 Task: Change  the formatting of the data to Which is Less than 10. In conditional formating, put the option 'Chart 6 colour. ', change the format of Column Width to 9, change the format of Column Width to 9In the sheet  Apex Sales log book
Action: Mouse moved to (14, 30)
Screenshot: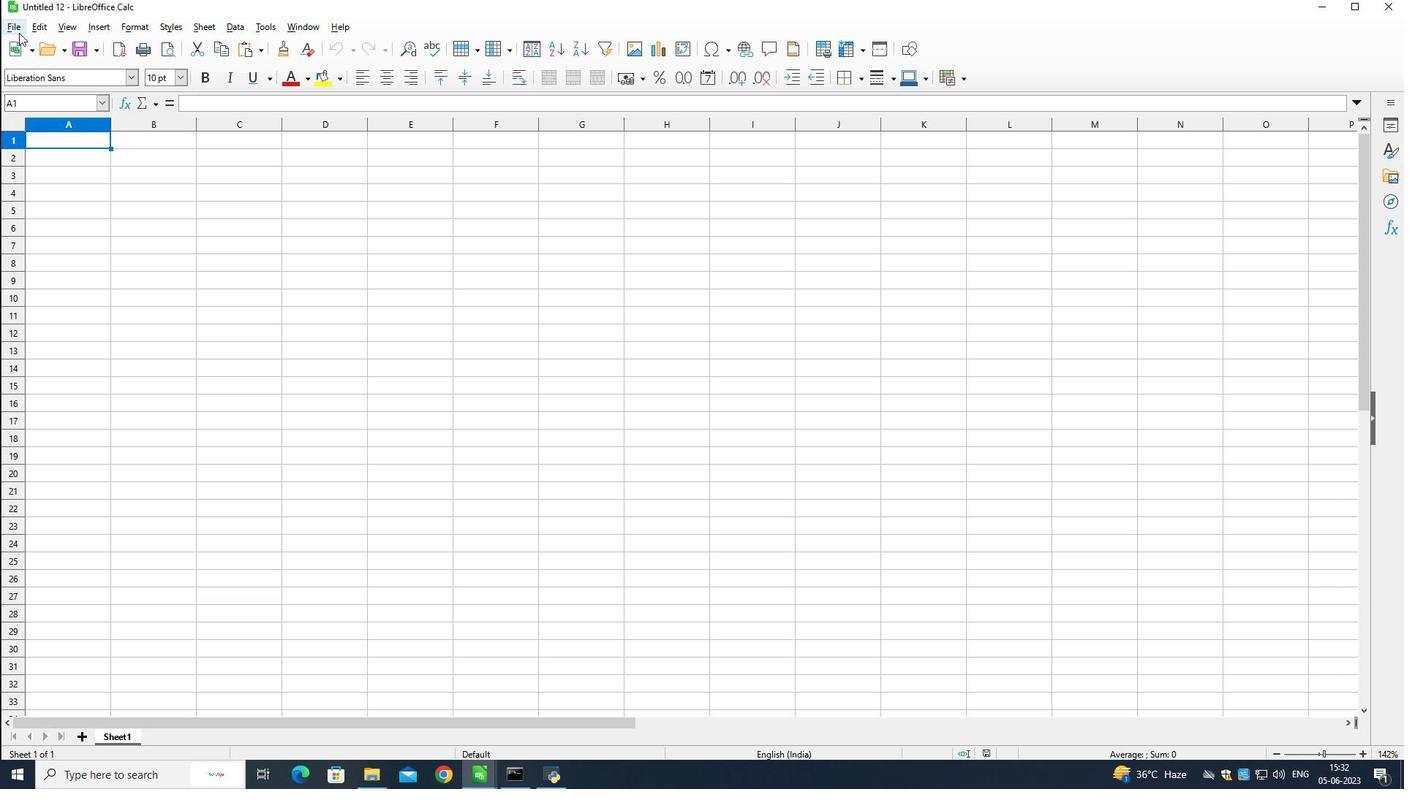 
Action: Mouse pressed left at (14, 30)
Screenshot: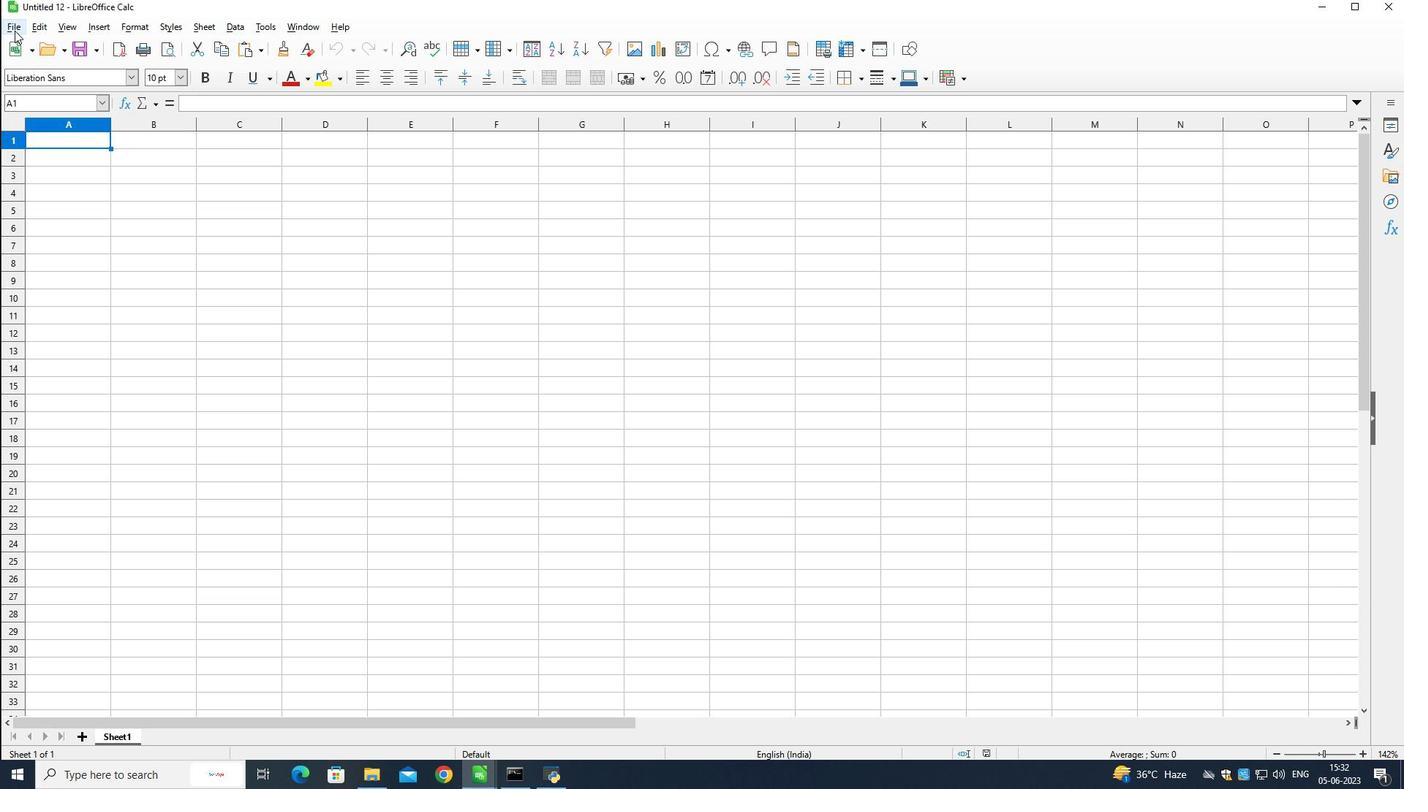 
Action: Mouse moved to (39, 62)
Screenshot: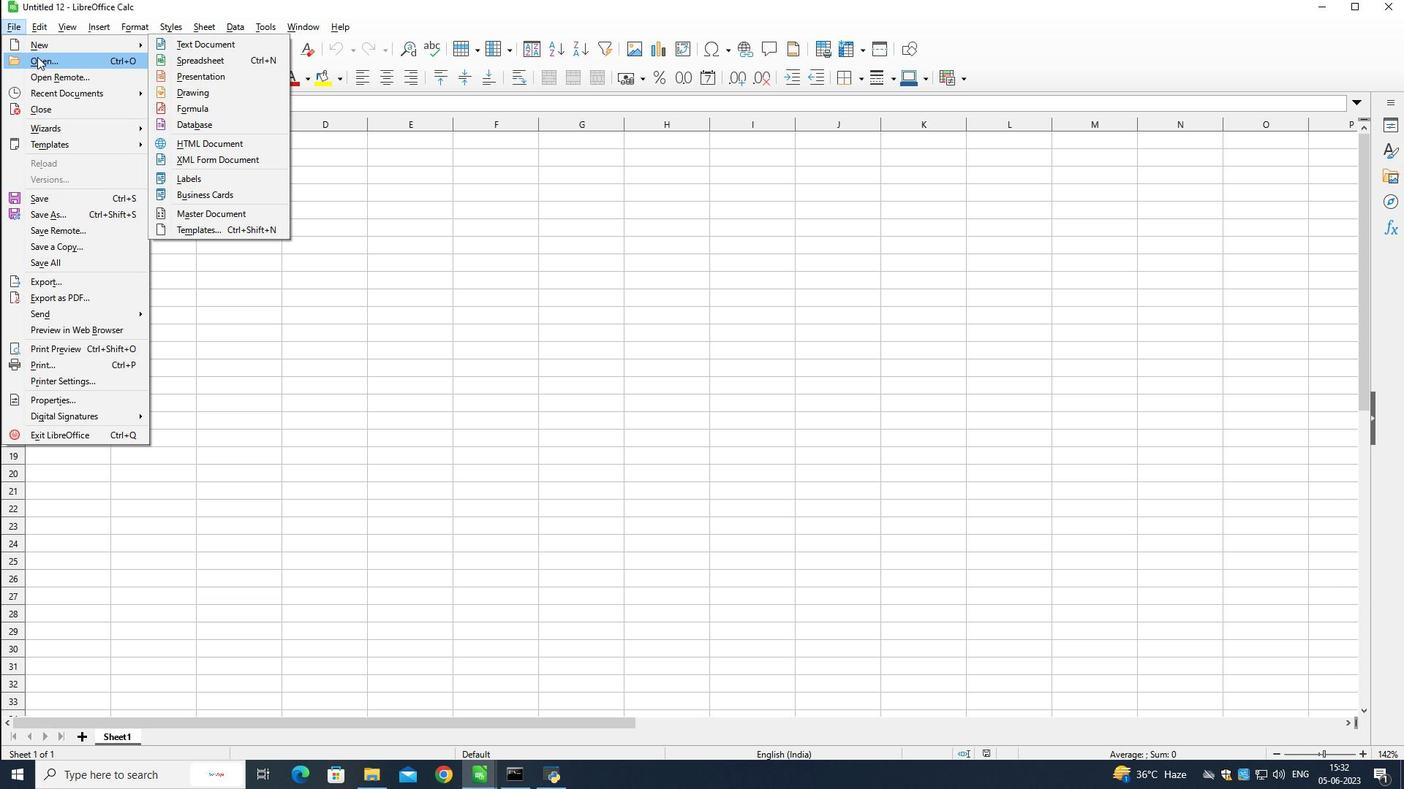 
Action: Mouse pressed left at (39, 62)
Screenshot: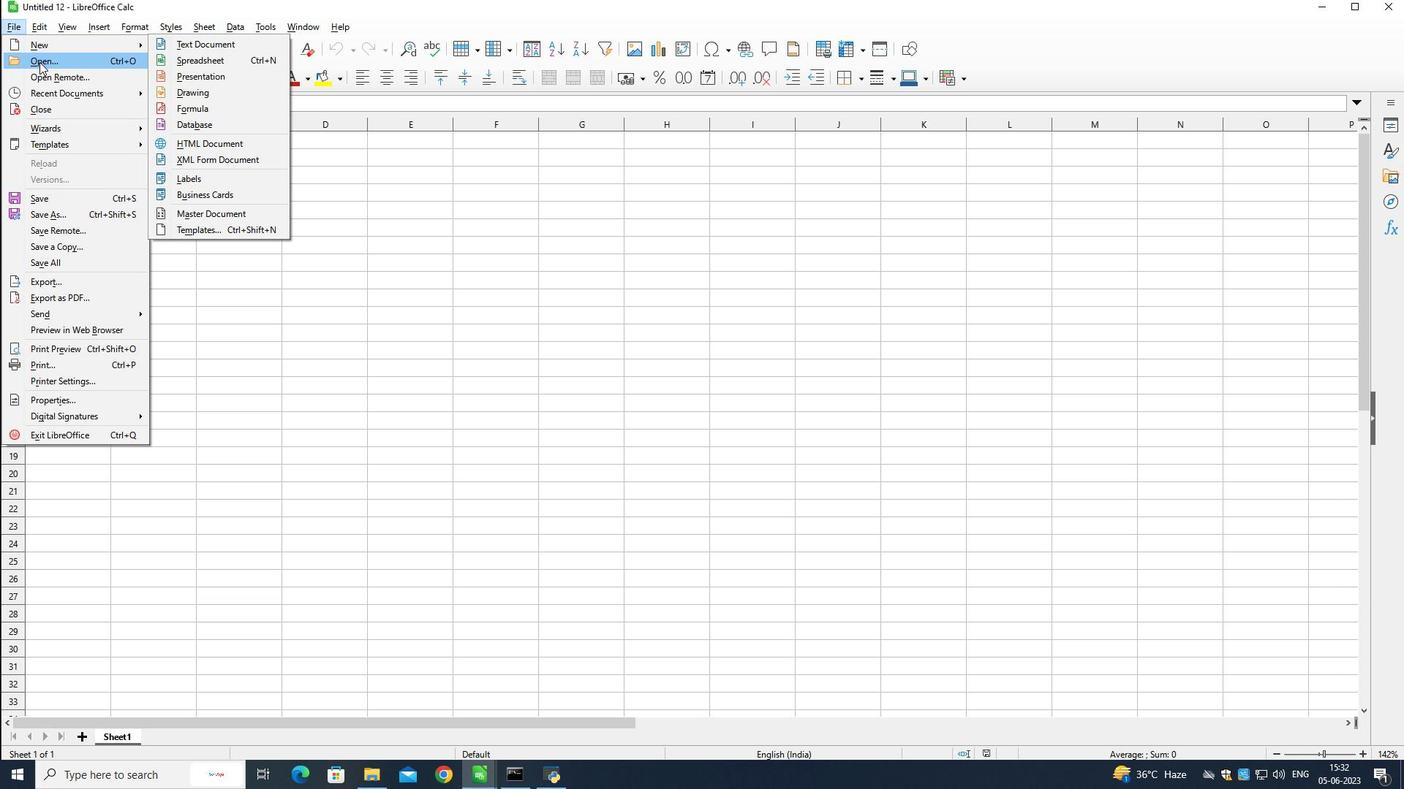 
Action: Mouse moved to (301, 224)
Screenshot: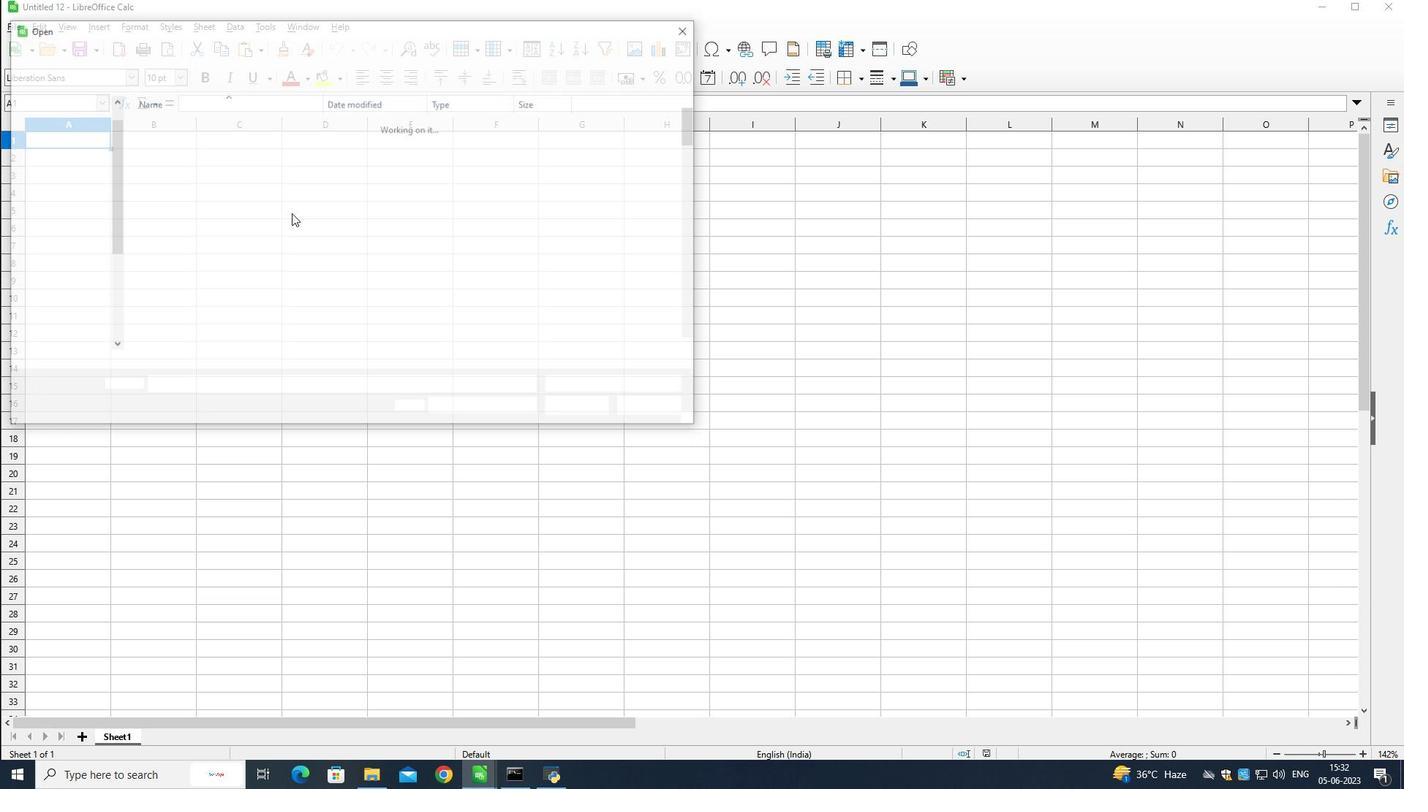 
Action: Mouse scrolled (301, 223) with delta (0, 0)
Screenshot: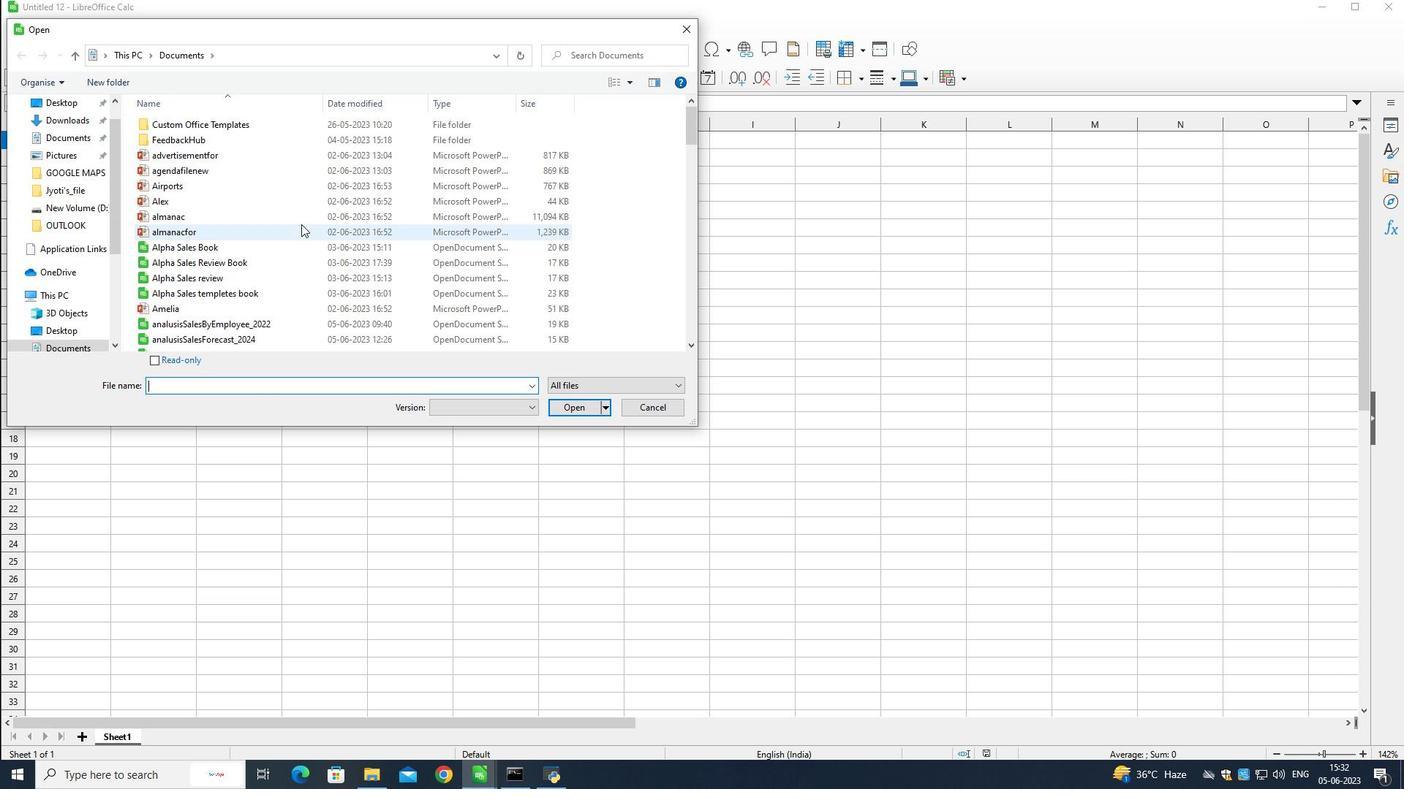 
Action: Mouse scrolled (301, 223) with delta (0, 0)
Screenshot: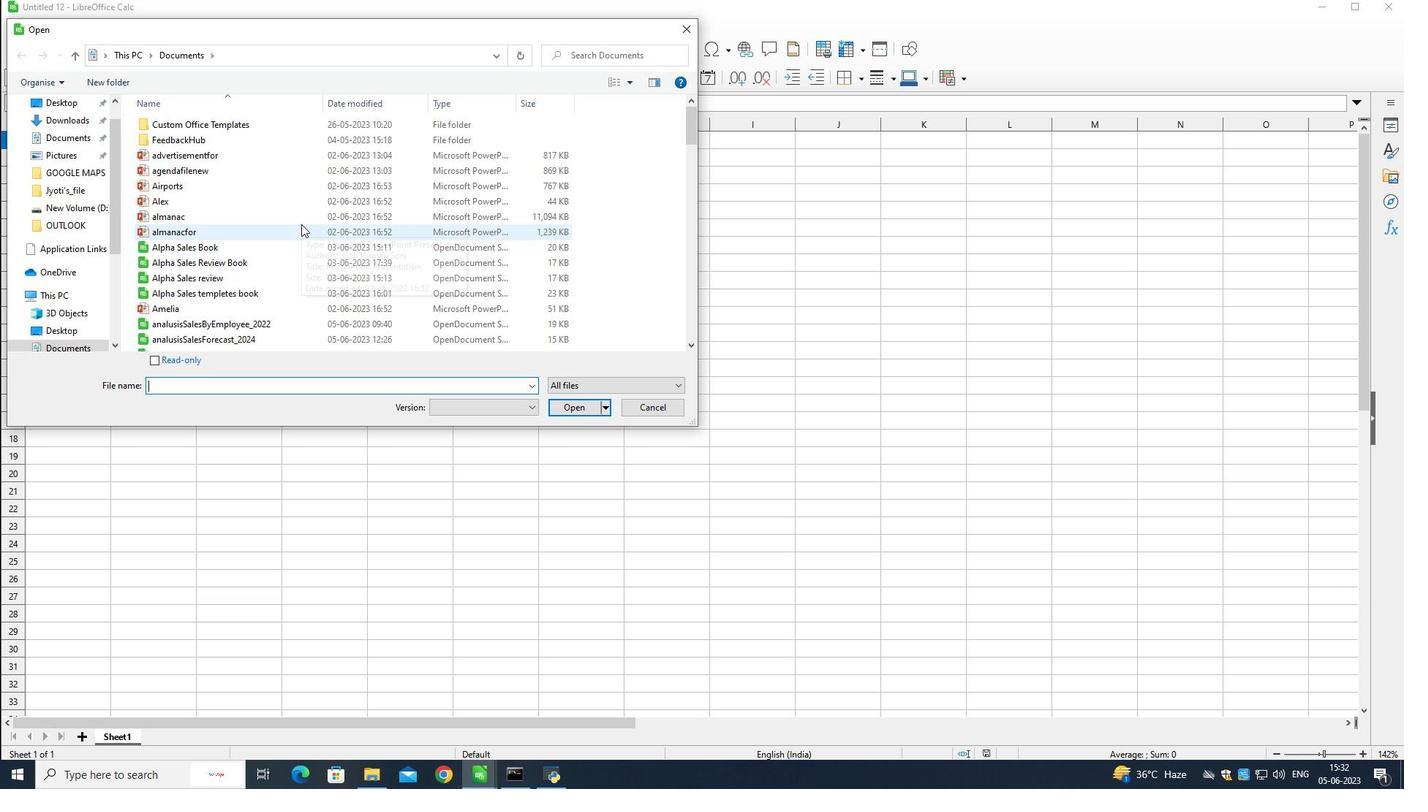 
Action: Mouse scrolled (301, 223) with delta (0, 0)
Screenshot: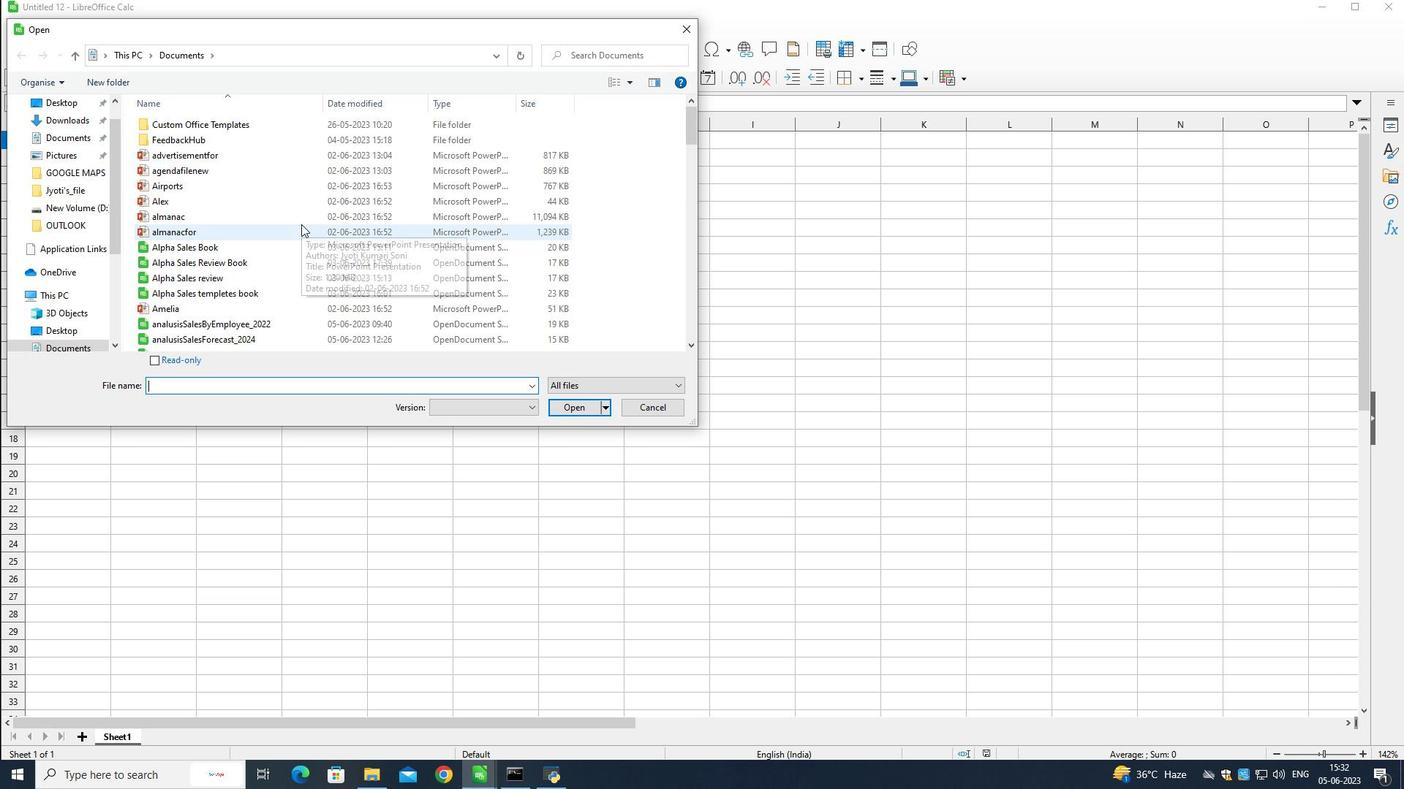 
Action: Mouse scrolled (301, 223) with delta (0, 0)
Screenshot: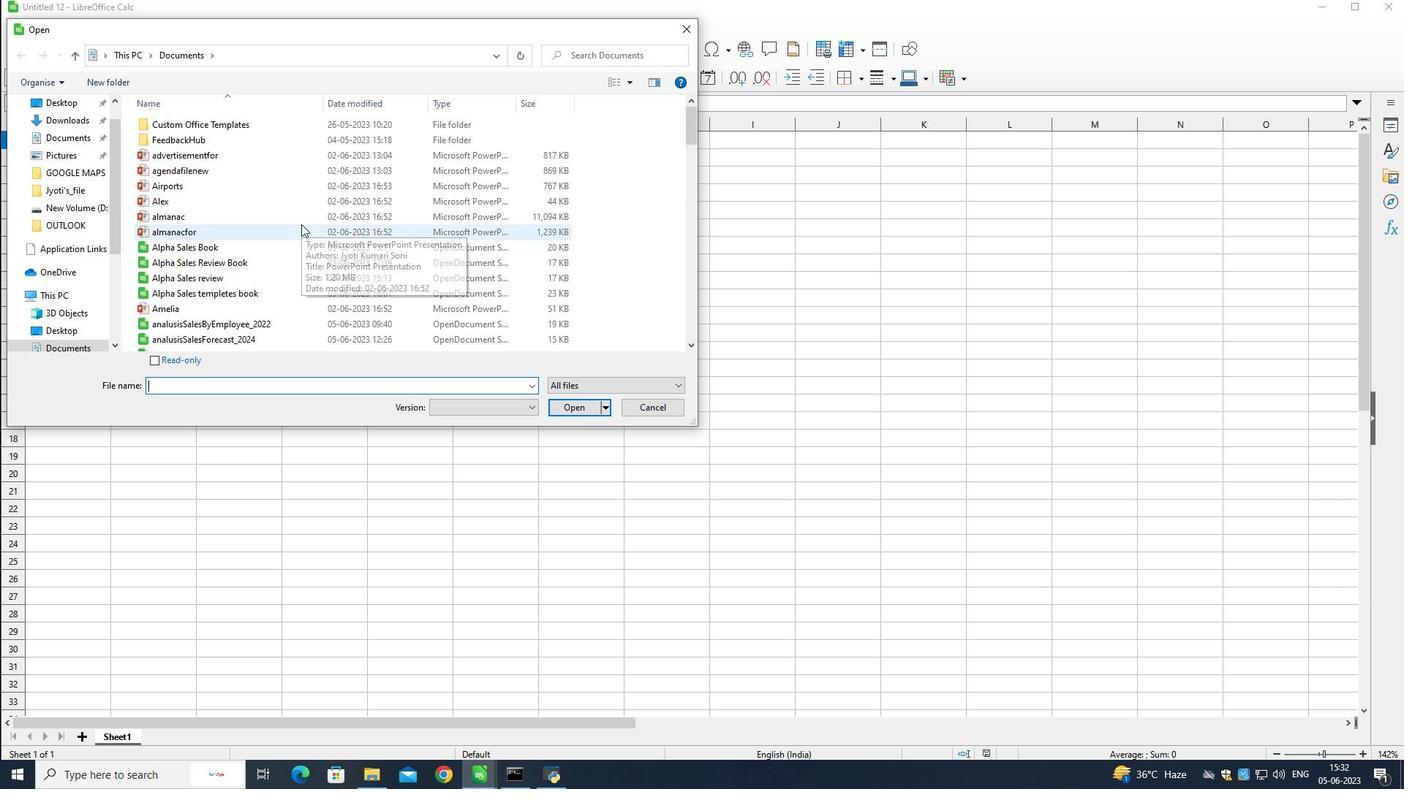 
Action: Mouse scrolled (301, 223) with delta (0, 0)
Screenshot: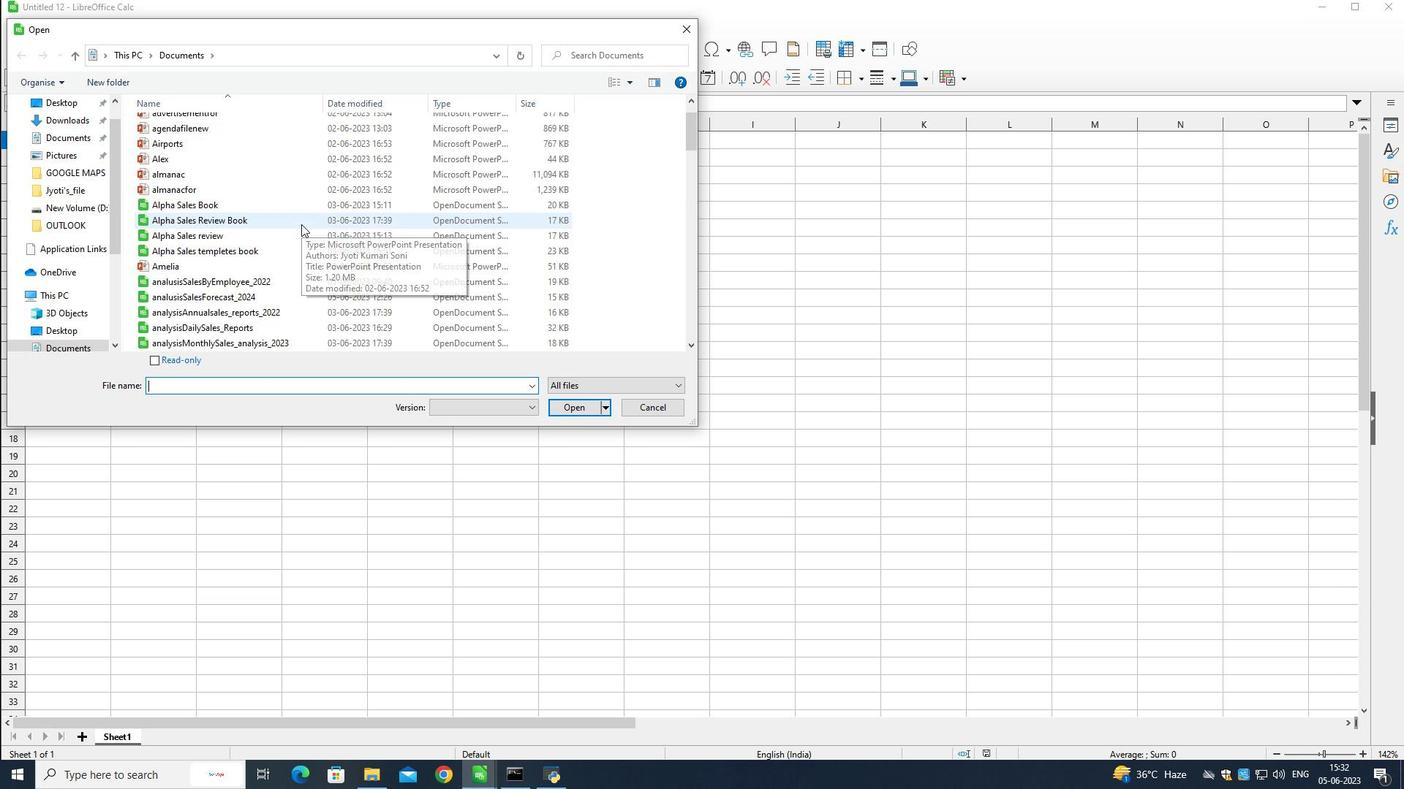 
Action: Mouse scrolled (301, 223) with delta (0, 0)
Screenshot: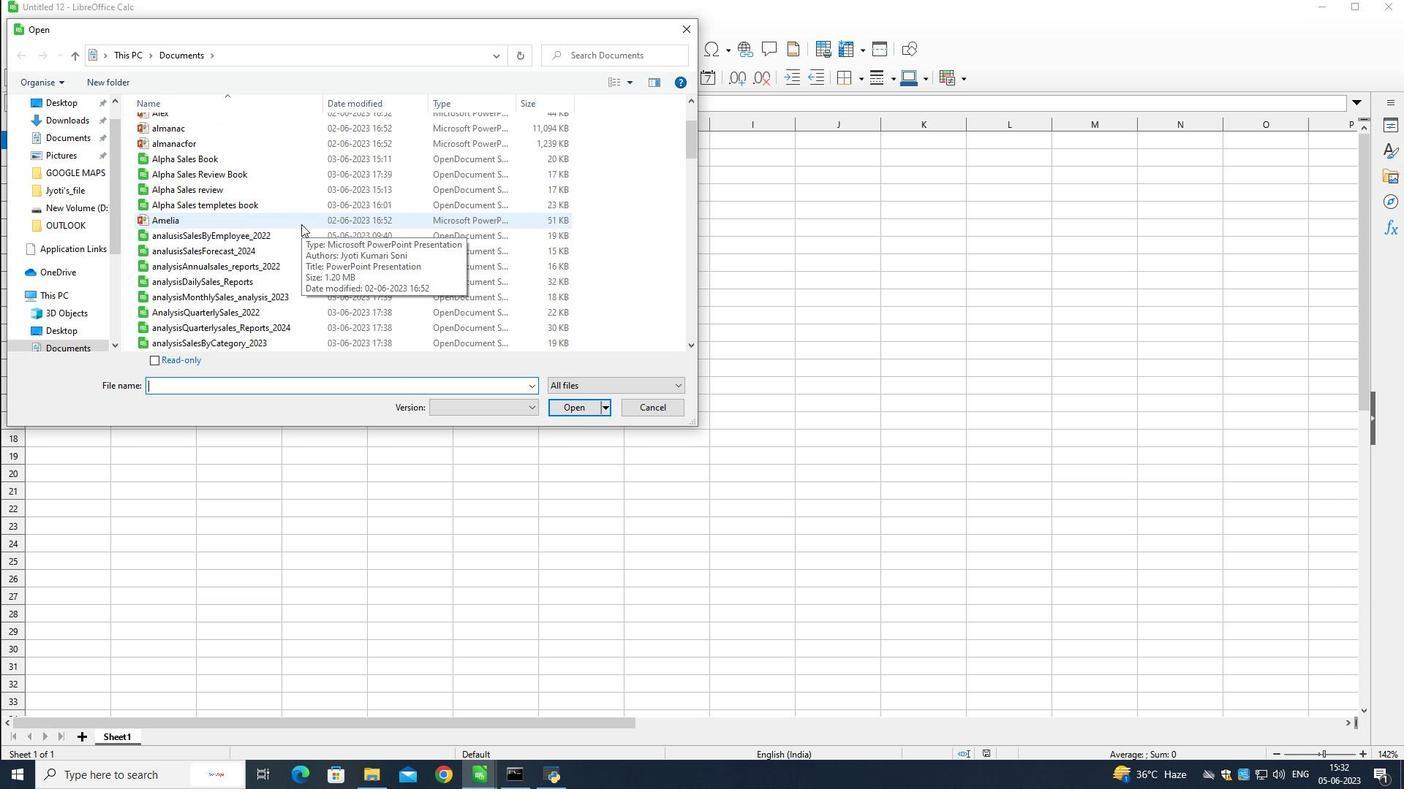 
Action: Mouse scrolled (301, 223) with delta (0, 0)
Screenshot: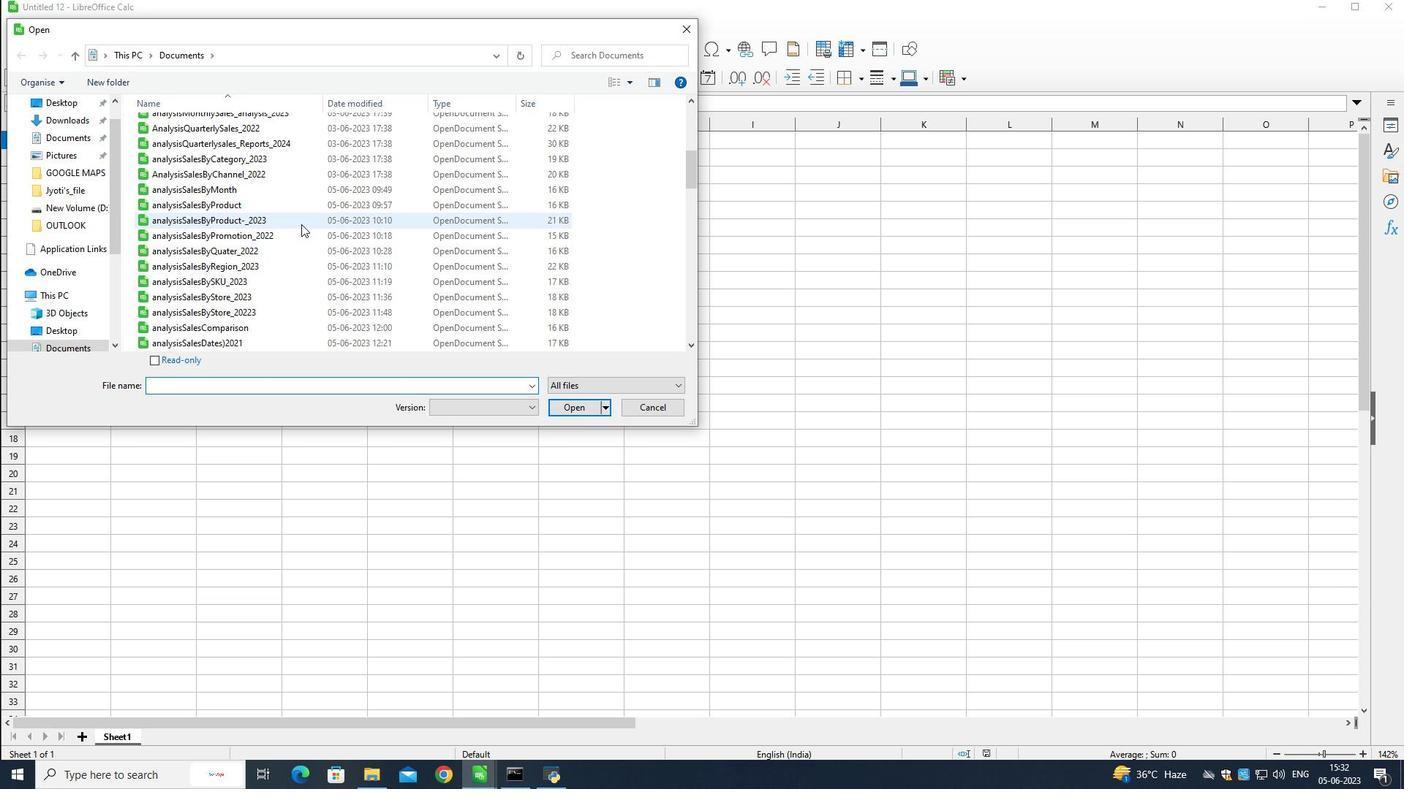 
Action: Mouse scrolled (301, 223) with delta (0, 0)
Screenshot: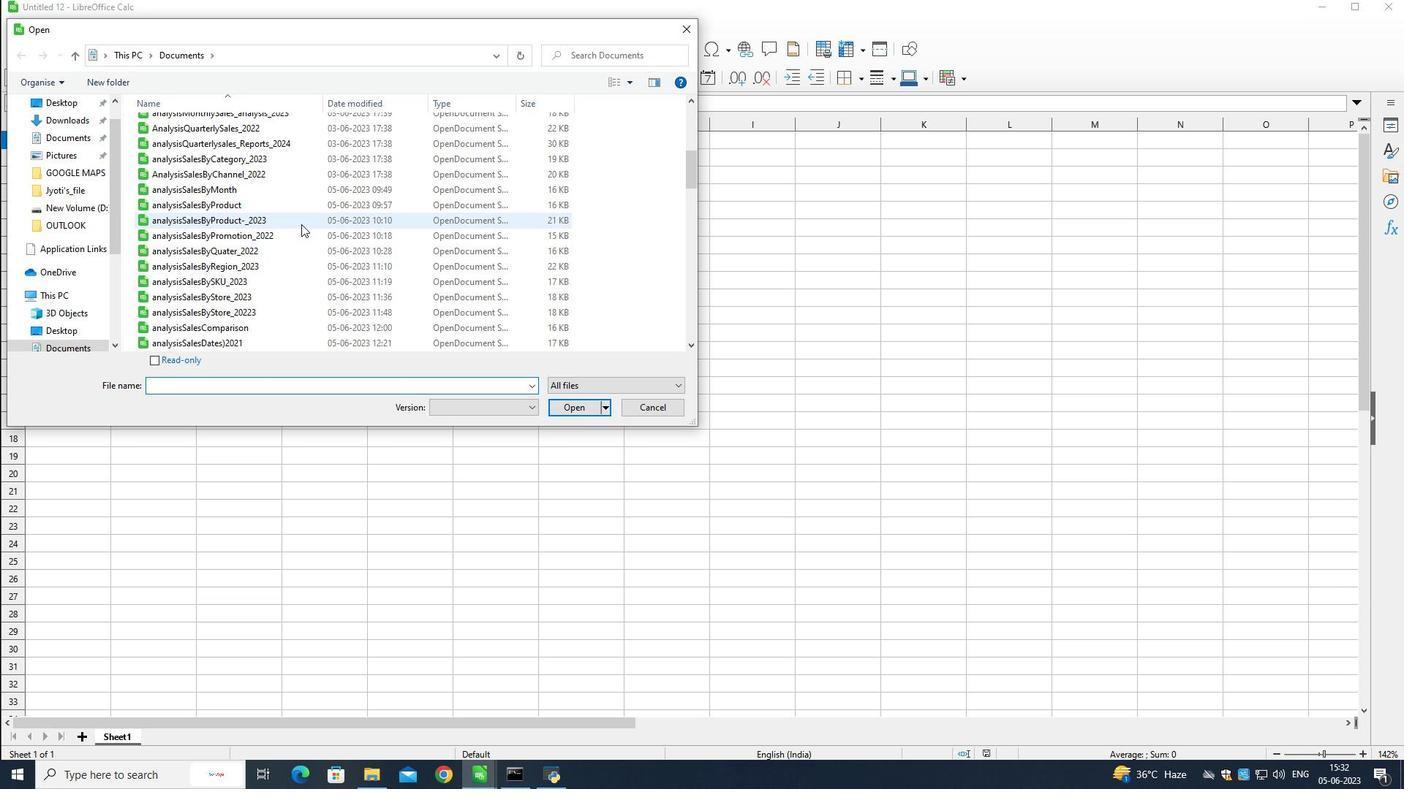 
Action: Mouse scrolled (301, 223) with delta (0, 0)
Screenshot: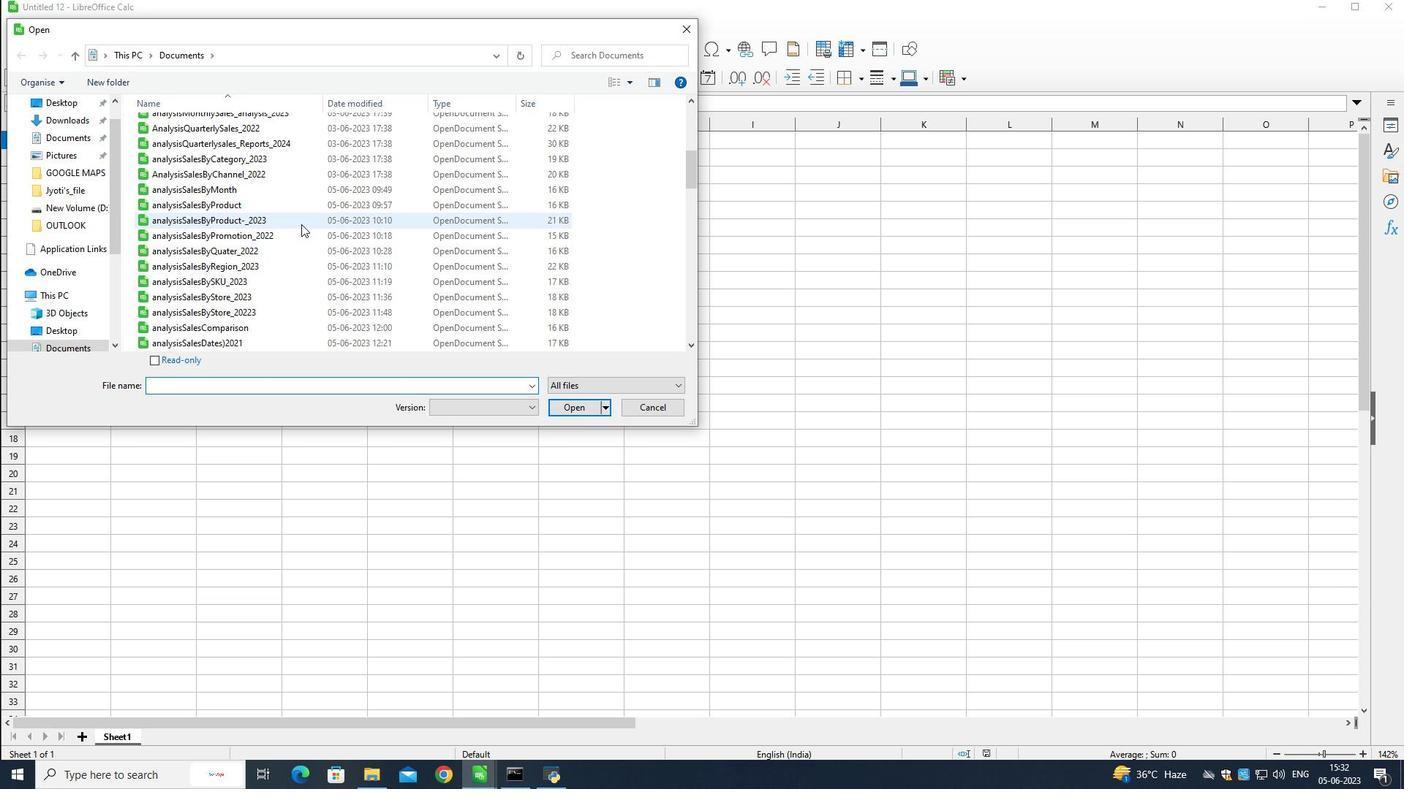 
Action: Mouse scrolled (301, 223) with delta (0, 0)
Screenshot: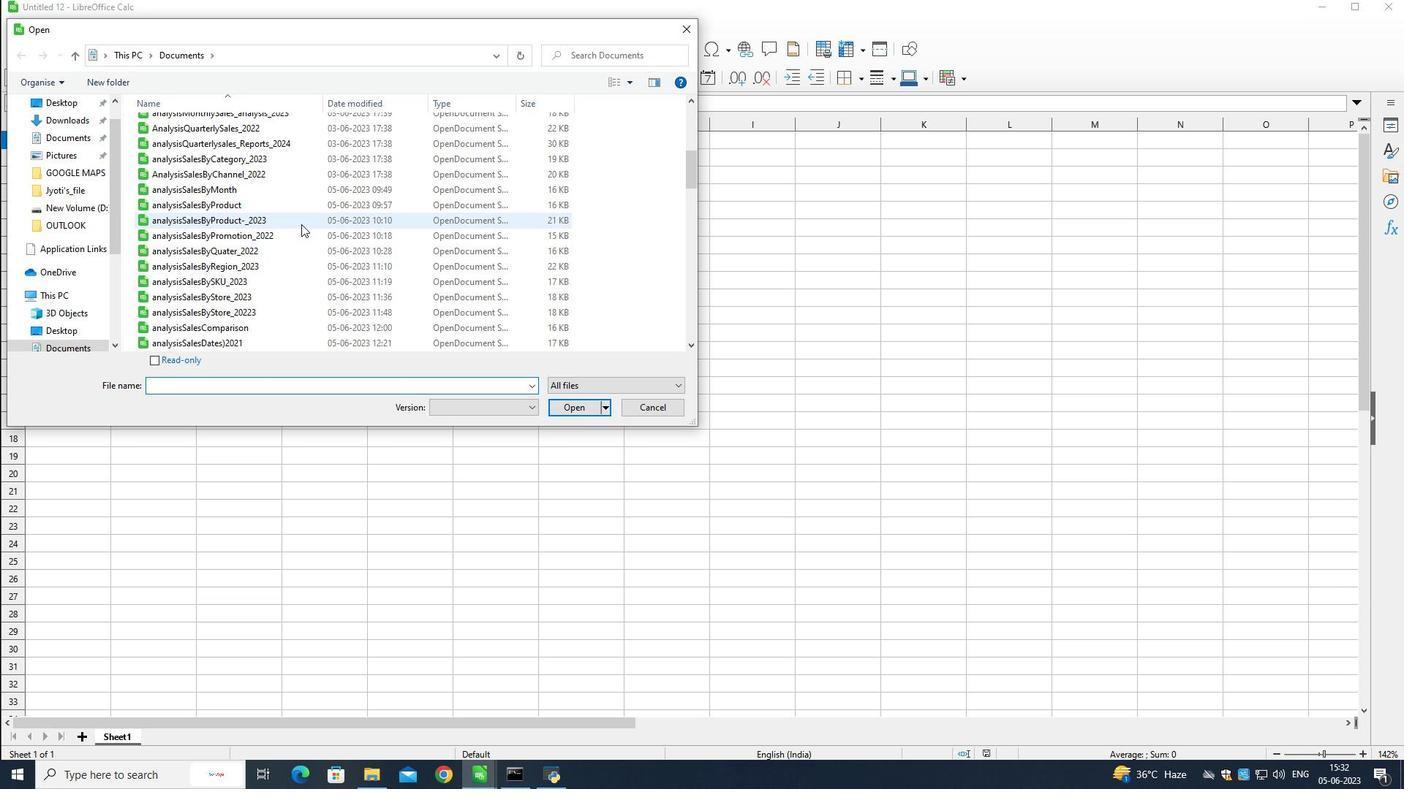 
Action: Mouse scrolled (301, 223) with delta (0, 0)
Screenshot: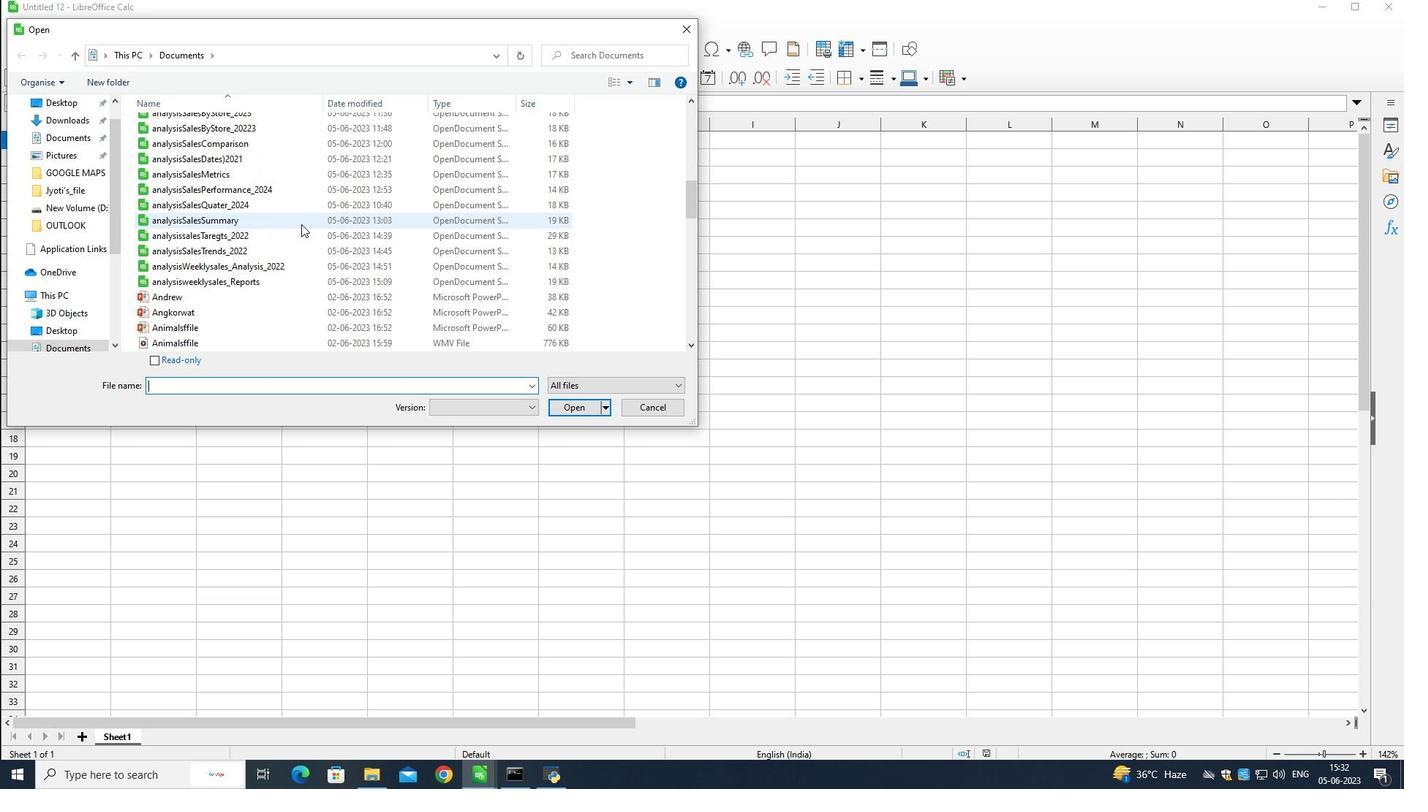 
Action: Mouse scrolled (301, 223) with delta (0, 0)
Screenshot: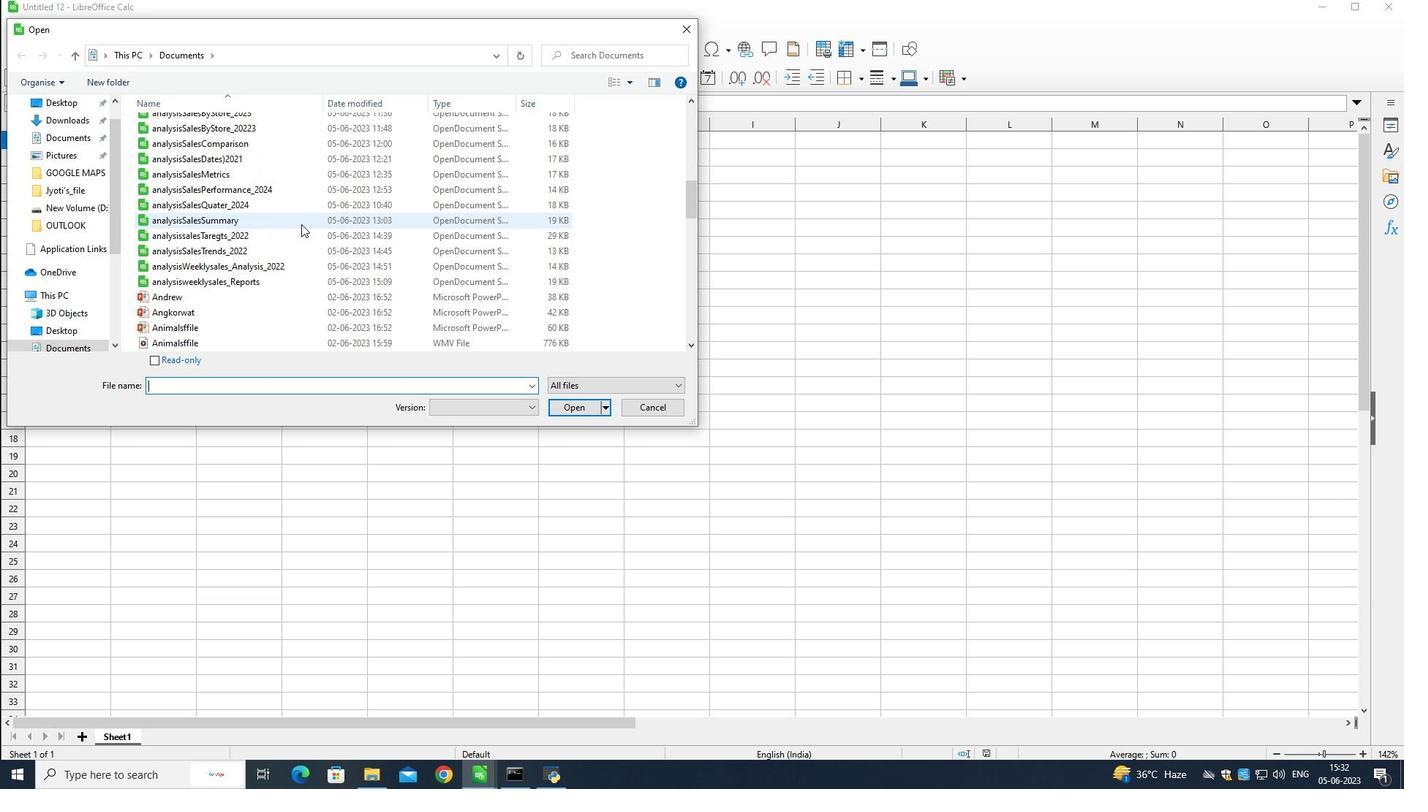 
Action: Mouse scrolled (301, 223) with delta (0, 0)
Screenshot: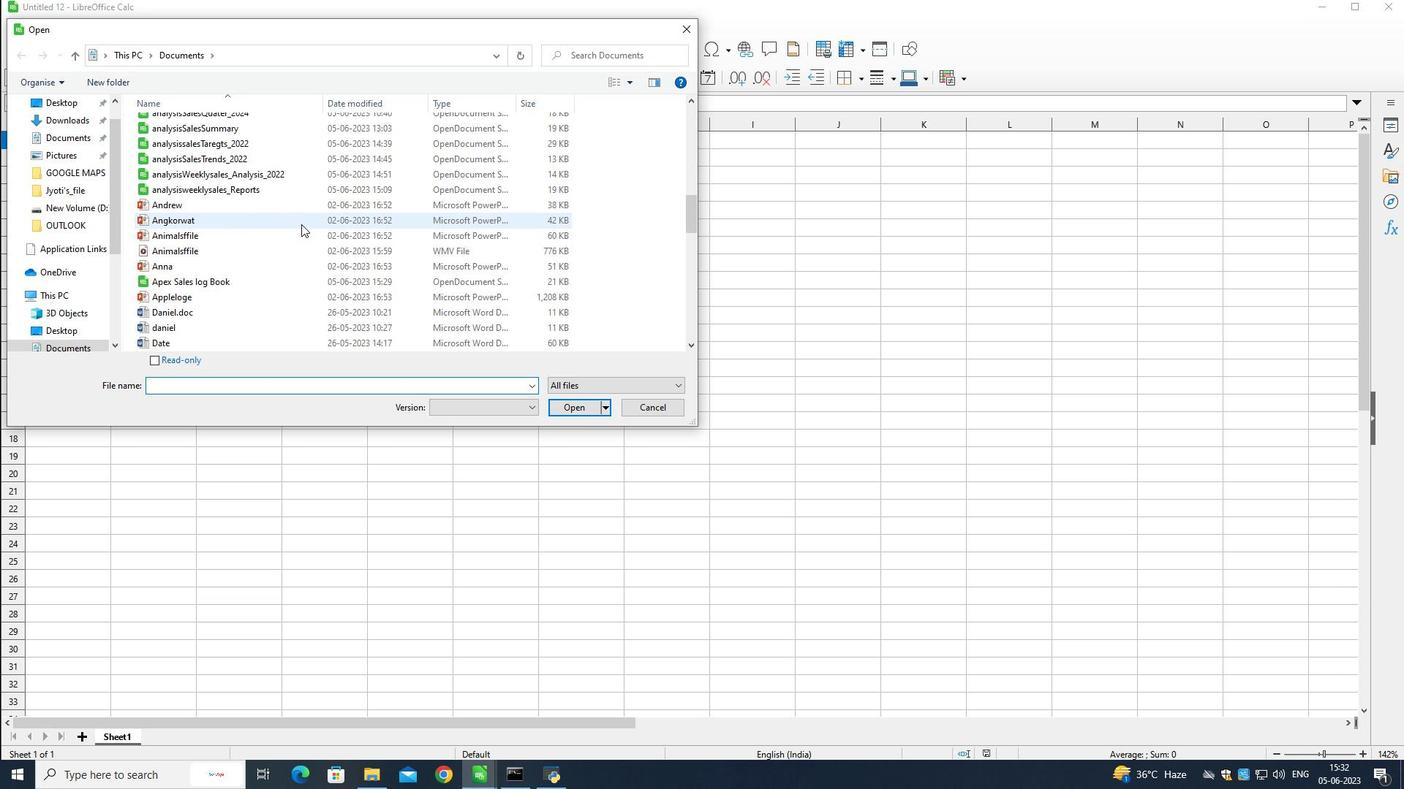 
Action: Mouse moved to (301, 233)
Screenshot: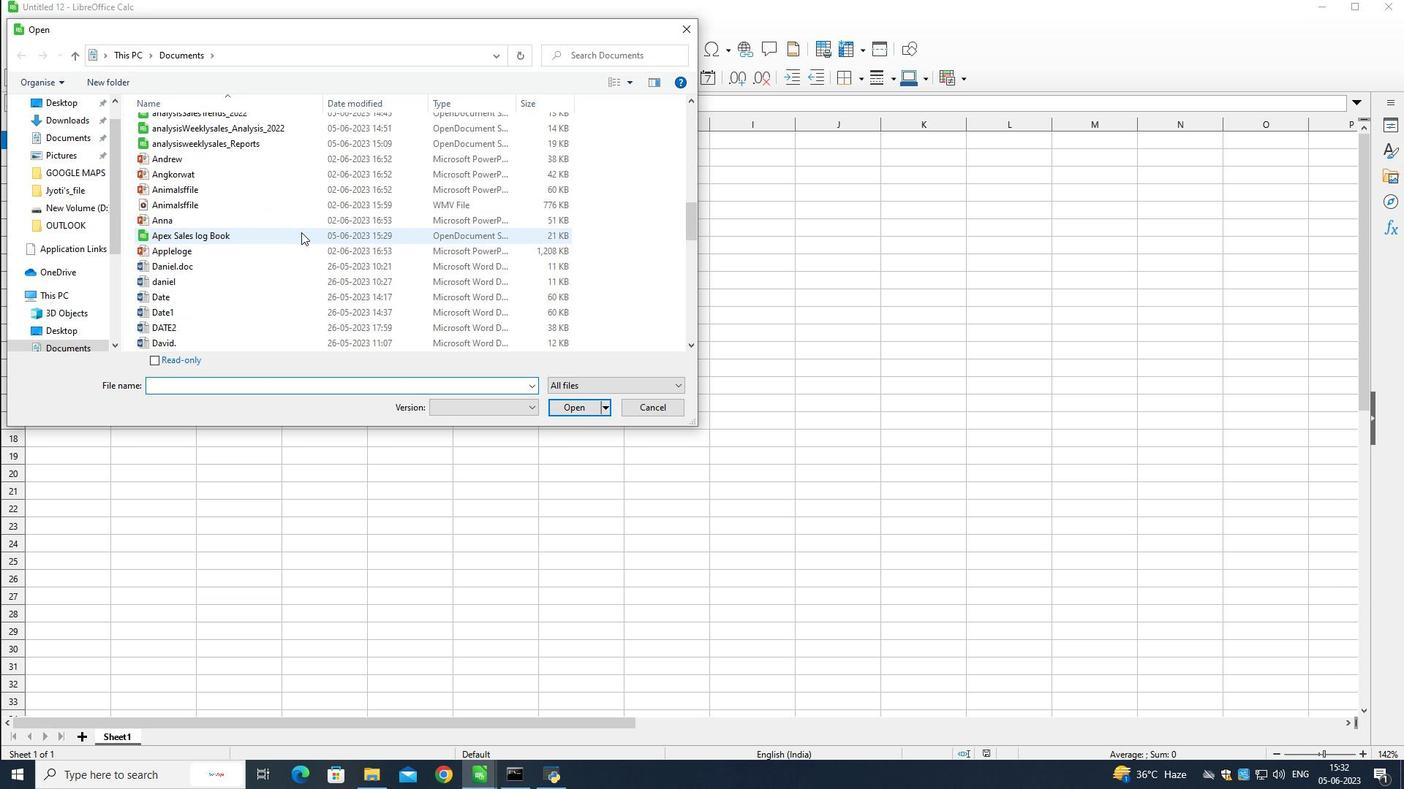 
Action: Mouse pressed left at (301, 233)
Screenshot: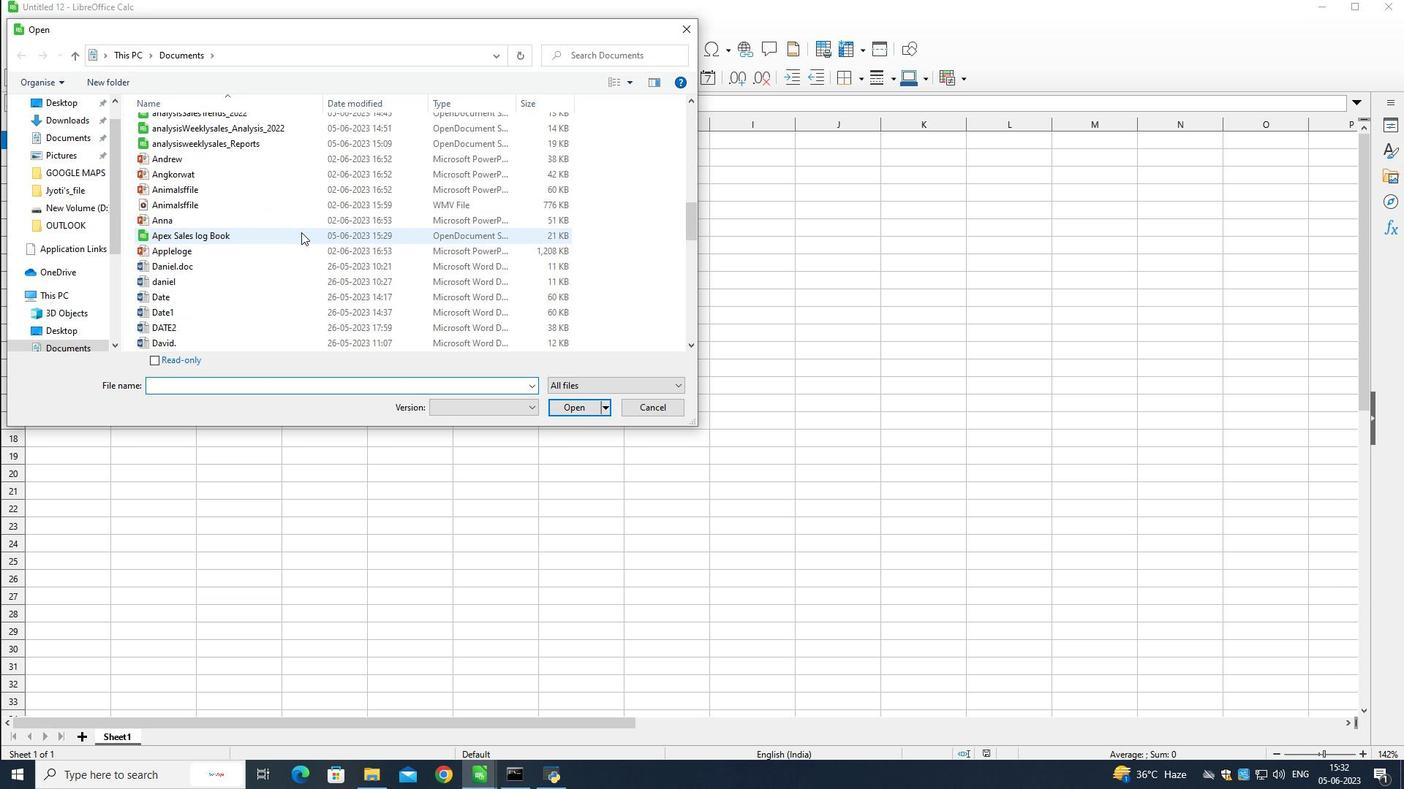 
Action: Mouse moved to (579, 408)
Screenshot: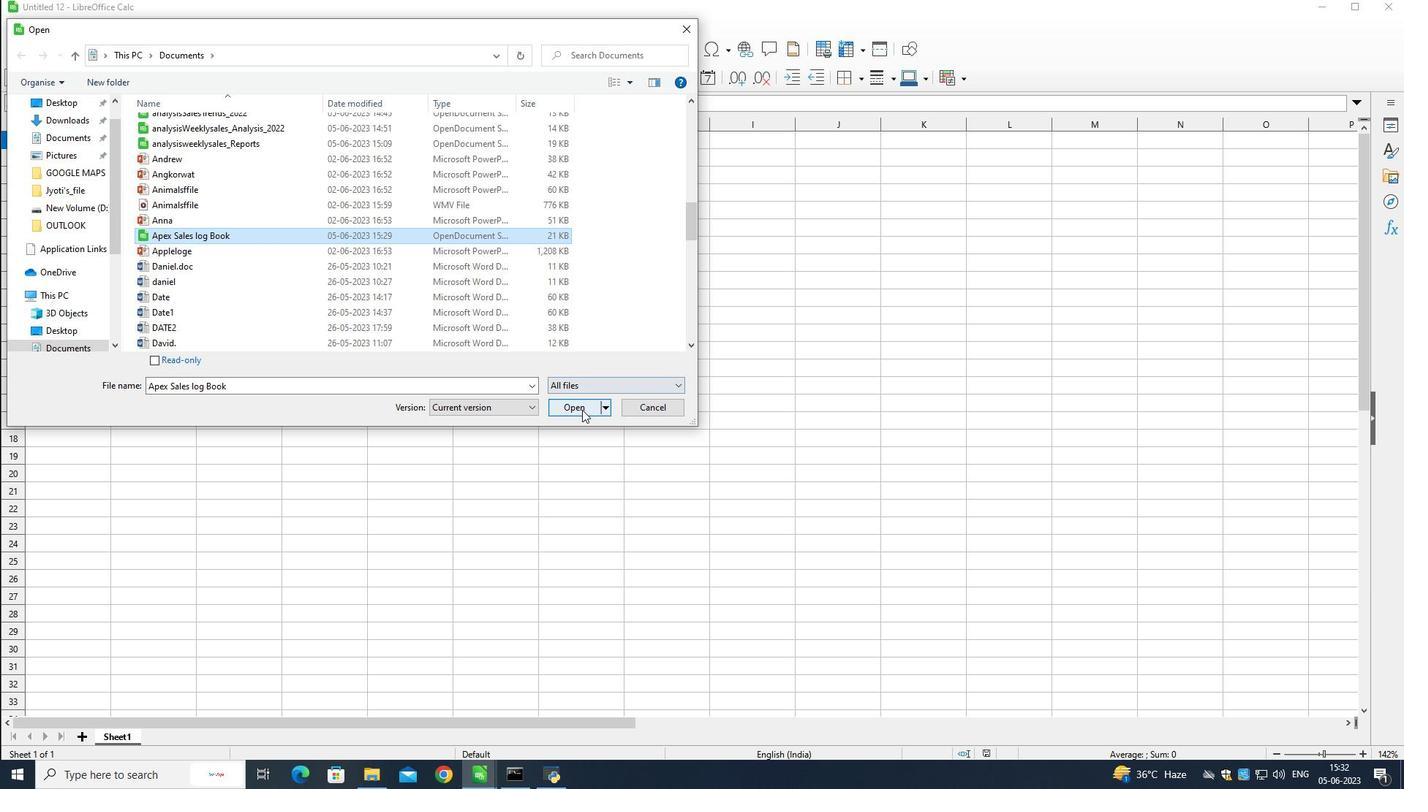 
Action: Mouse pressed left at (579, 408)
Screenshot: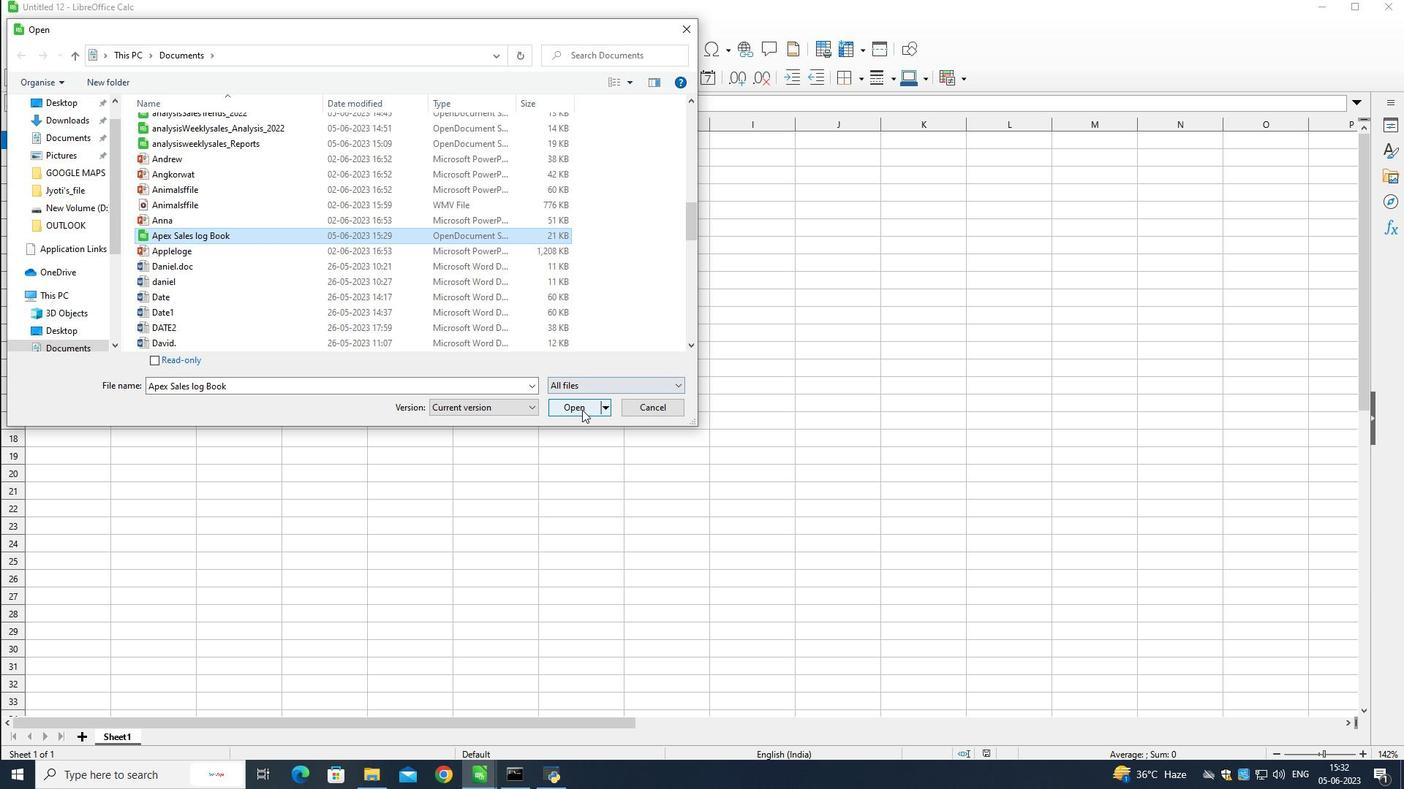 
Action: Mouse moved to (202, 451)
Screenshot: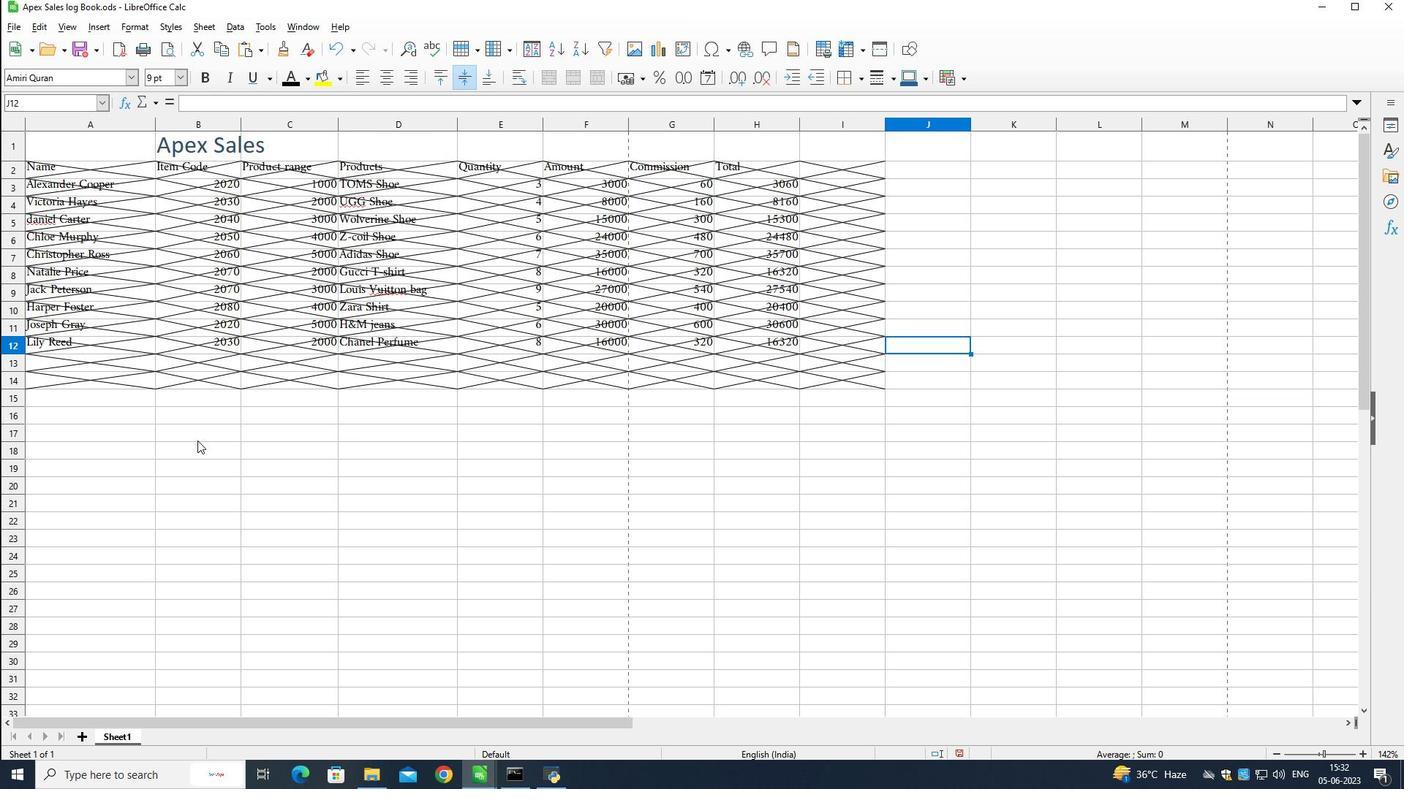 
Action: Mouse pressed left at (202, 451)
Screenshot: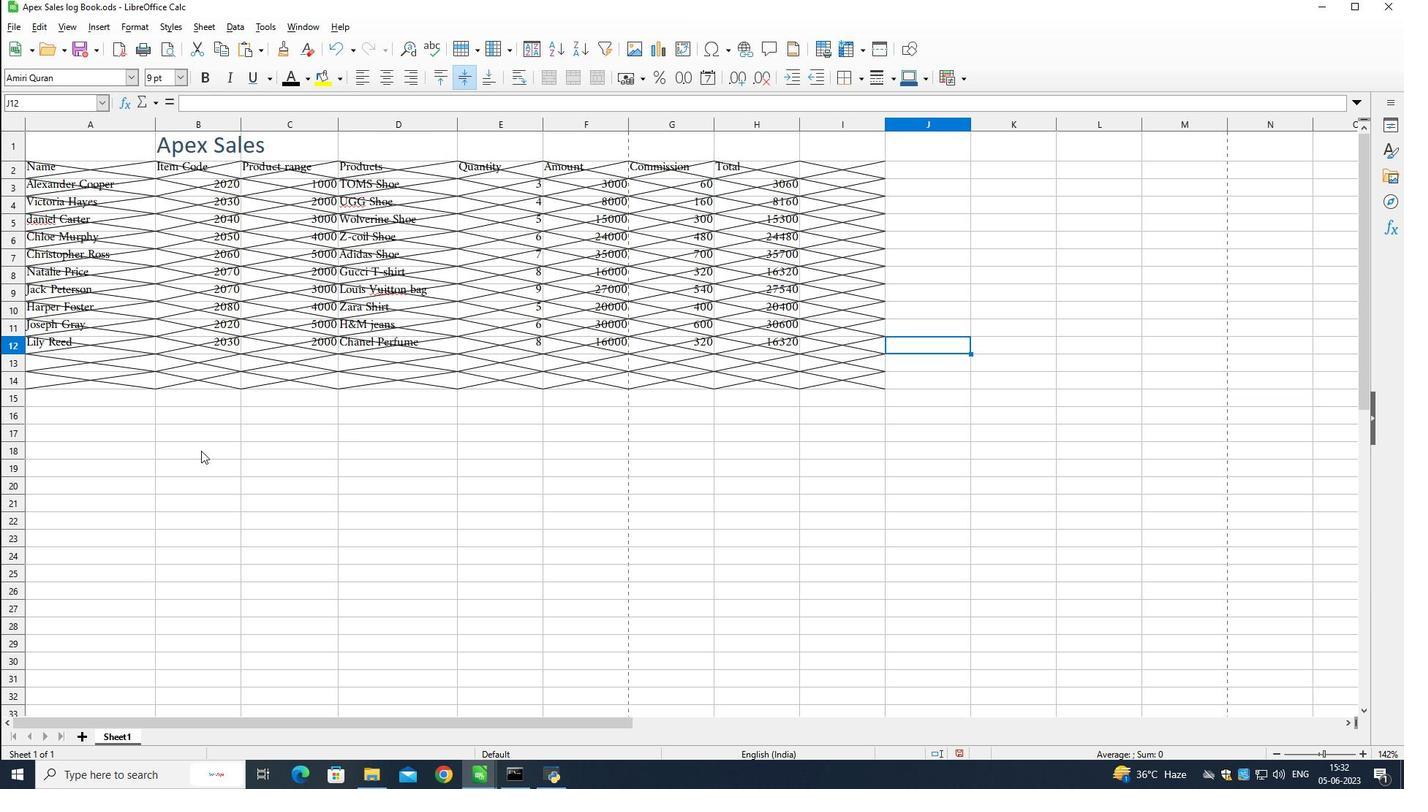 
Action: Mouse moved to (50, 162)
Screenshot: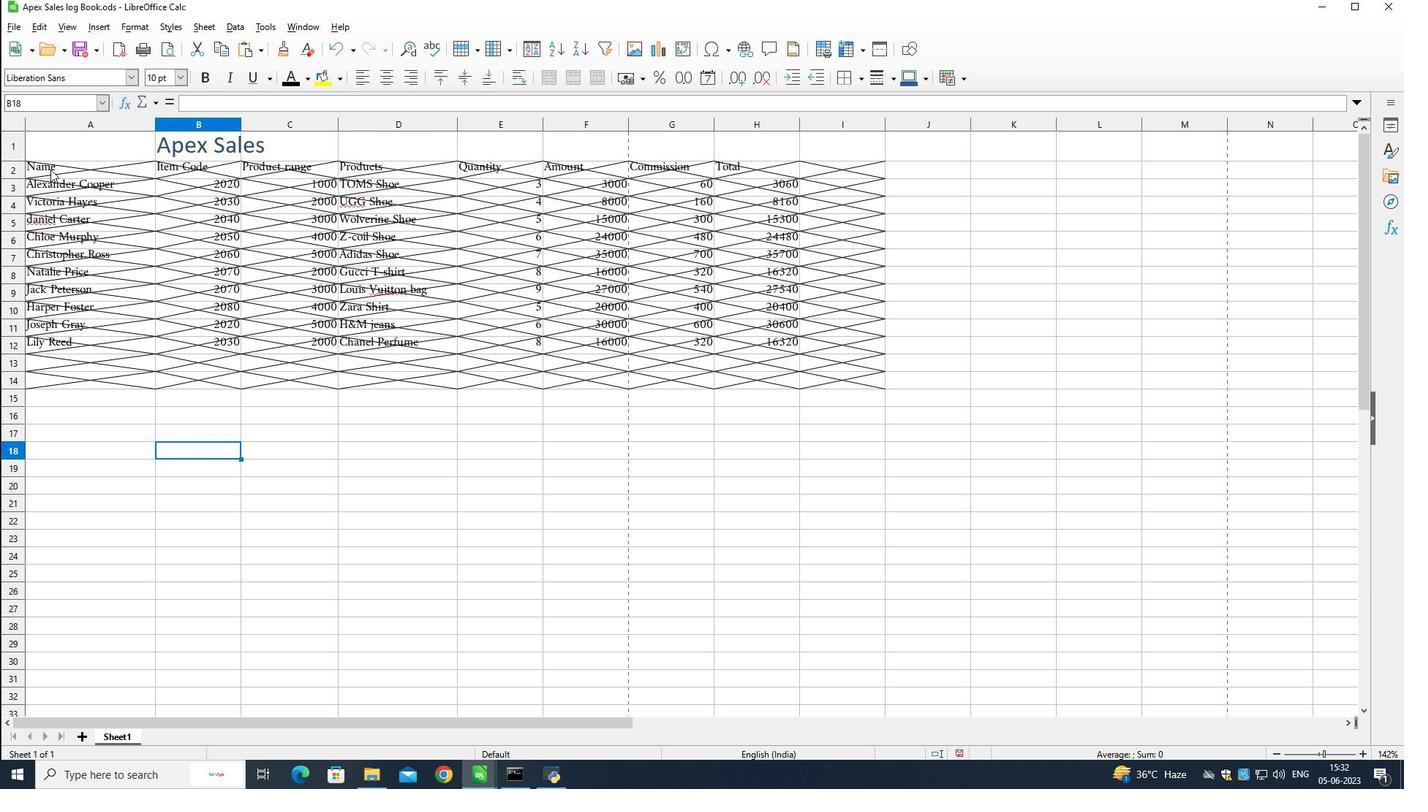 
Action: Mouse pressed left at (50, 162)
Screenshot: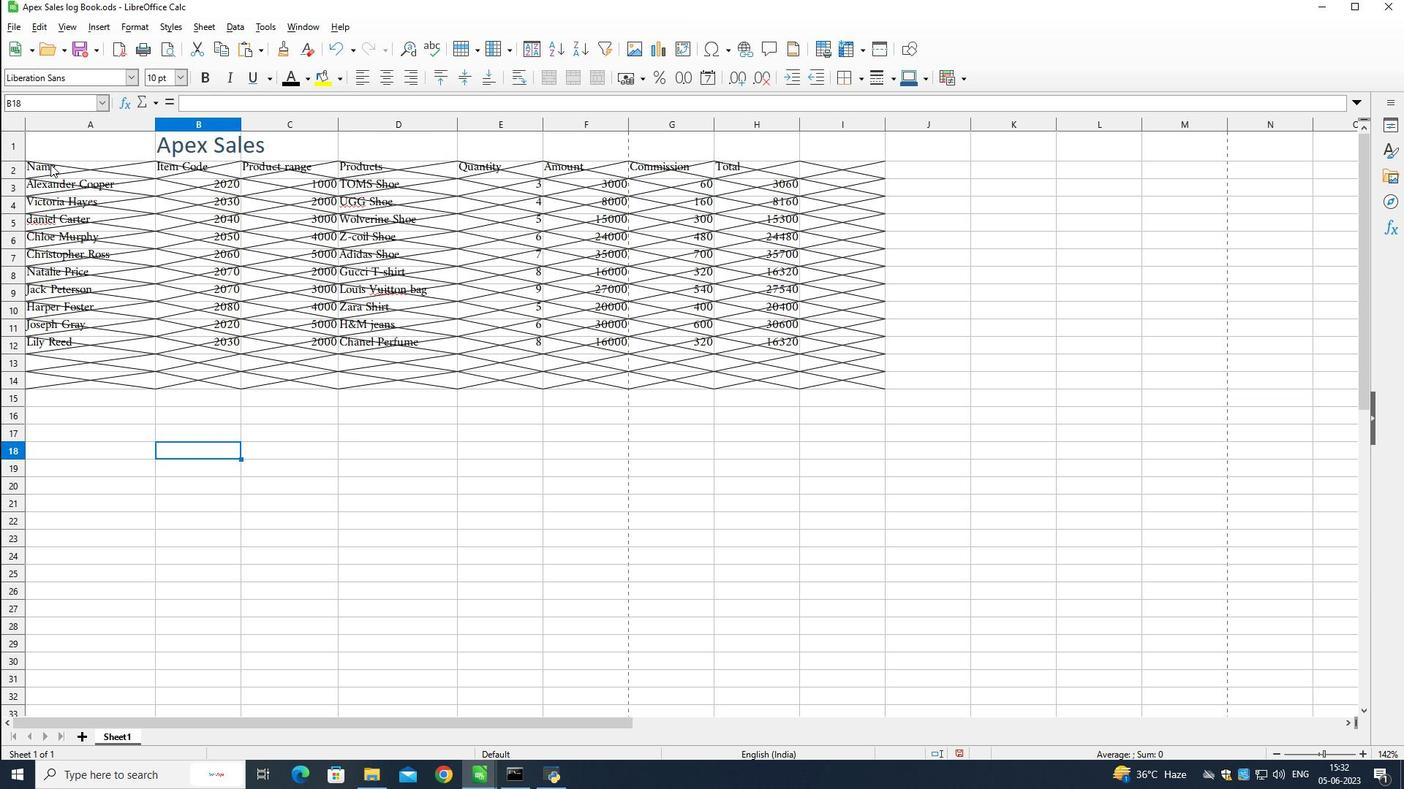 
Action: Mouse moved to (127, 22)
Screenshot: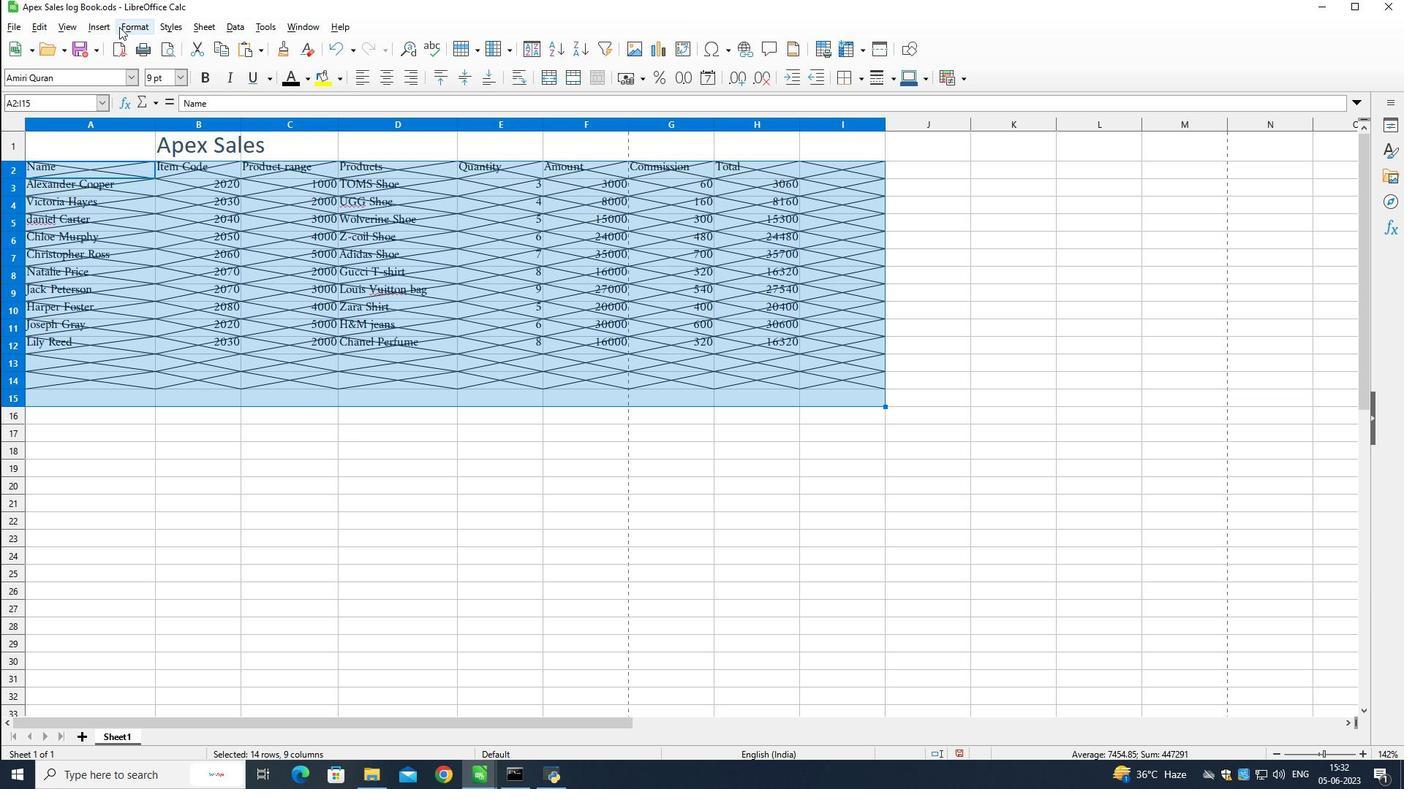 
Action: Mouse pressed left at (127, 22)
Screenshot: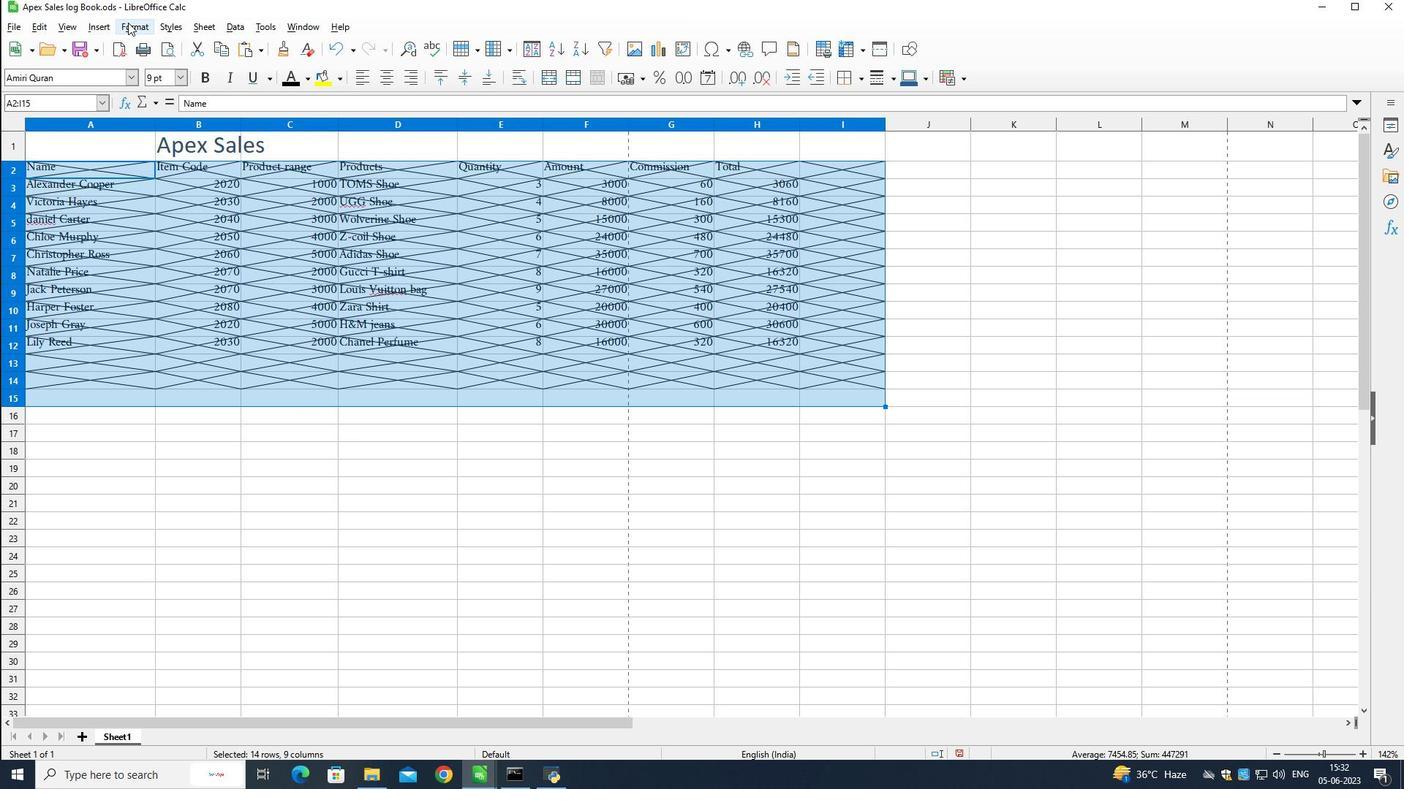 
Action: Mouse moved to (176, 266)
Screenshot: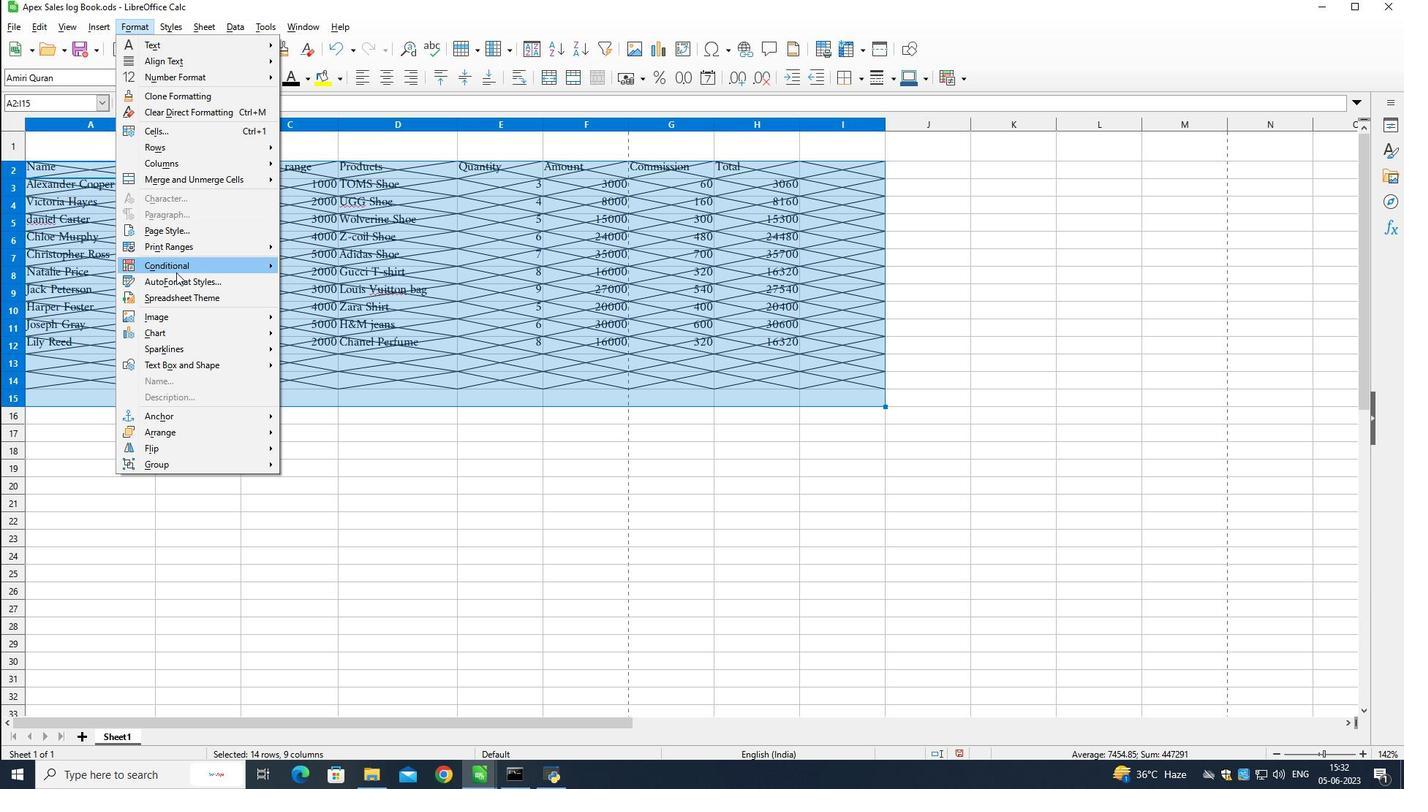 
Action: Mouse pressed left at (176, 266)
Screenshot: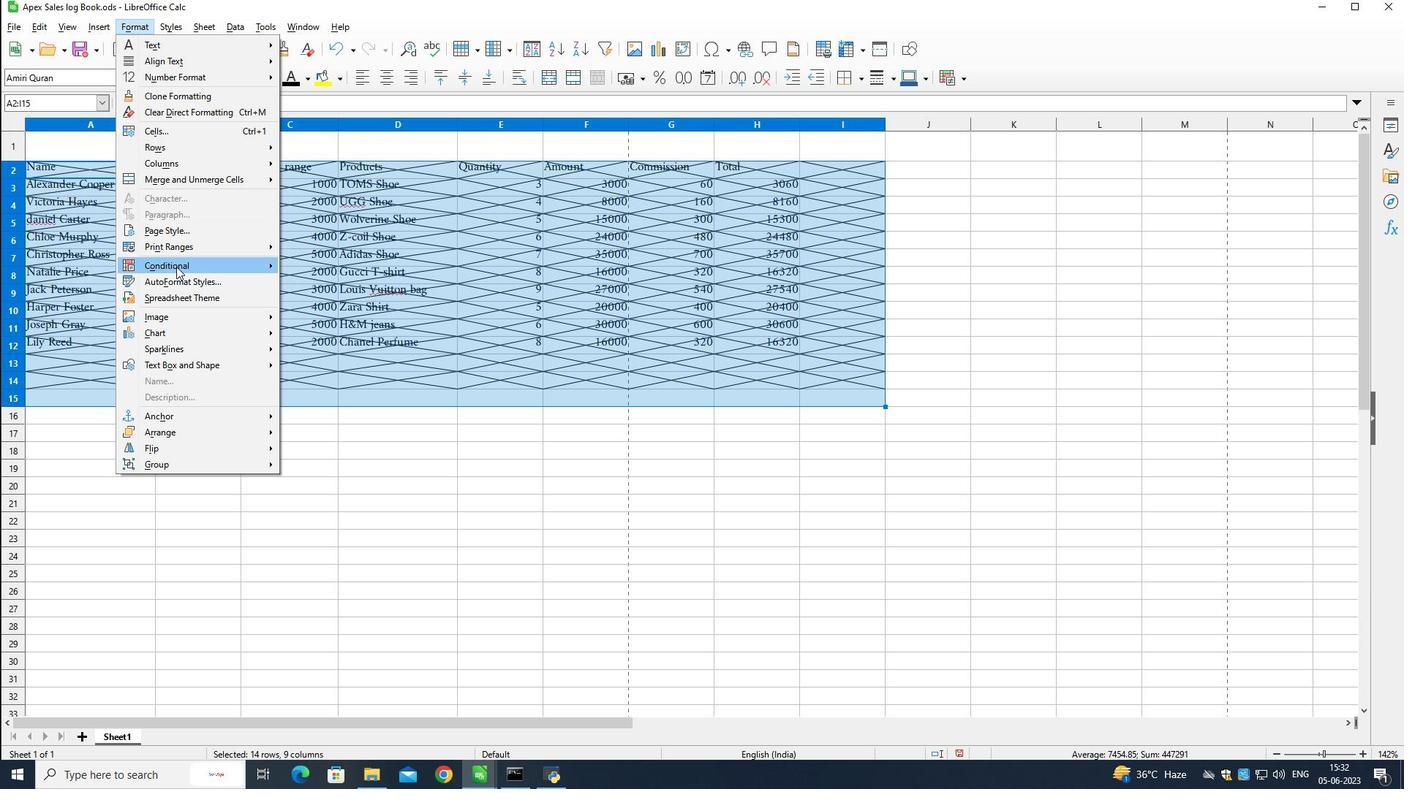 
Action: Mouse moved to (359, 269)
Screenshot: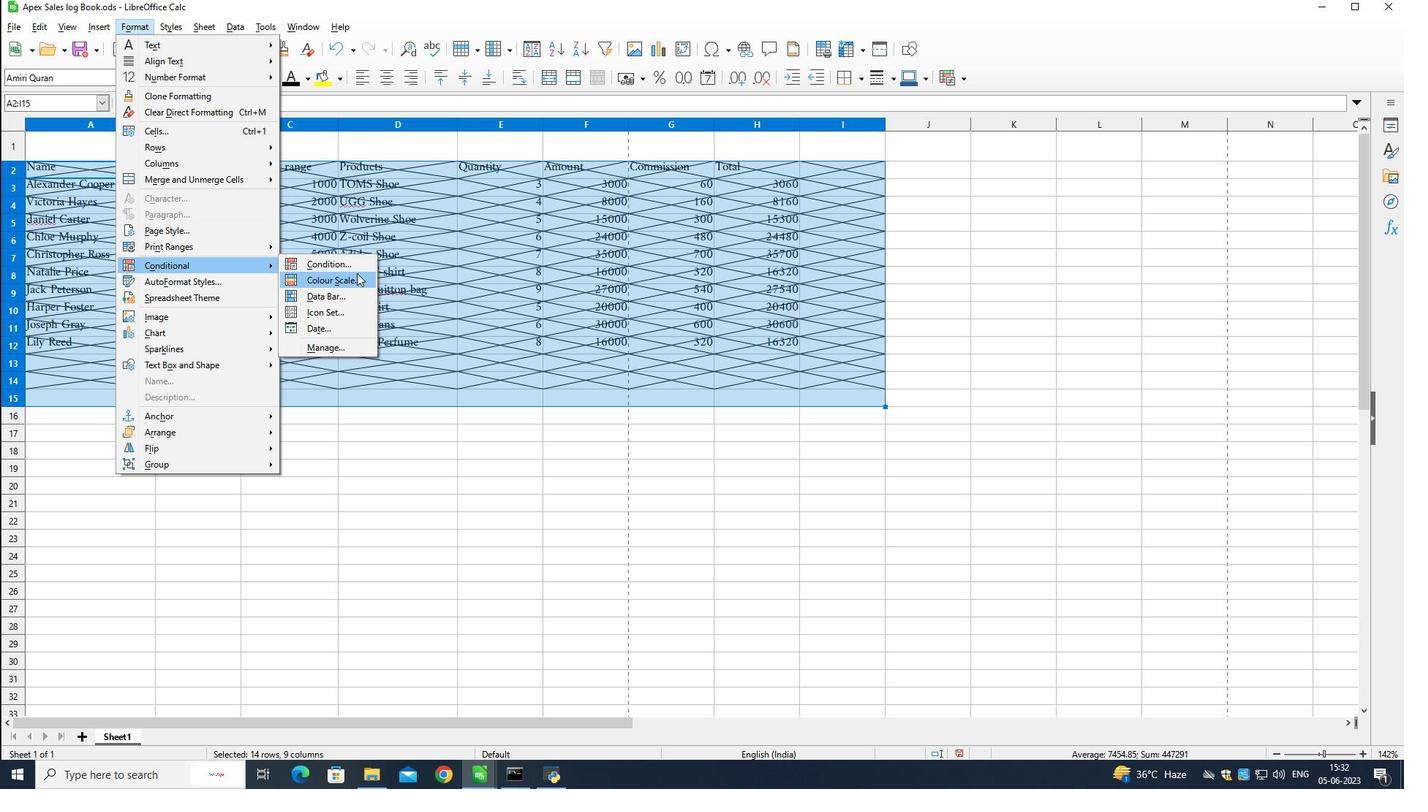 
Action: Mouse pressed left at (359, 269)
Screenshot: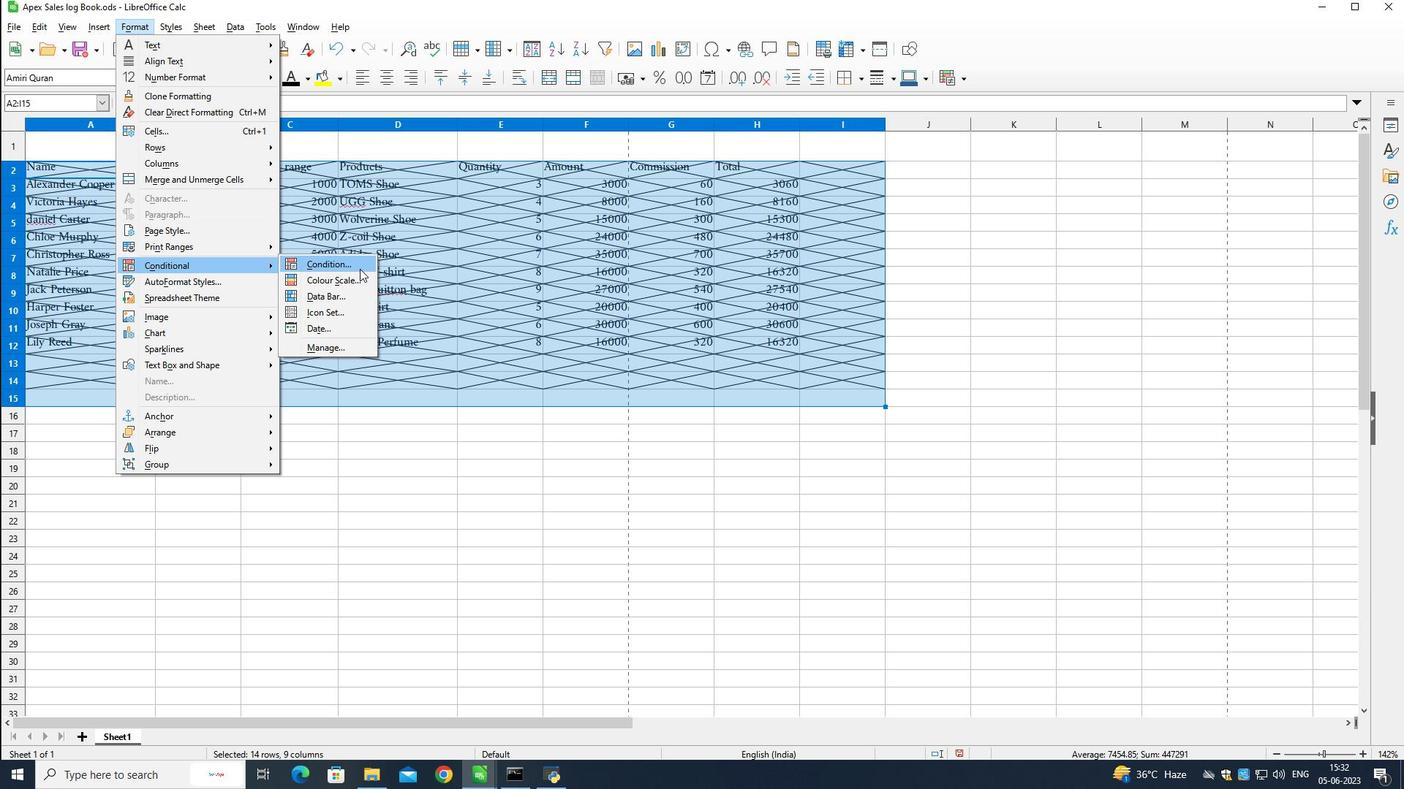 
Action: Mouse moved to (751, 226)
Screenshot: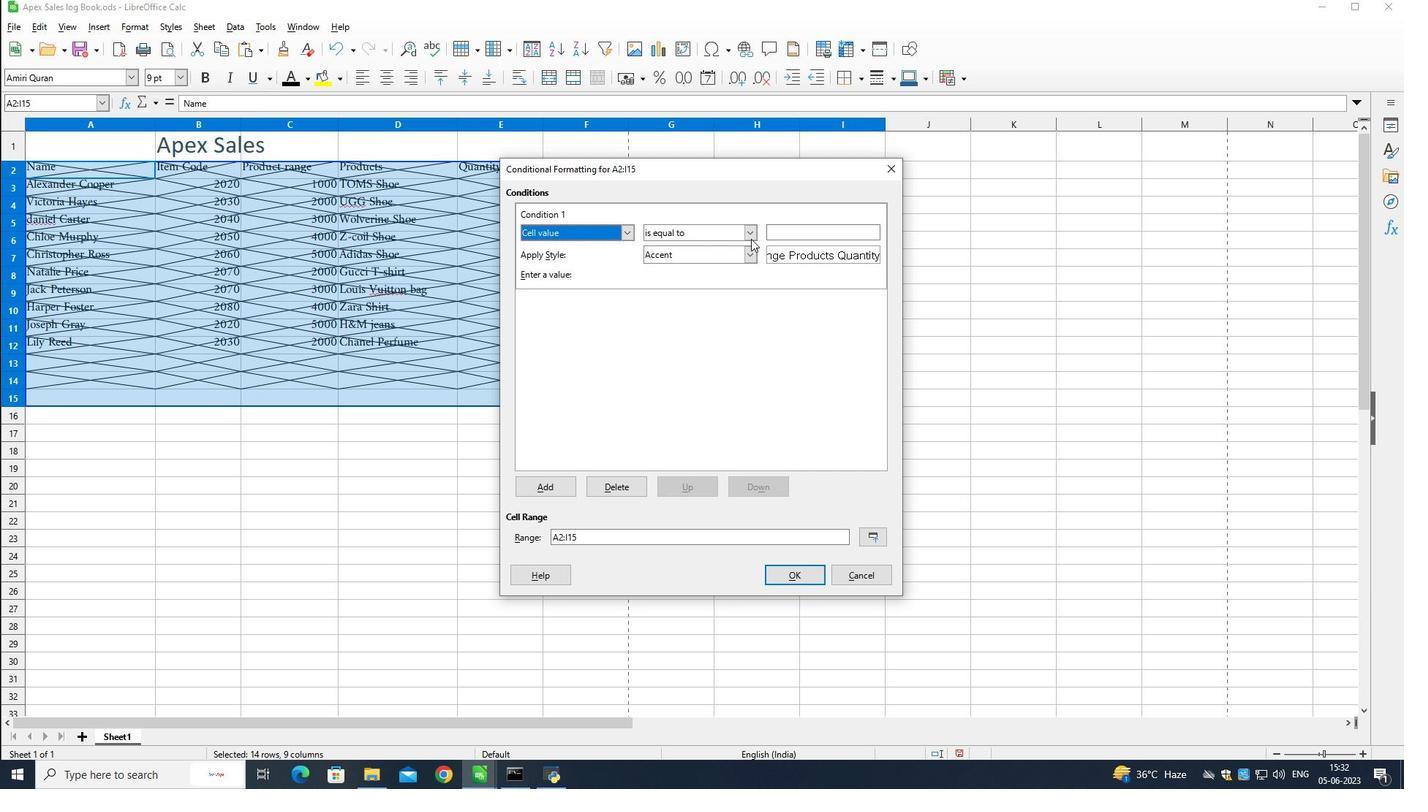 
Action: Mouse pressed left at (751, 226)
Screenshot: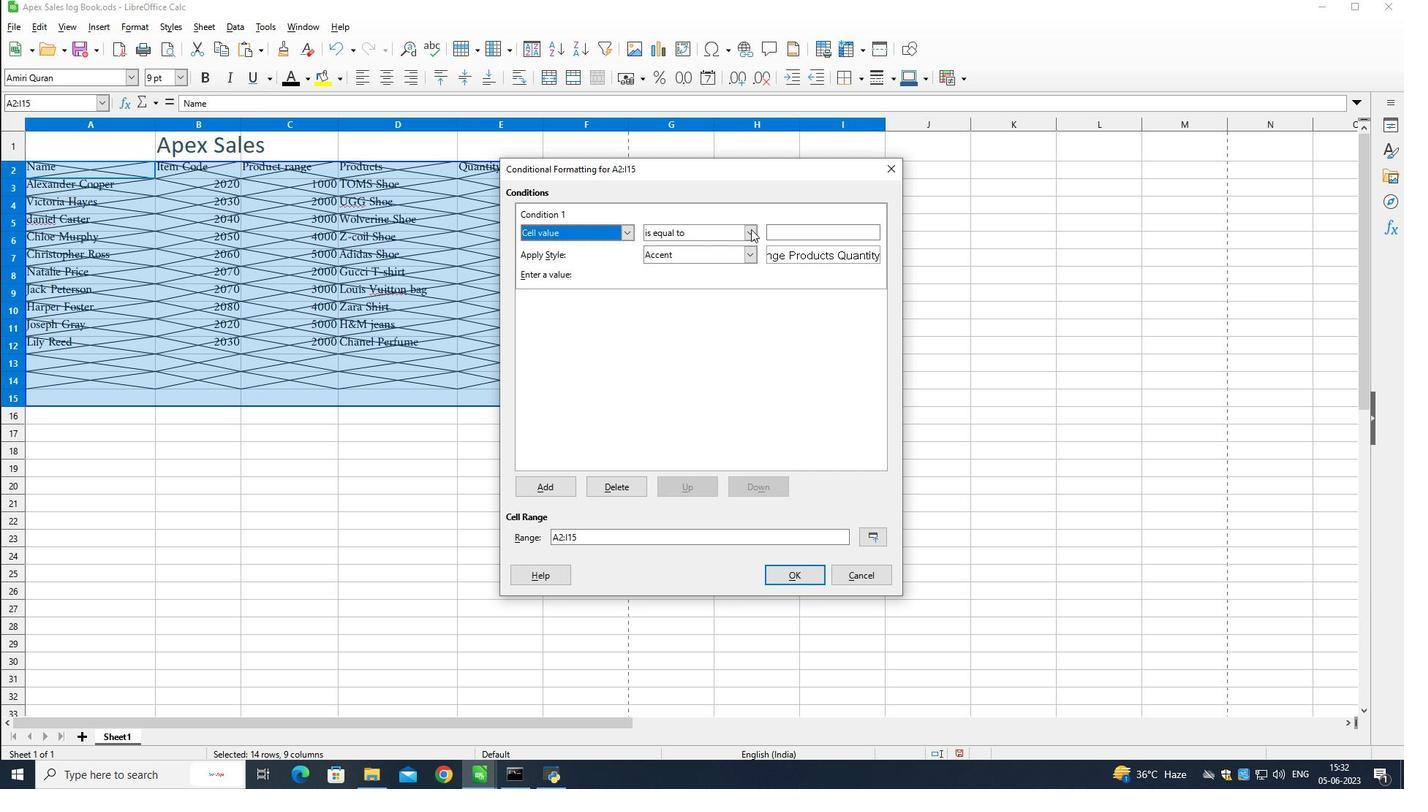 
Action: Mouse moved to (720, 264)
Screenshot: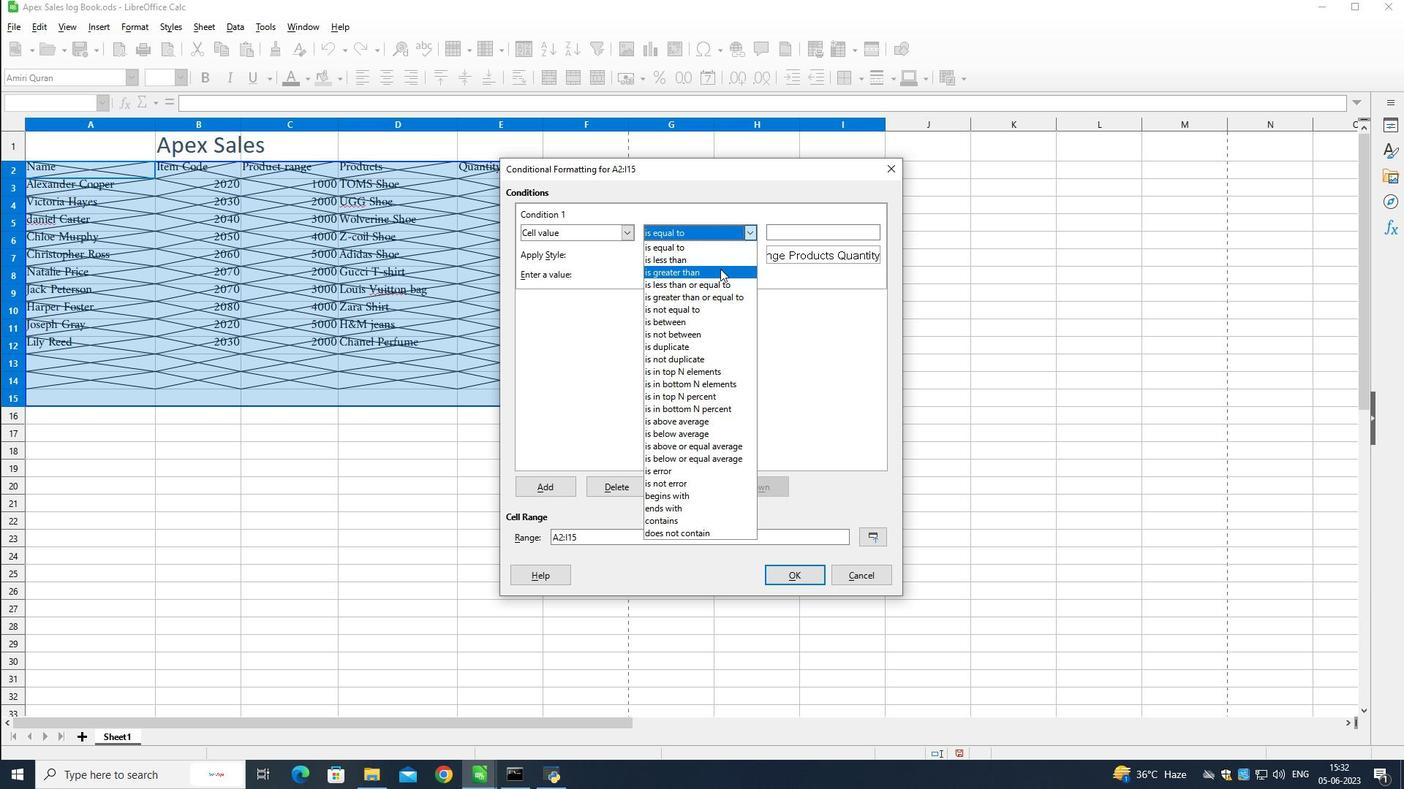 
Action: Mouse pressed left at (720, 264)
Screenshot: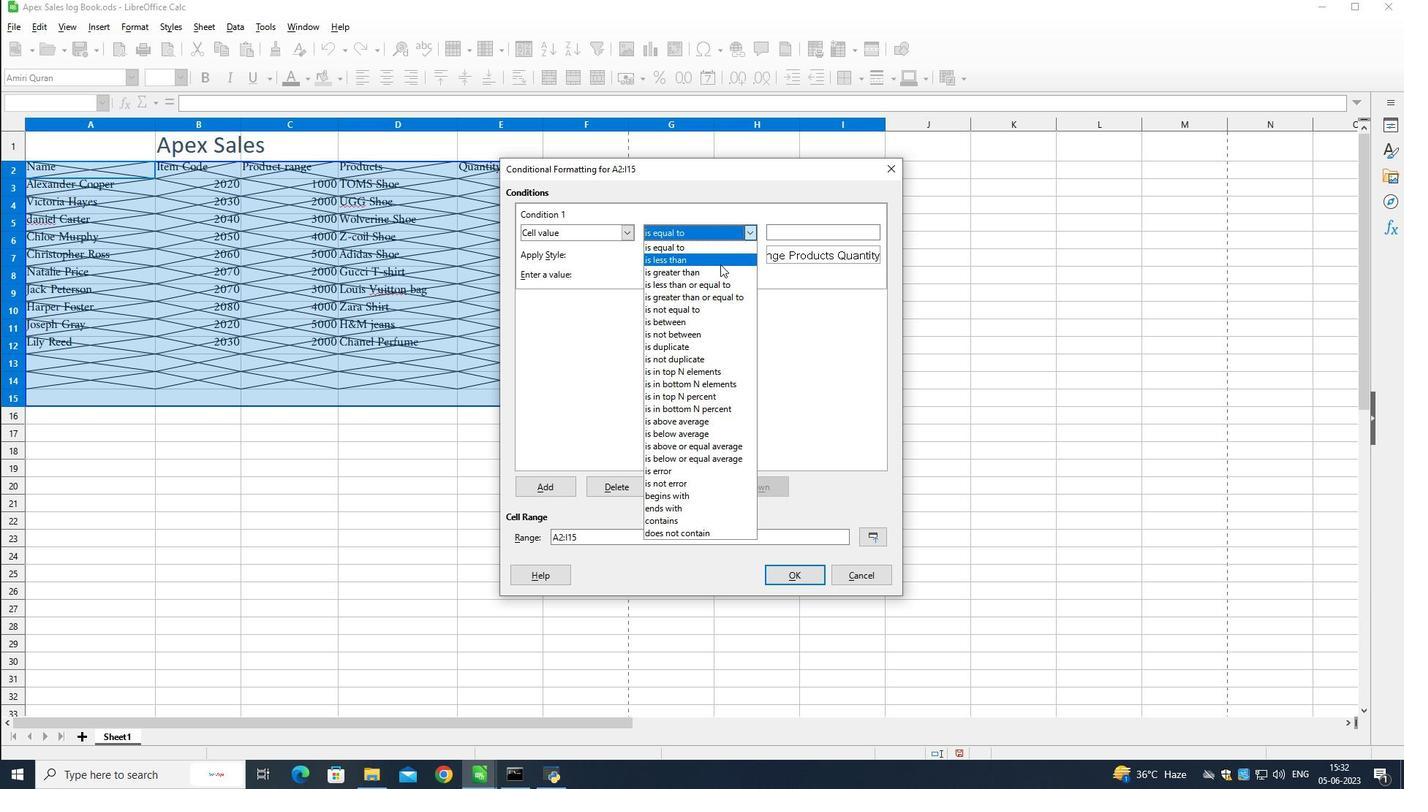 
Action: Mouse moved to (775, 239)
Screenshot: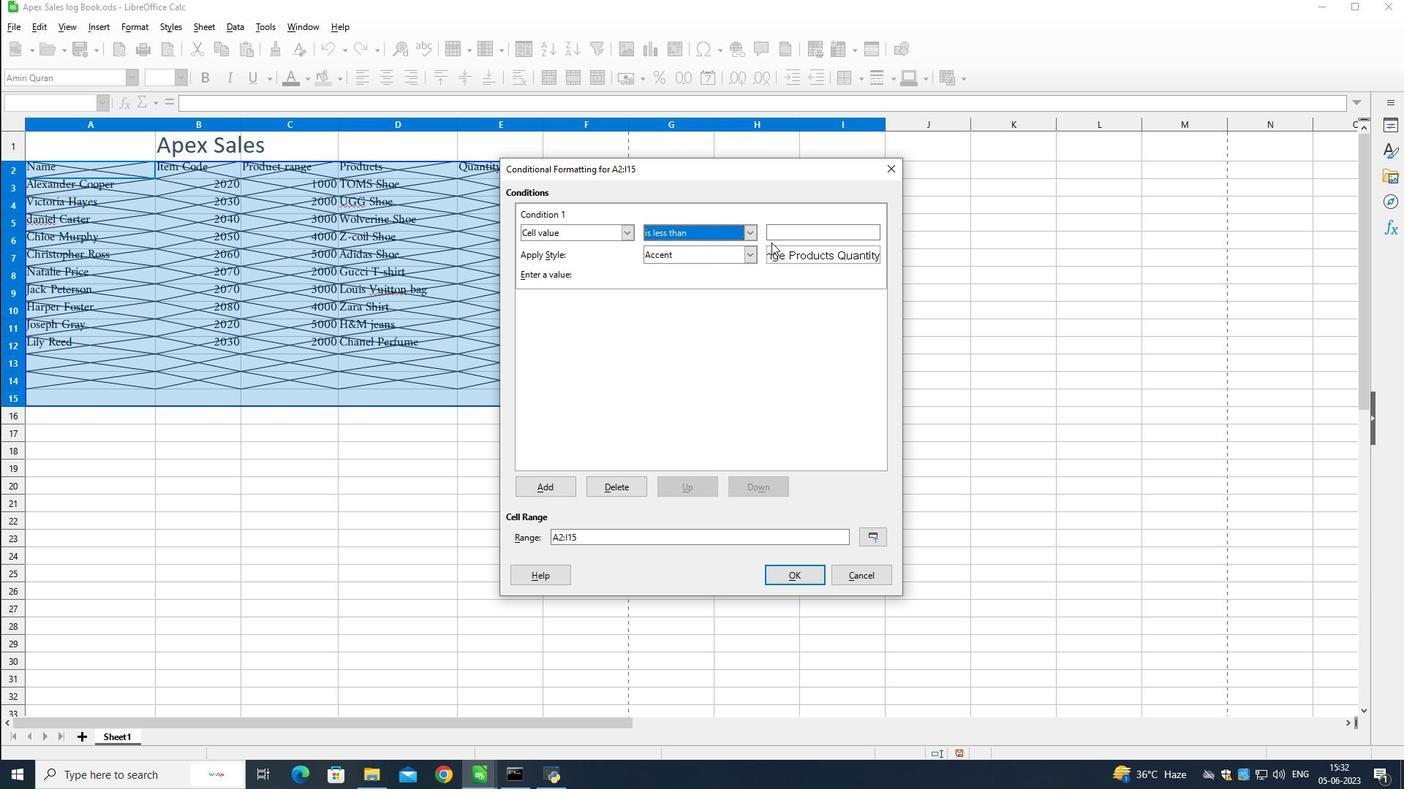 
Action: Mouse pressed left at (775, 239)
Screenshot: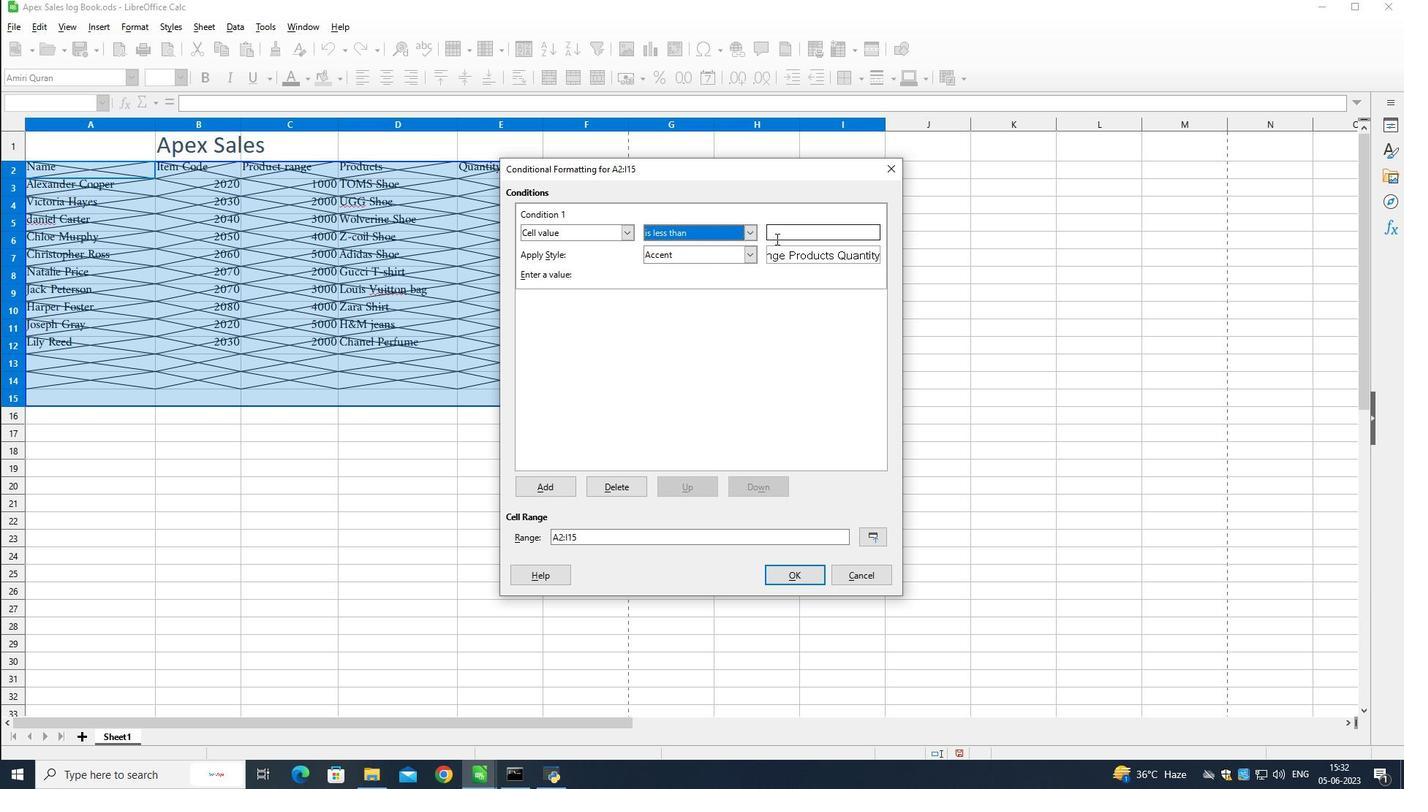 
Action: Mouse moved to (775, 239)
Screenshot: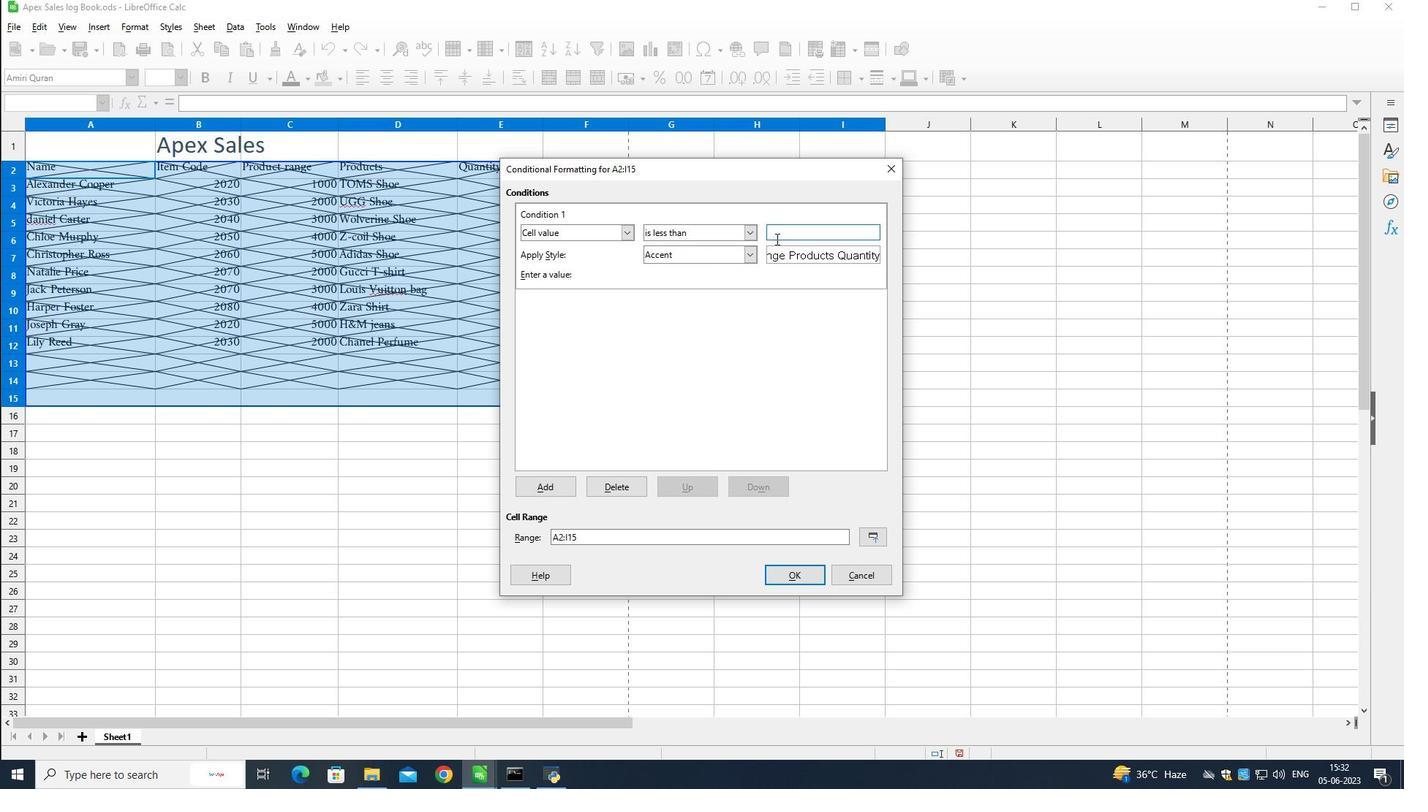 
Action: Key pressed 10
Screenshot: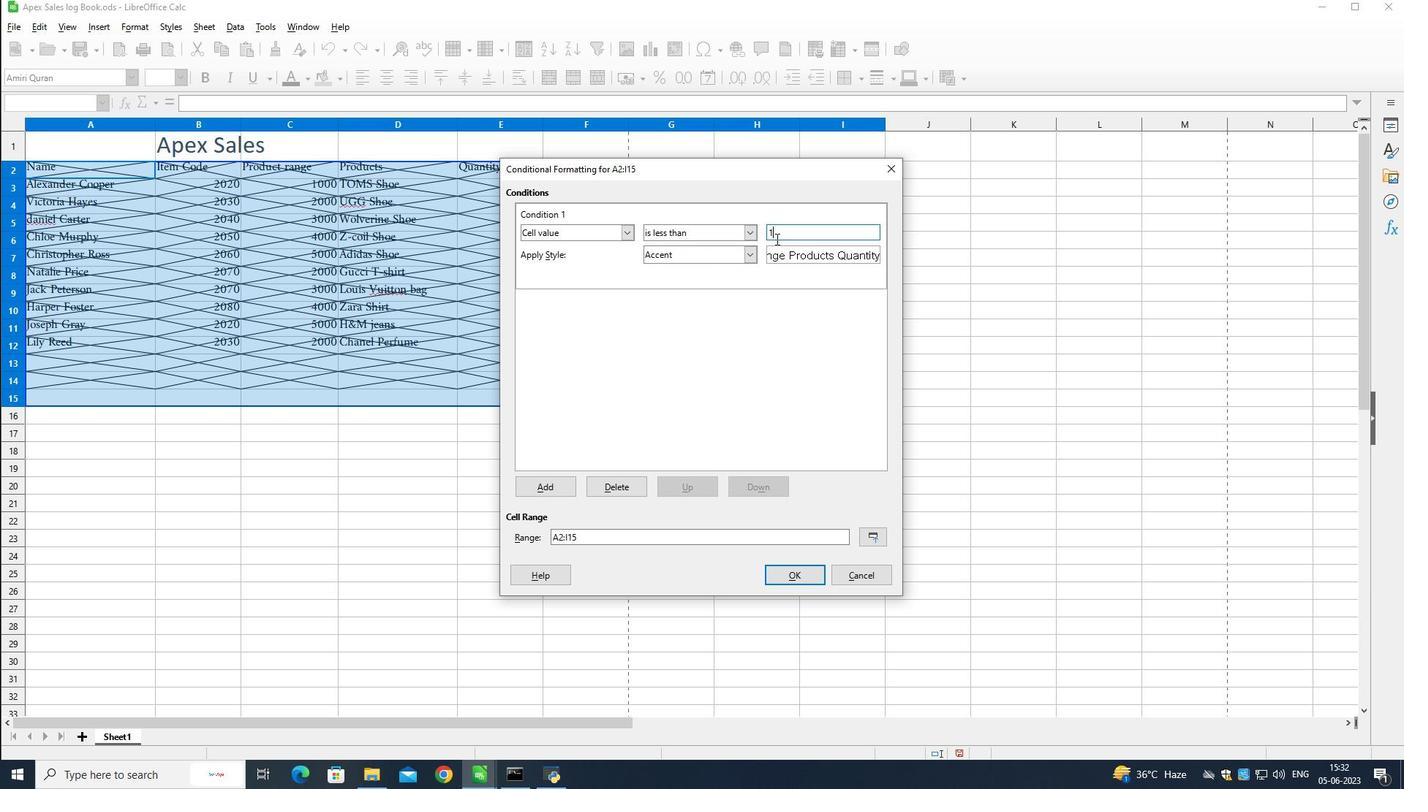 
Action: Mouse moved to (803, 578)
Screenshot: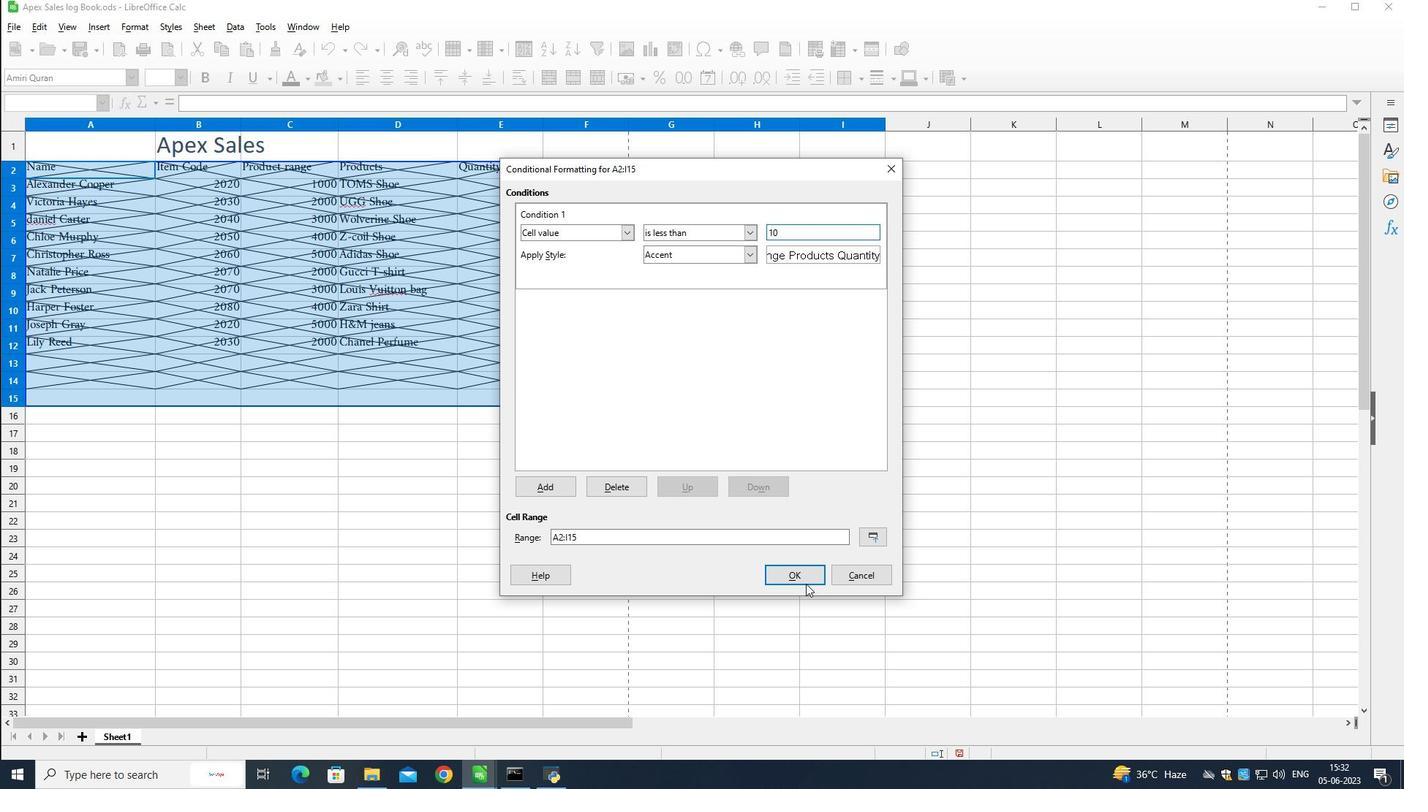 
Action: Mouse pressed left at (803, 578)
Screenshot: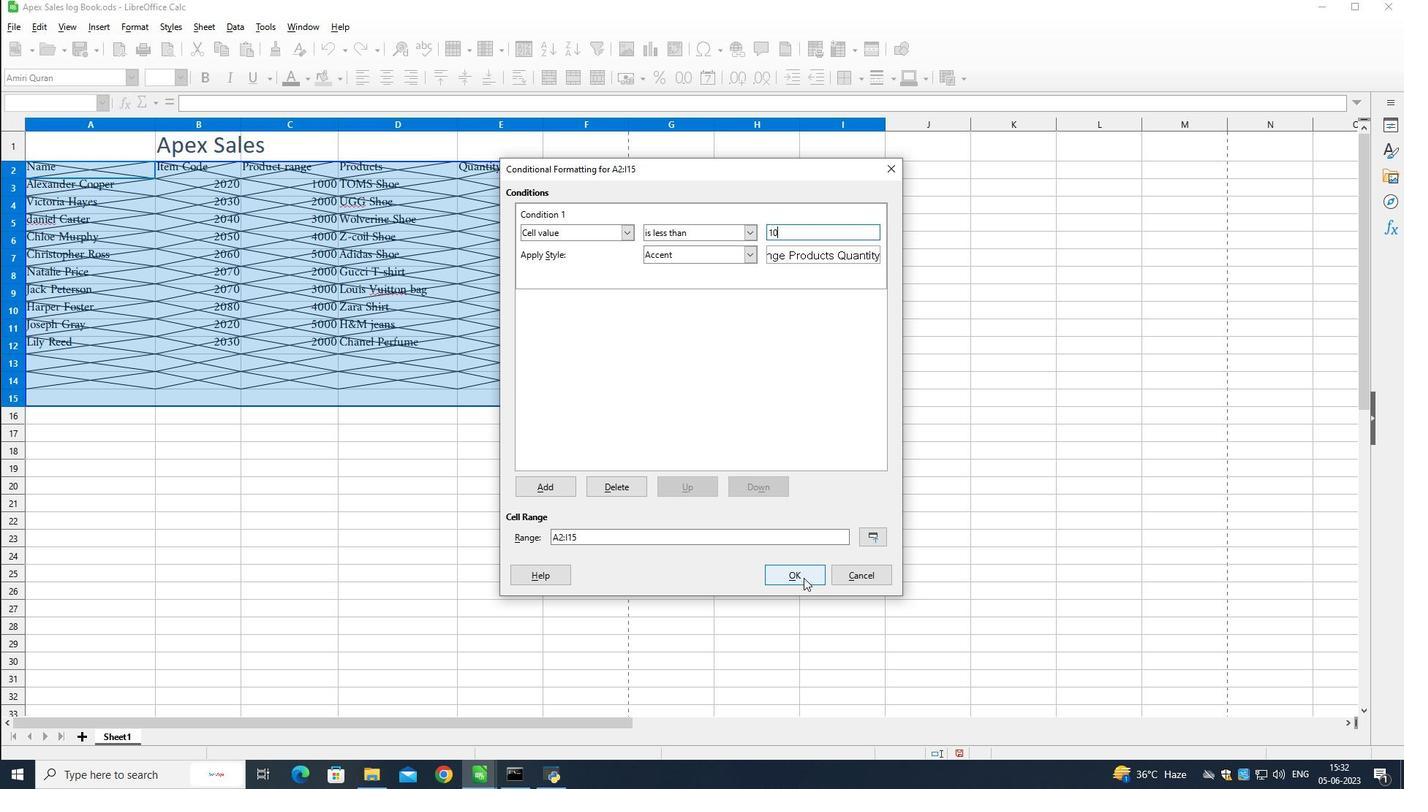 
Action: Mouse moved to (133, 24)
Screenshot: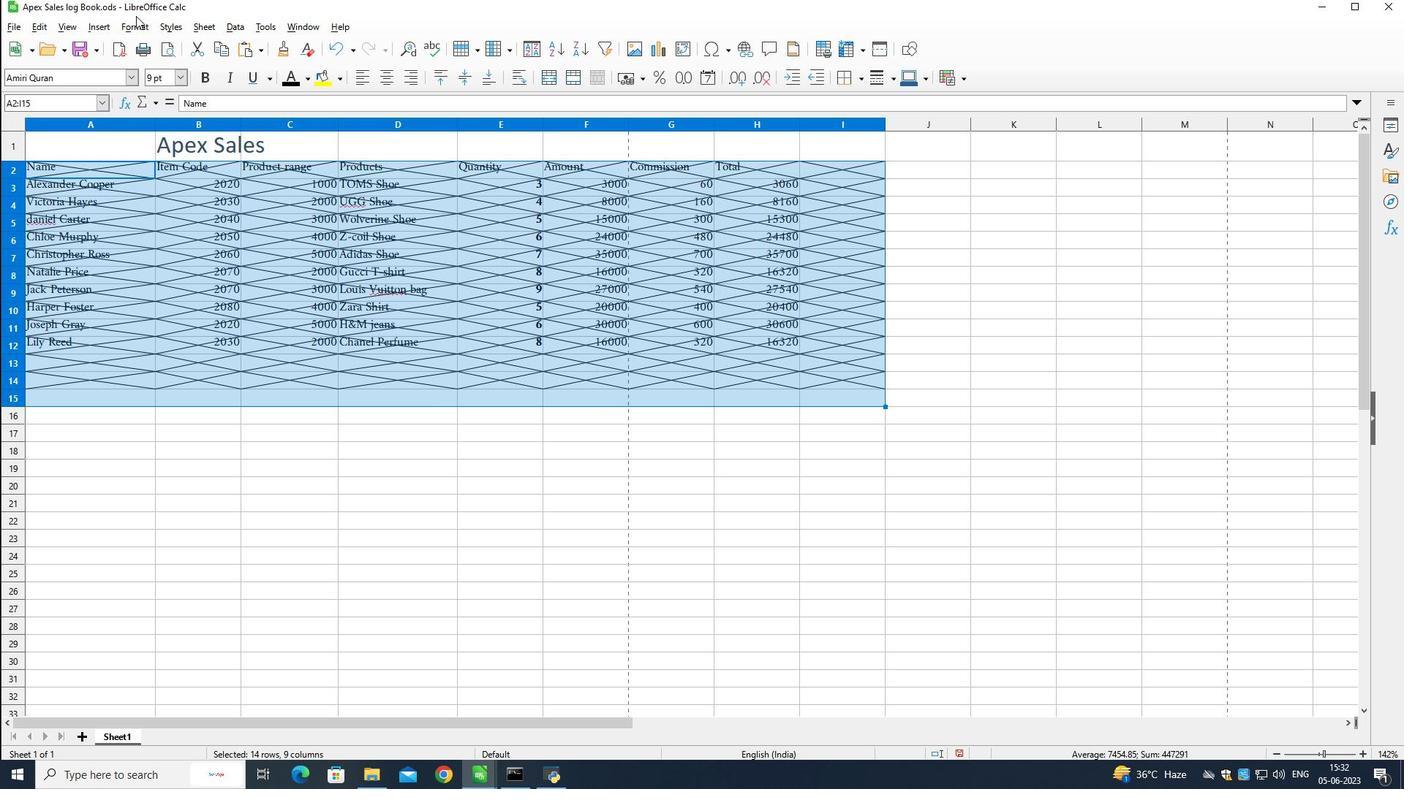 
Action: Mouse pressed left at (133, 24)
Screenshot: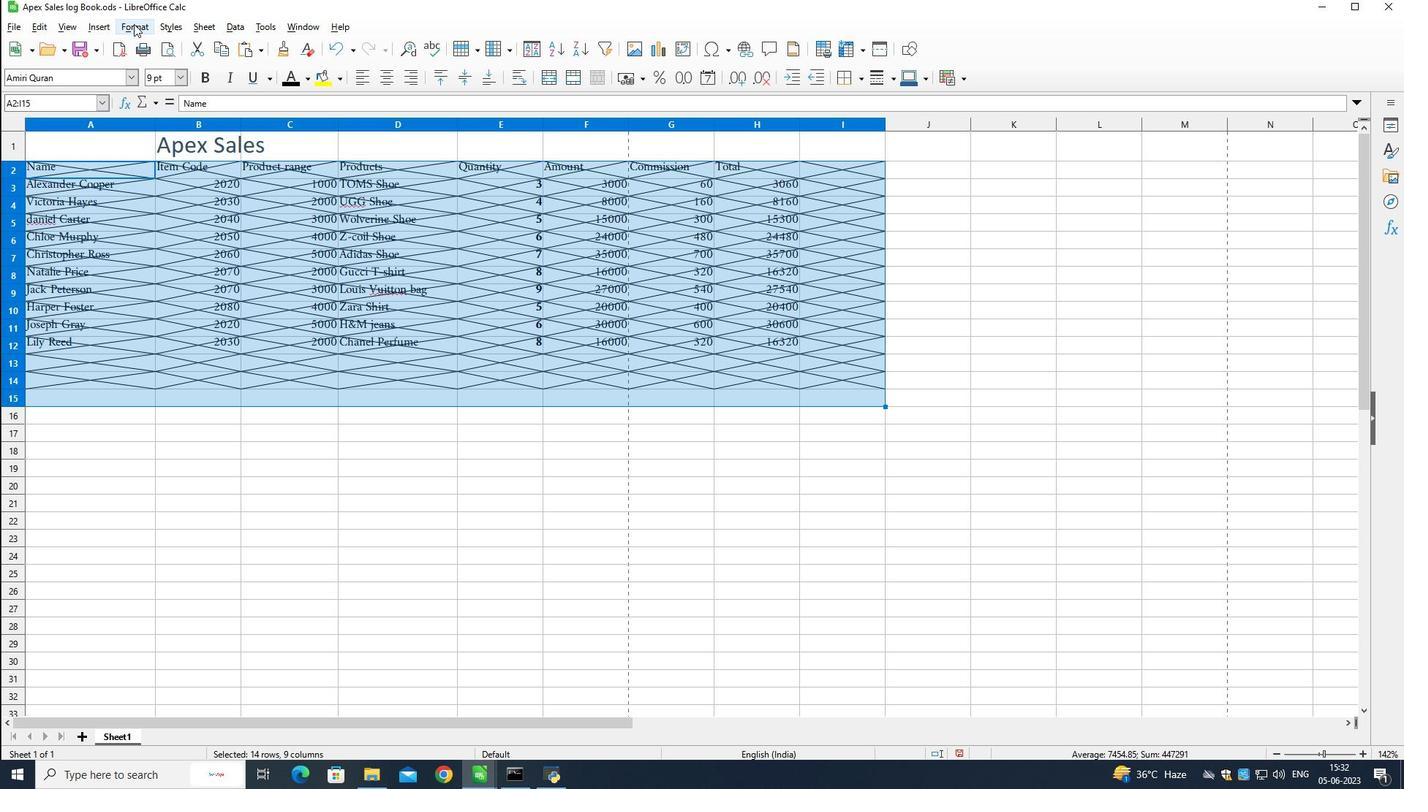 
Action: Mouse moved to (318, 280)
Screenshot: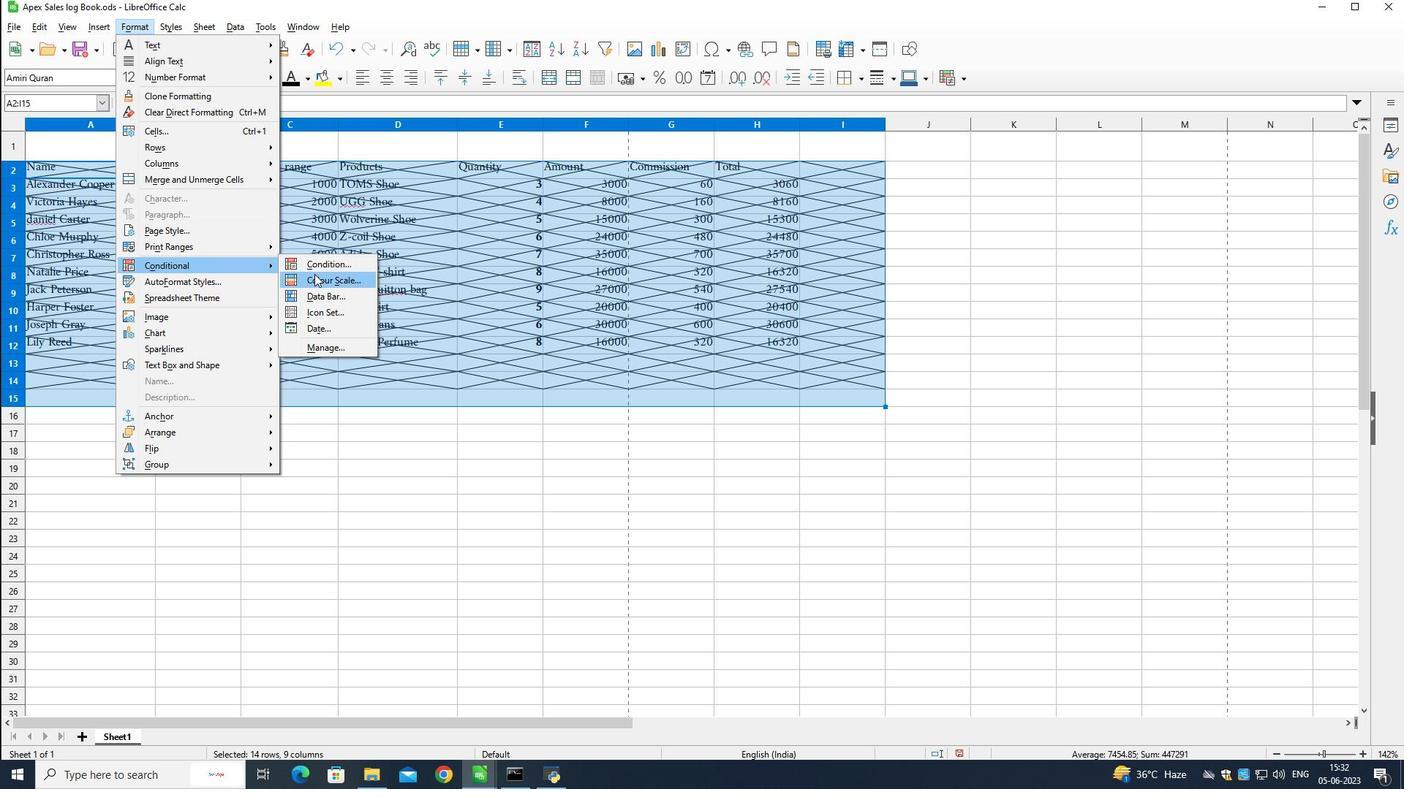 
Action: Mouse pressed left at (318, 280)
Screenshot: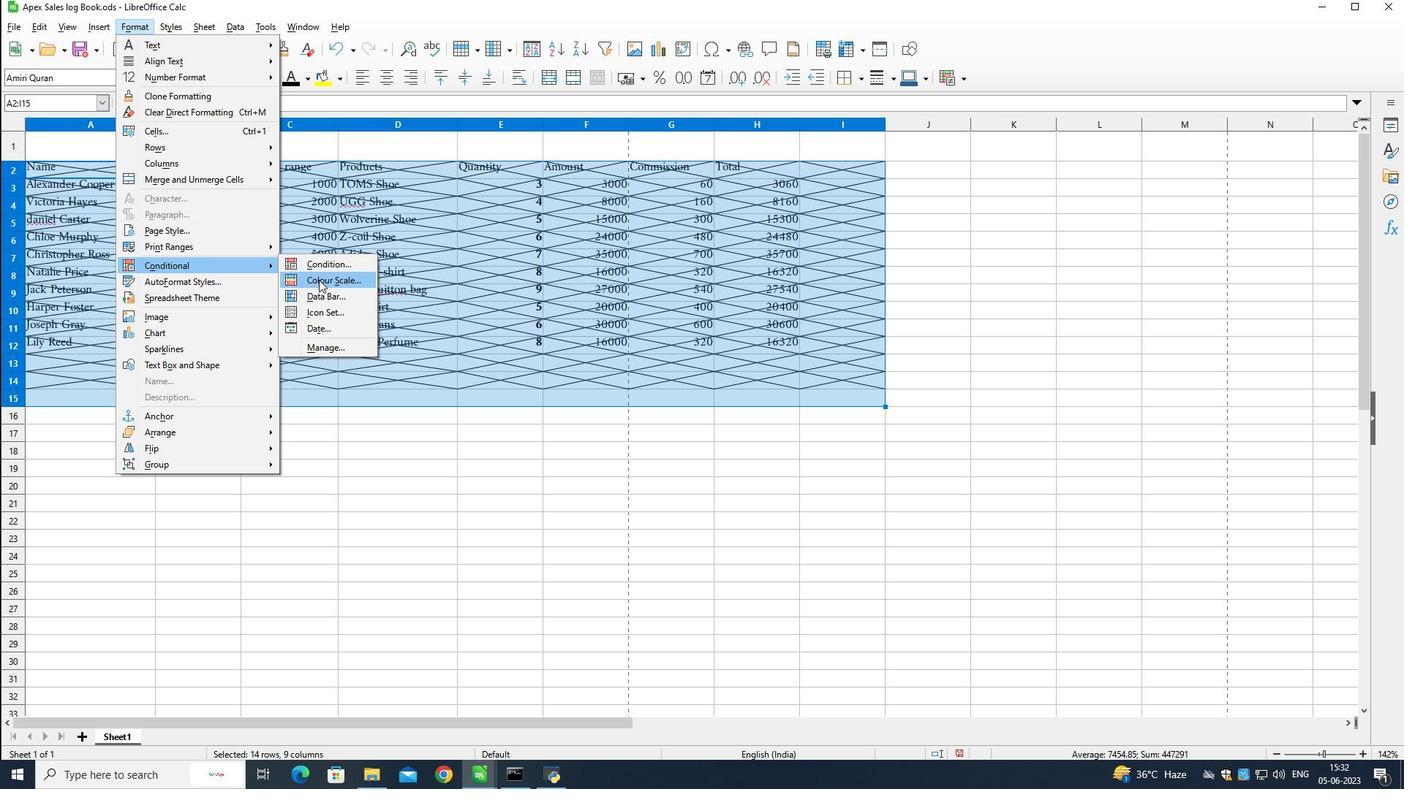 
Action: Mouse moved to (755, 260)
Screenshot: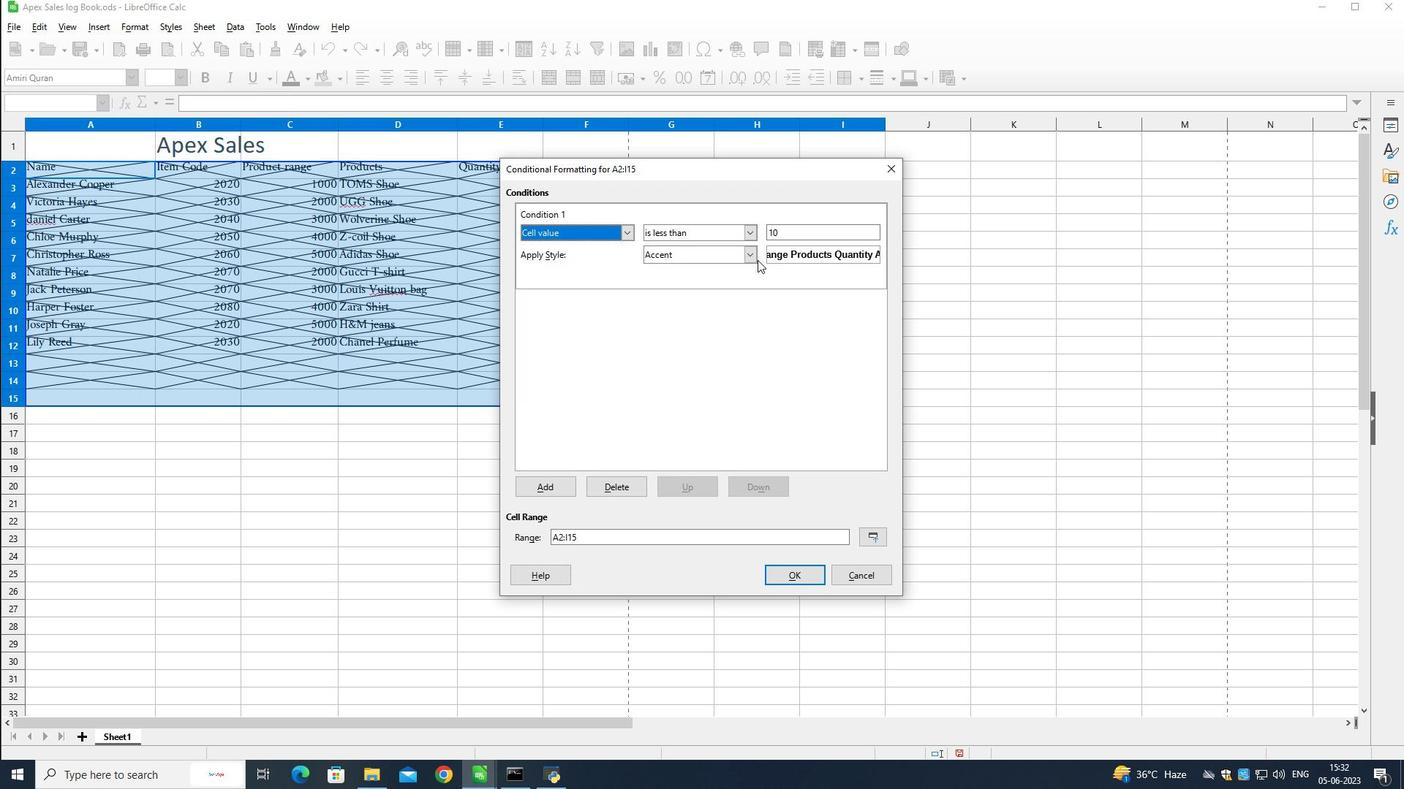 
Action: Mouse pressed left at (755, 260)
Screenshot: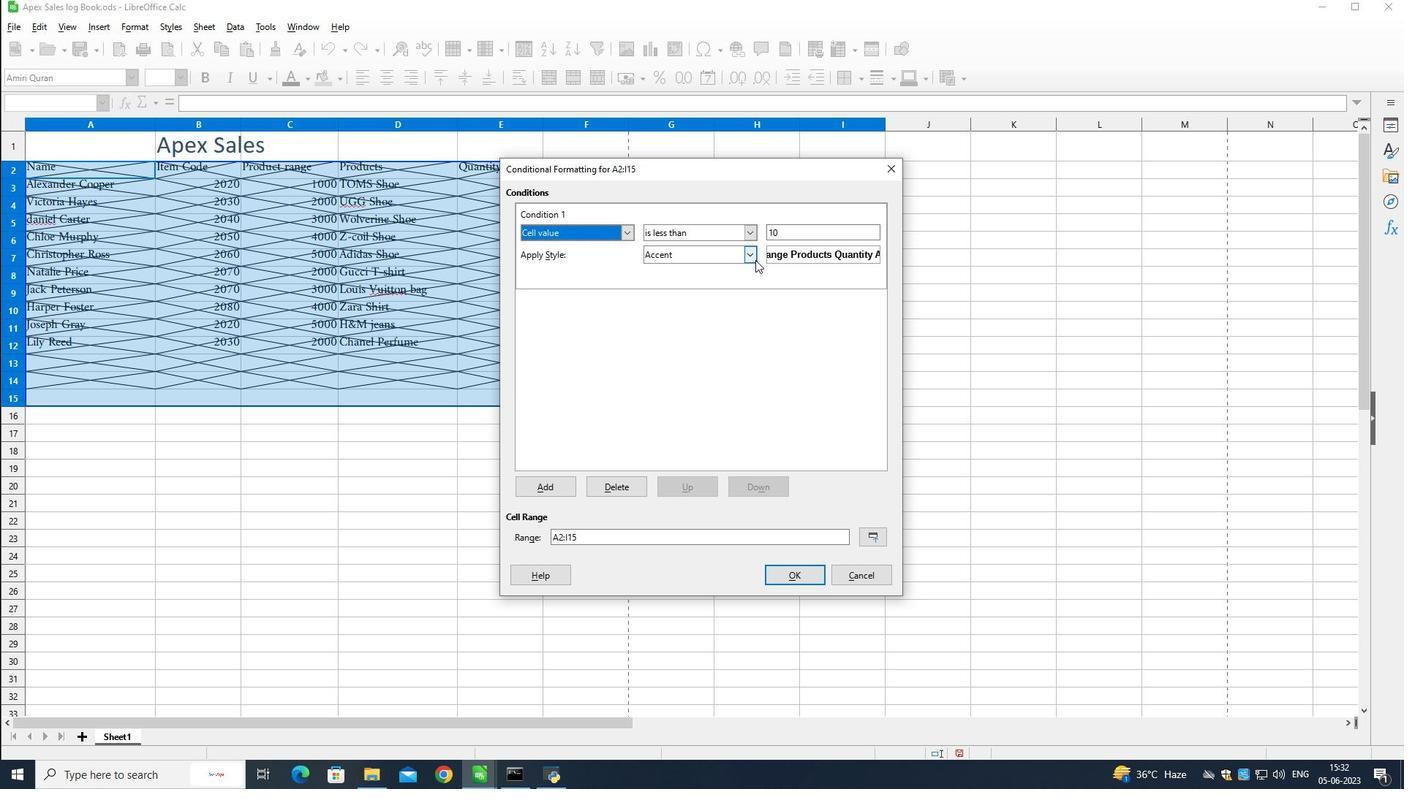 
Action: Mouse moved to (889, 169)
Screenshot: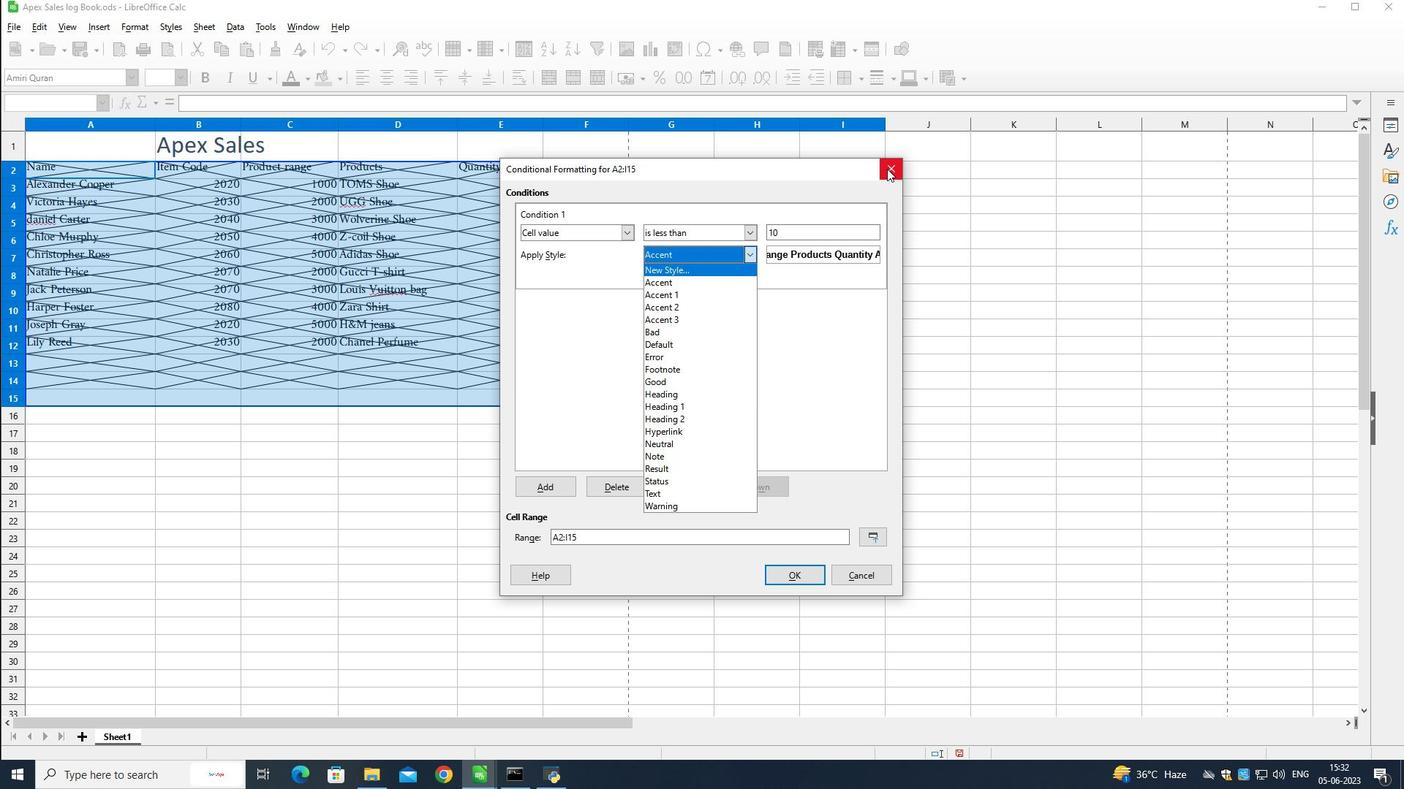 
Action: Mouse pressed left at (889, 169)
Screenshot: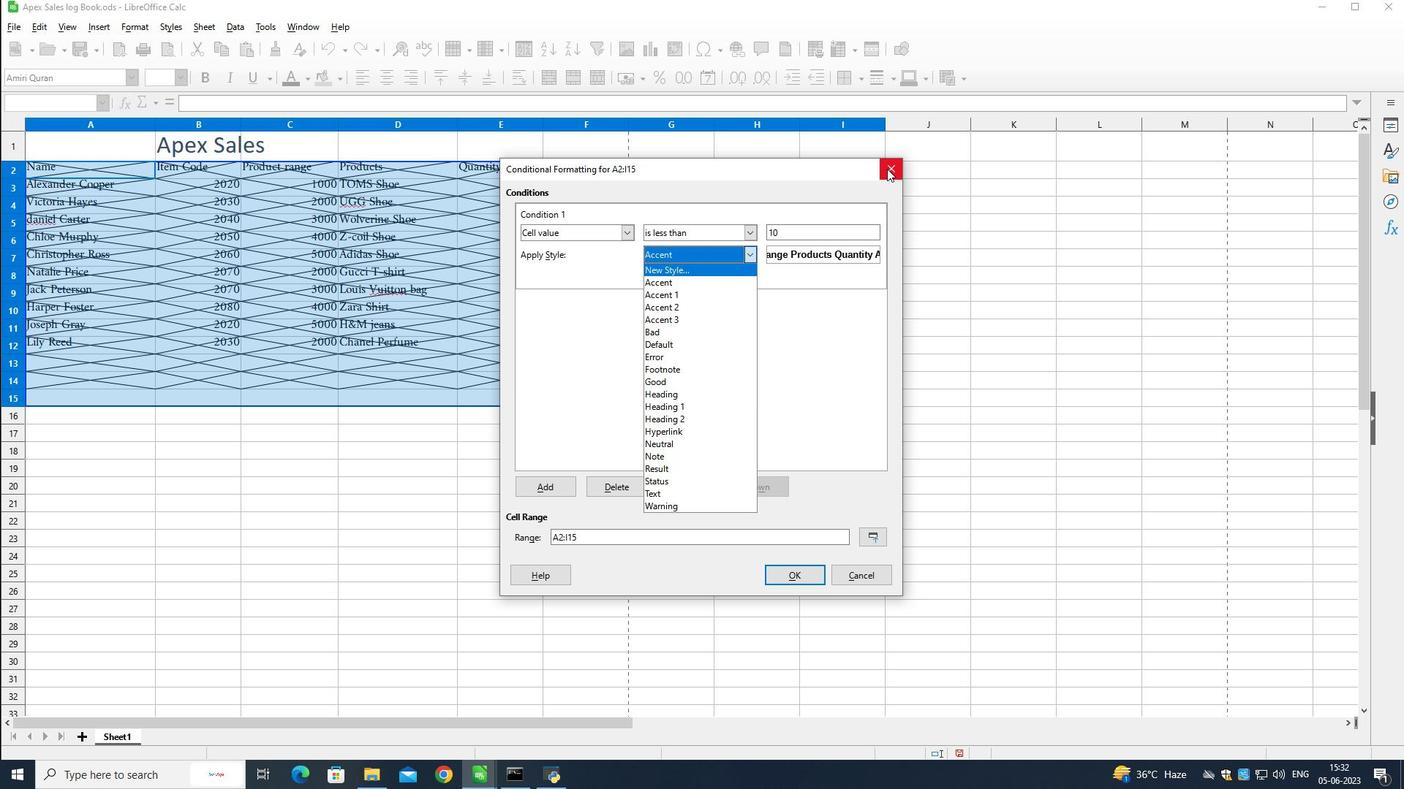 
Action: Mouse moved to (141, 22)
Screenshot: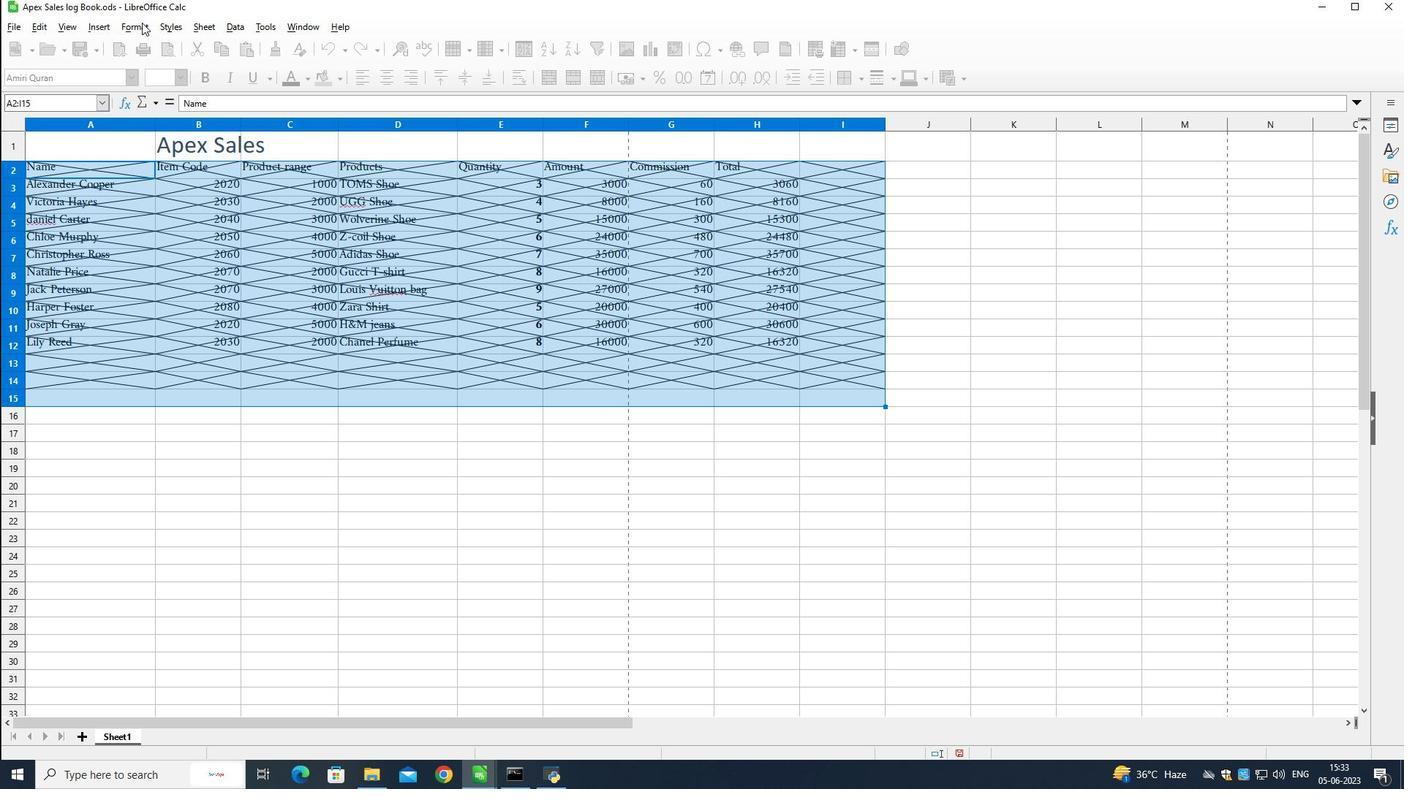 
Action: Mouse pressed left at (141, 22)
Screenshot: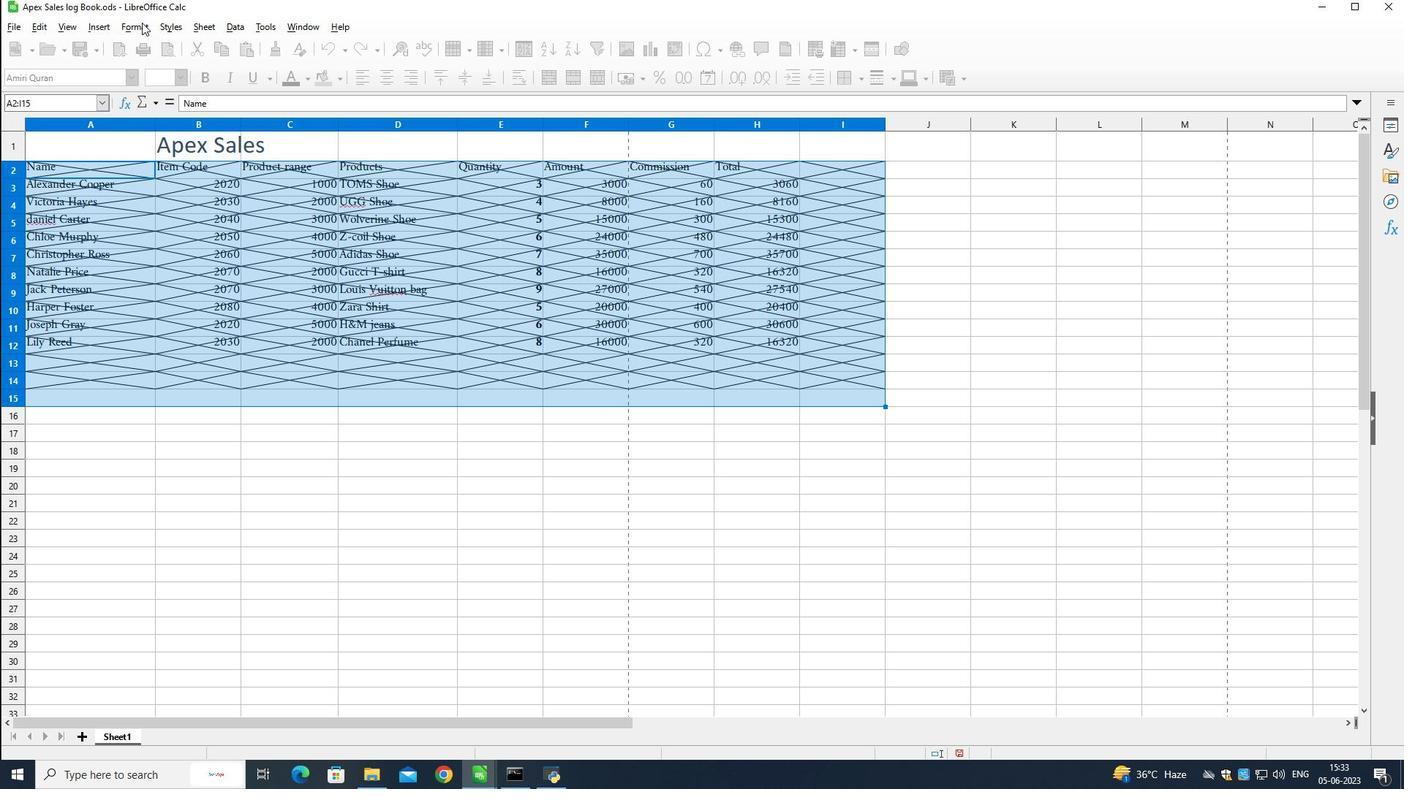 
Action: Mouse moved to (134, 27)
Screenshot: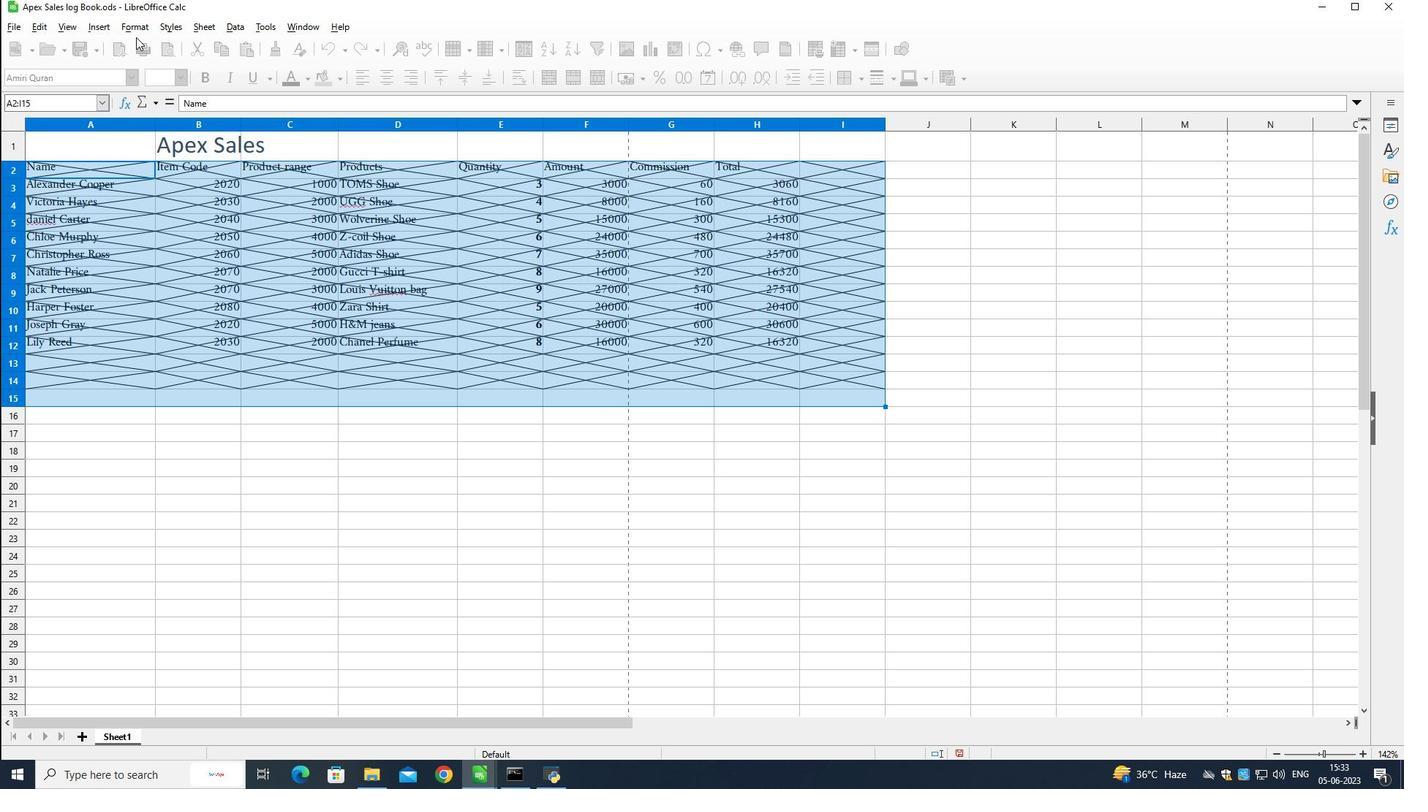 
Action: Mouse pressed left at (134, 27)
Screenshot: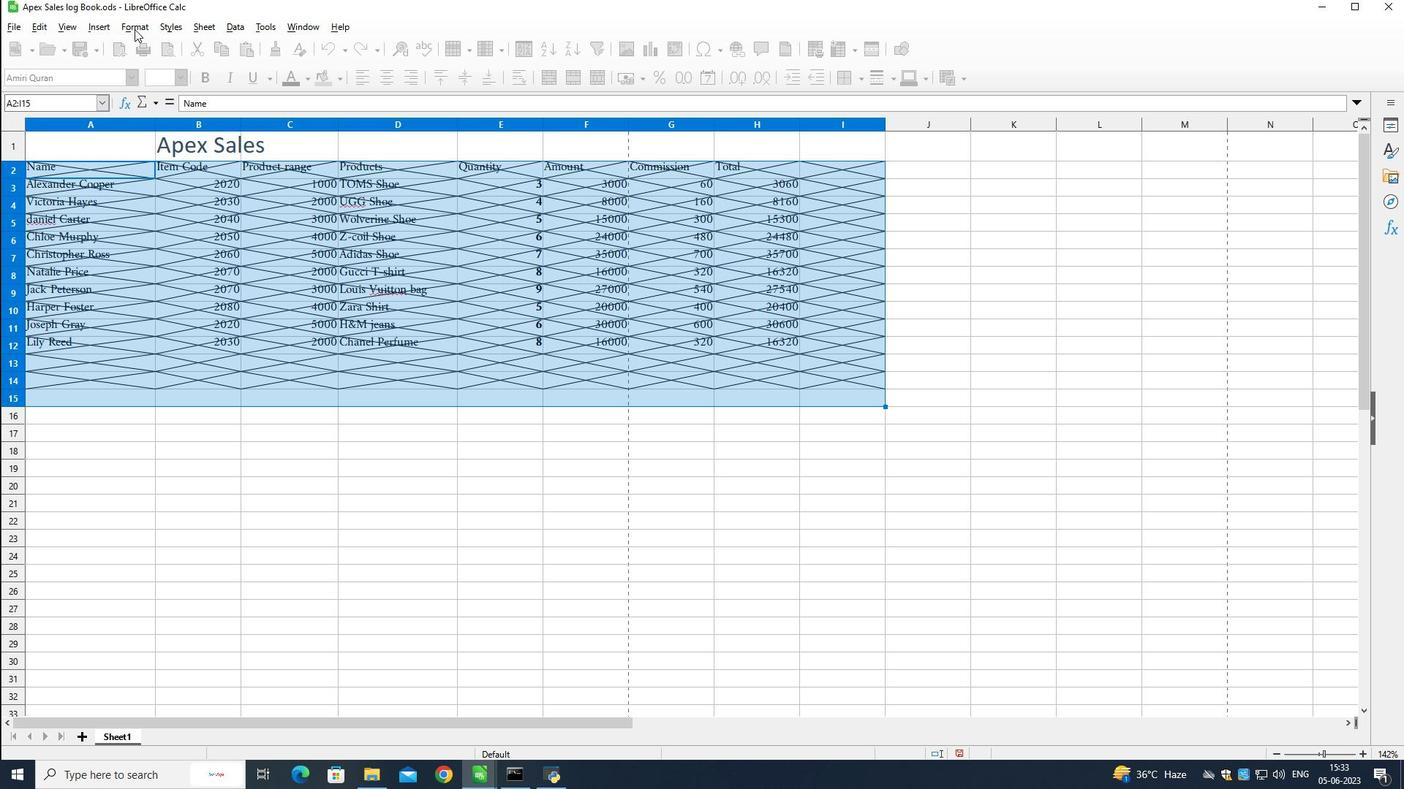 
Action: Mouse moved to (133, 21)
Screenshot: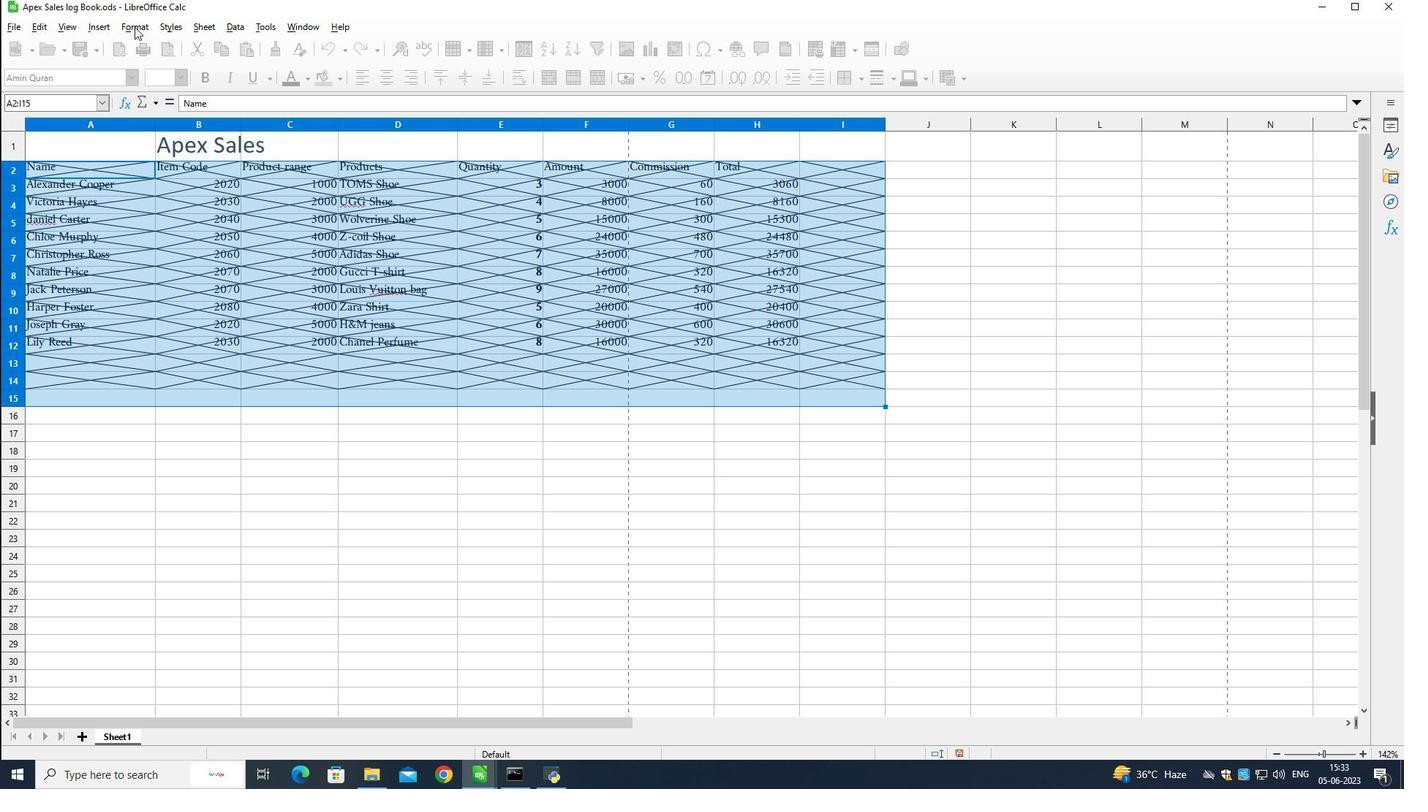 
Action: Mouse pressed left at (133, 21)
Screenshot: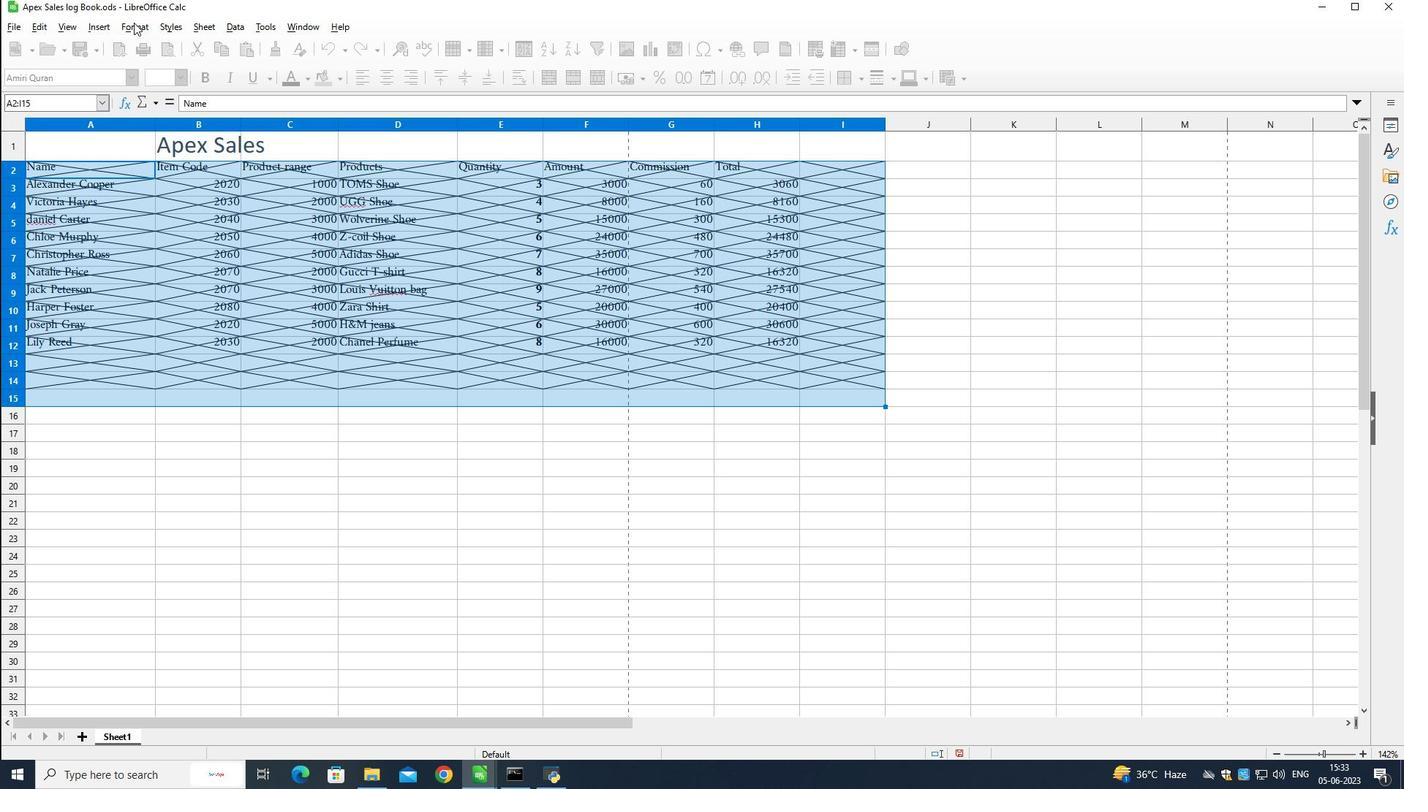 
Action: Mouse moved to (307, 282)
Screenshot: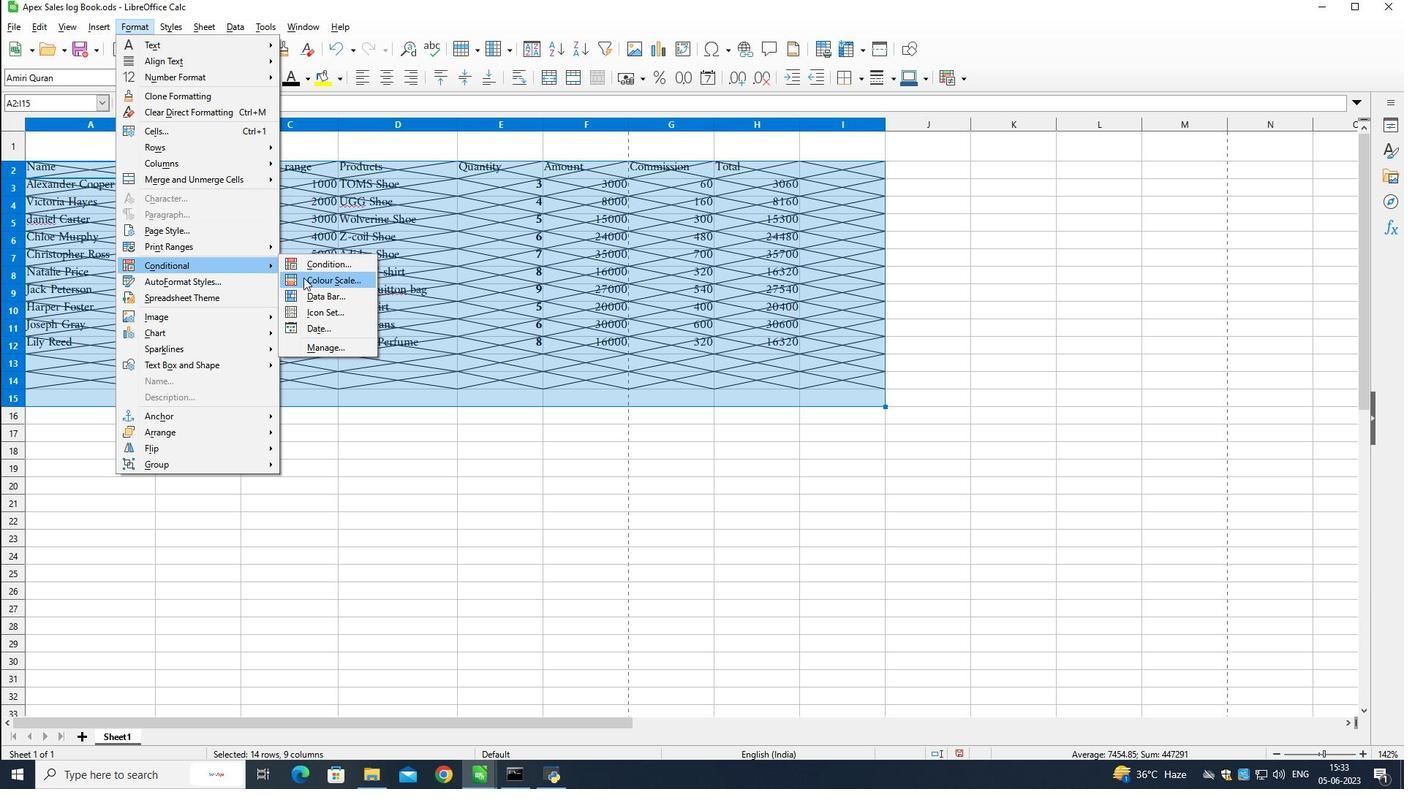 
Action: Mouse pressed left at (307, 282)
Screenshot: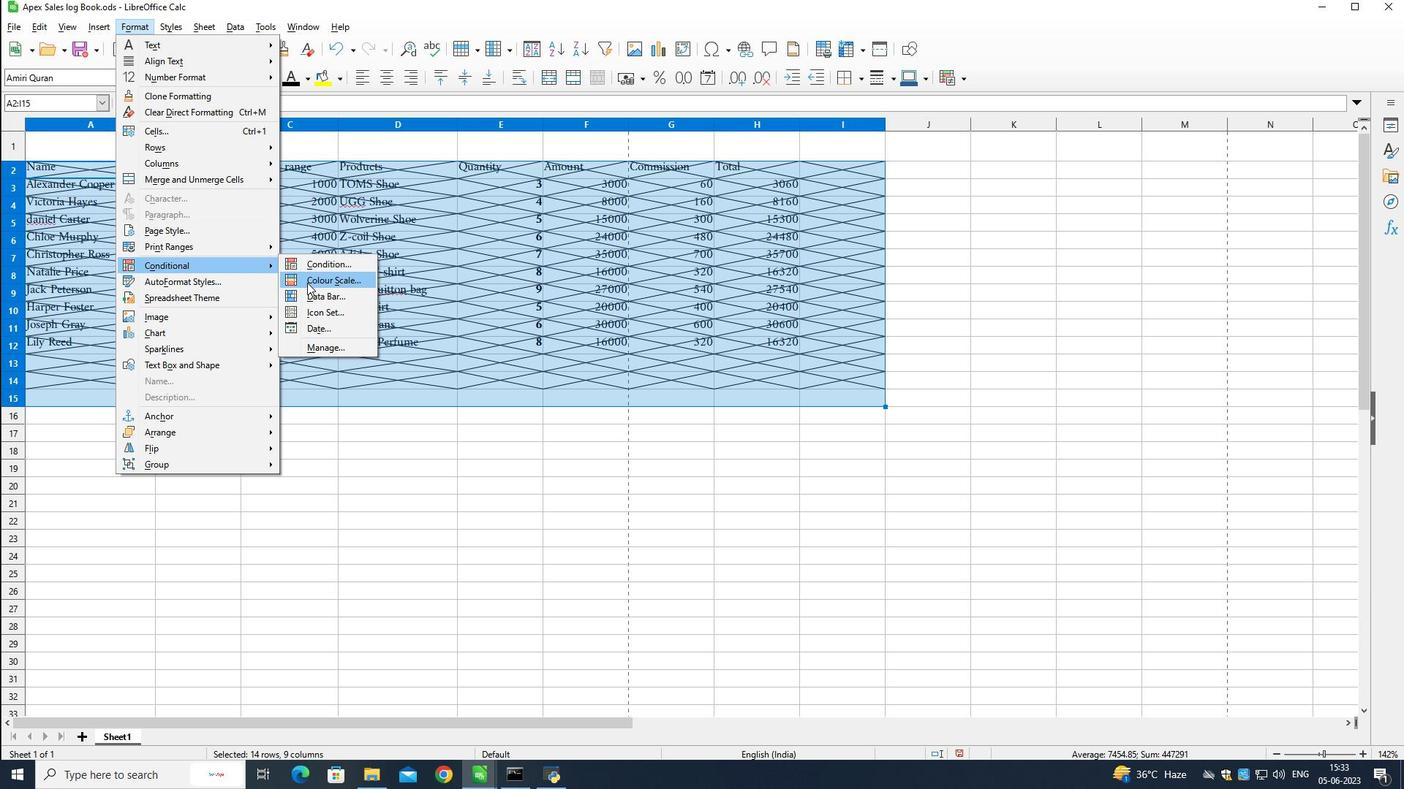 
Action: Mouse moved to (789, 236)
Screenshot: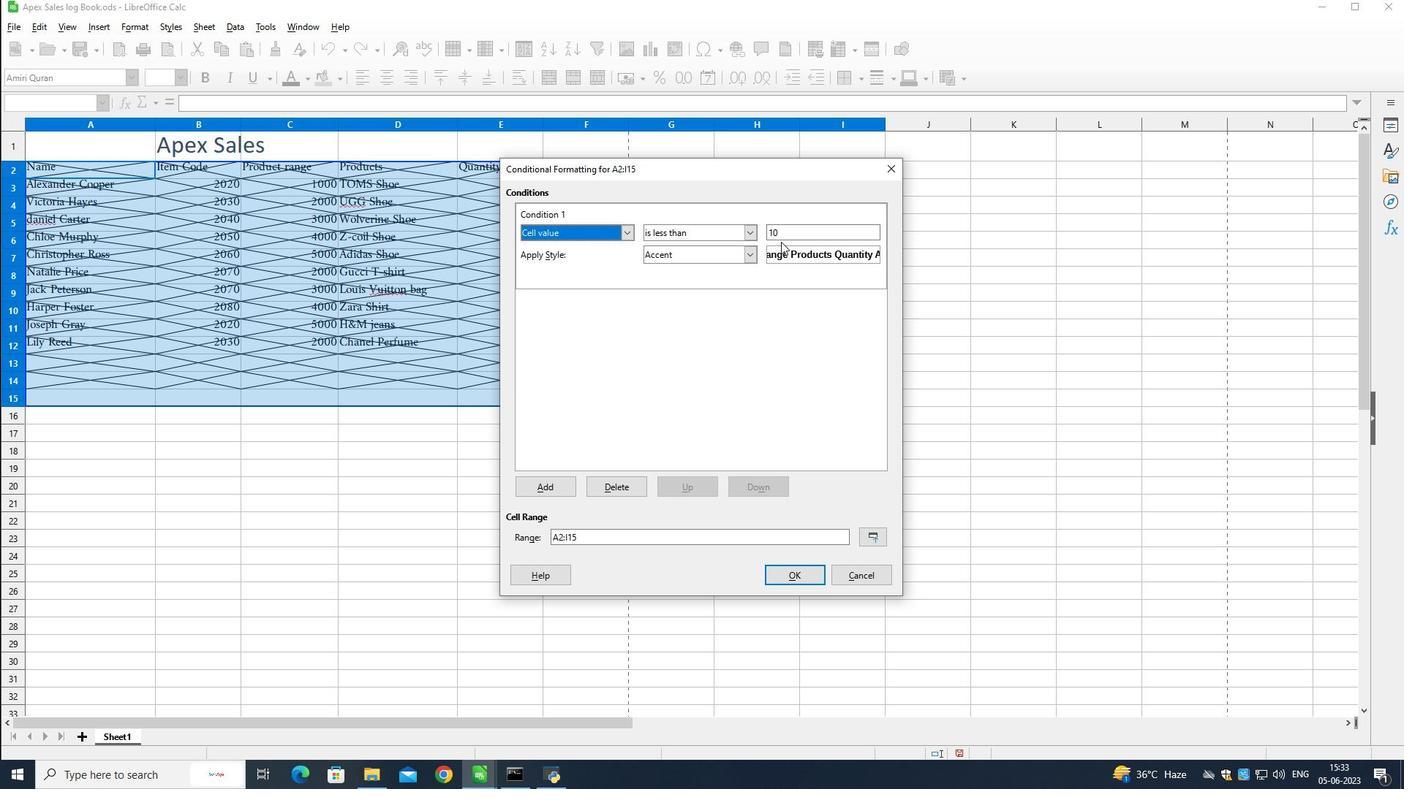 
Action: Mouse pressed left at (789, 236)
Screenshot: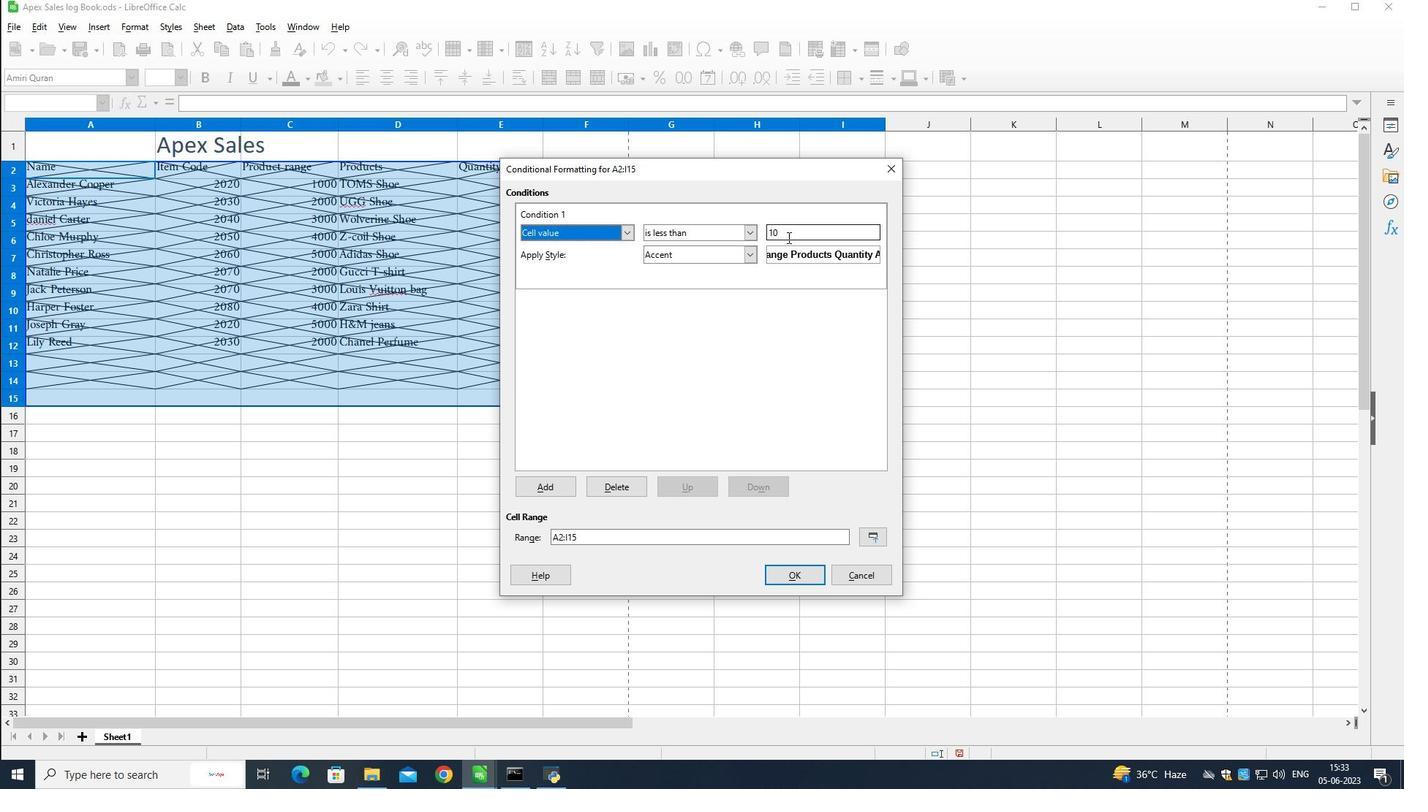 
Action: Key pressed <Key.backspace><Key.backspace>
Screenshot: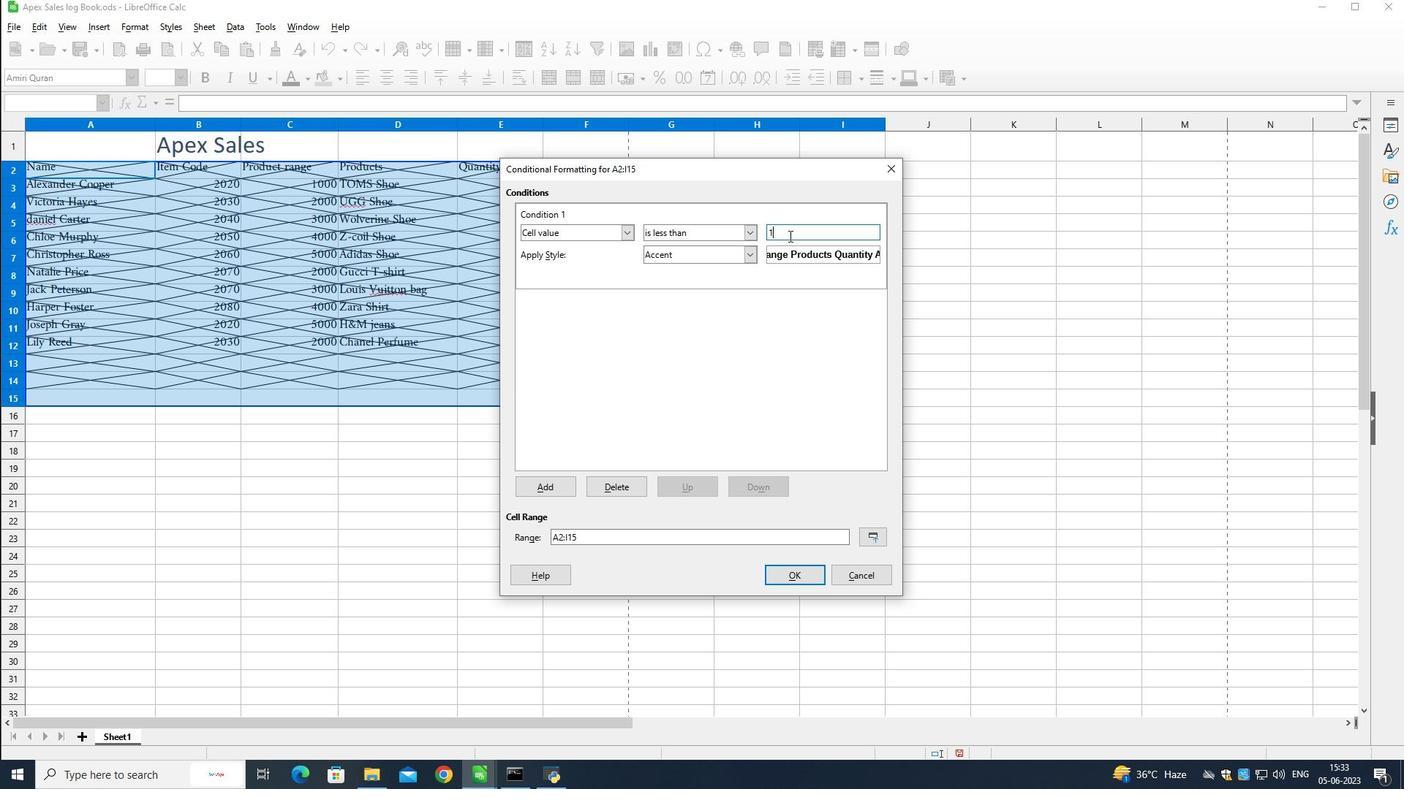 
Action: Mouse moved to (628, 233)
Screenshot: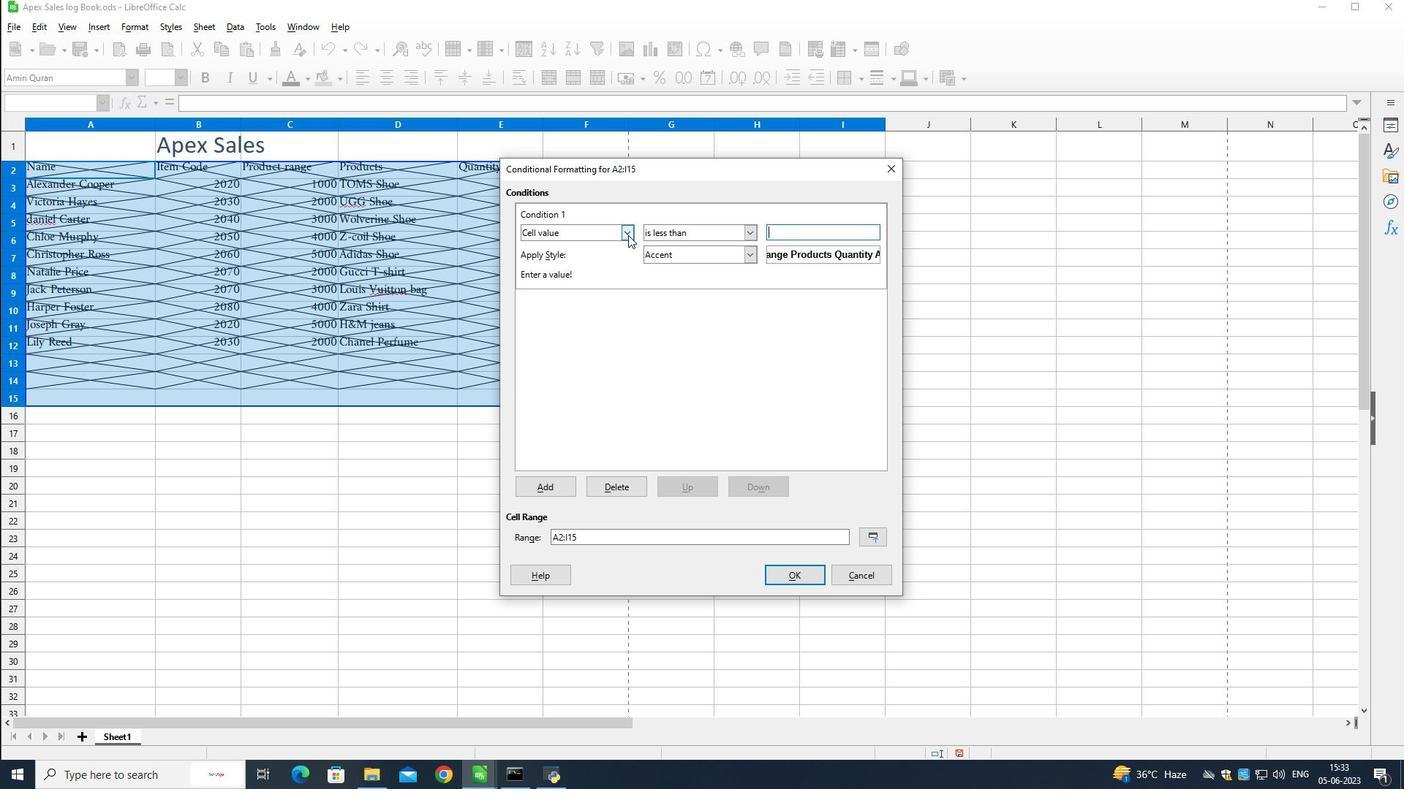 
Action: Mouse pressed left at (628, 233)
Screenshot: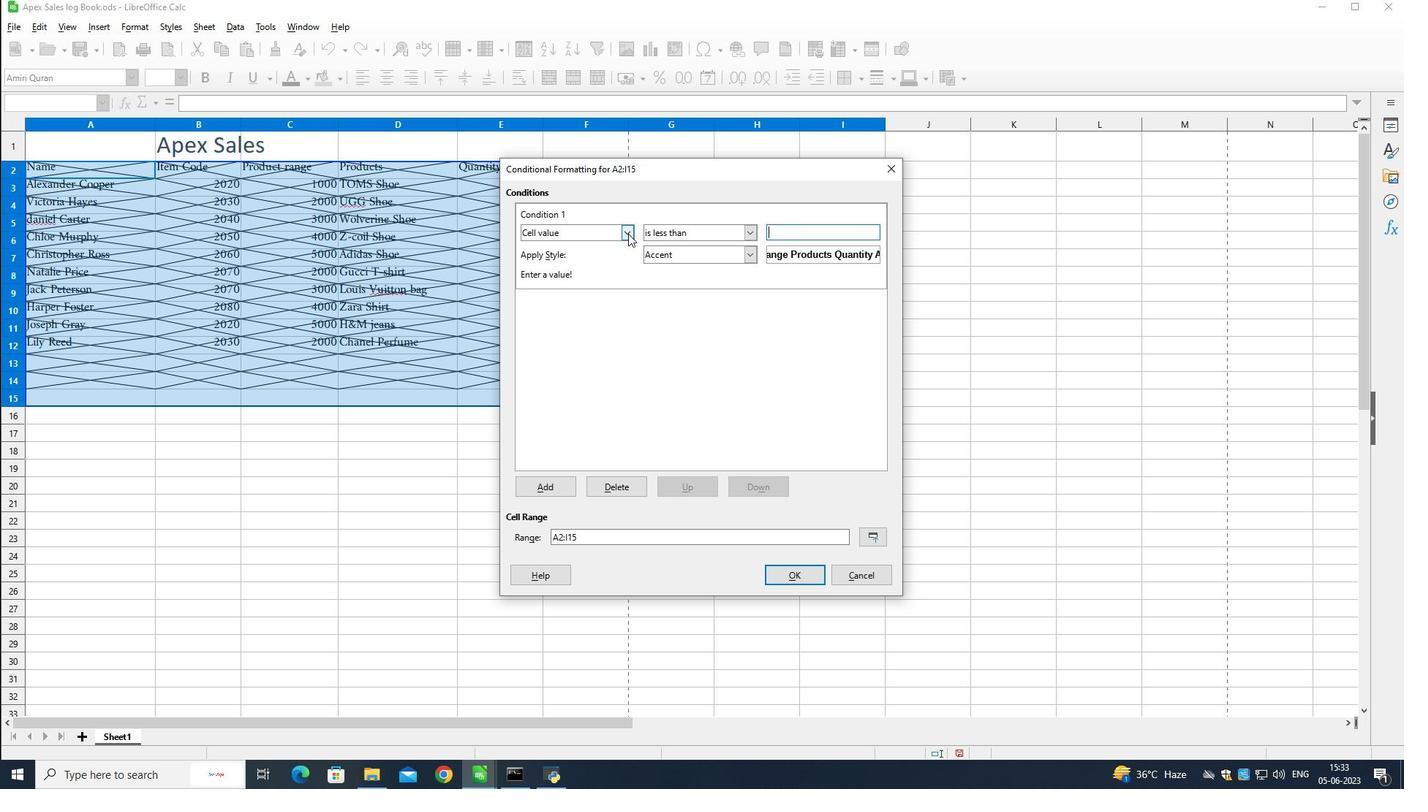 
Action: Mouse moved to (603, 251)
Screenshot: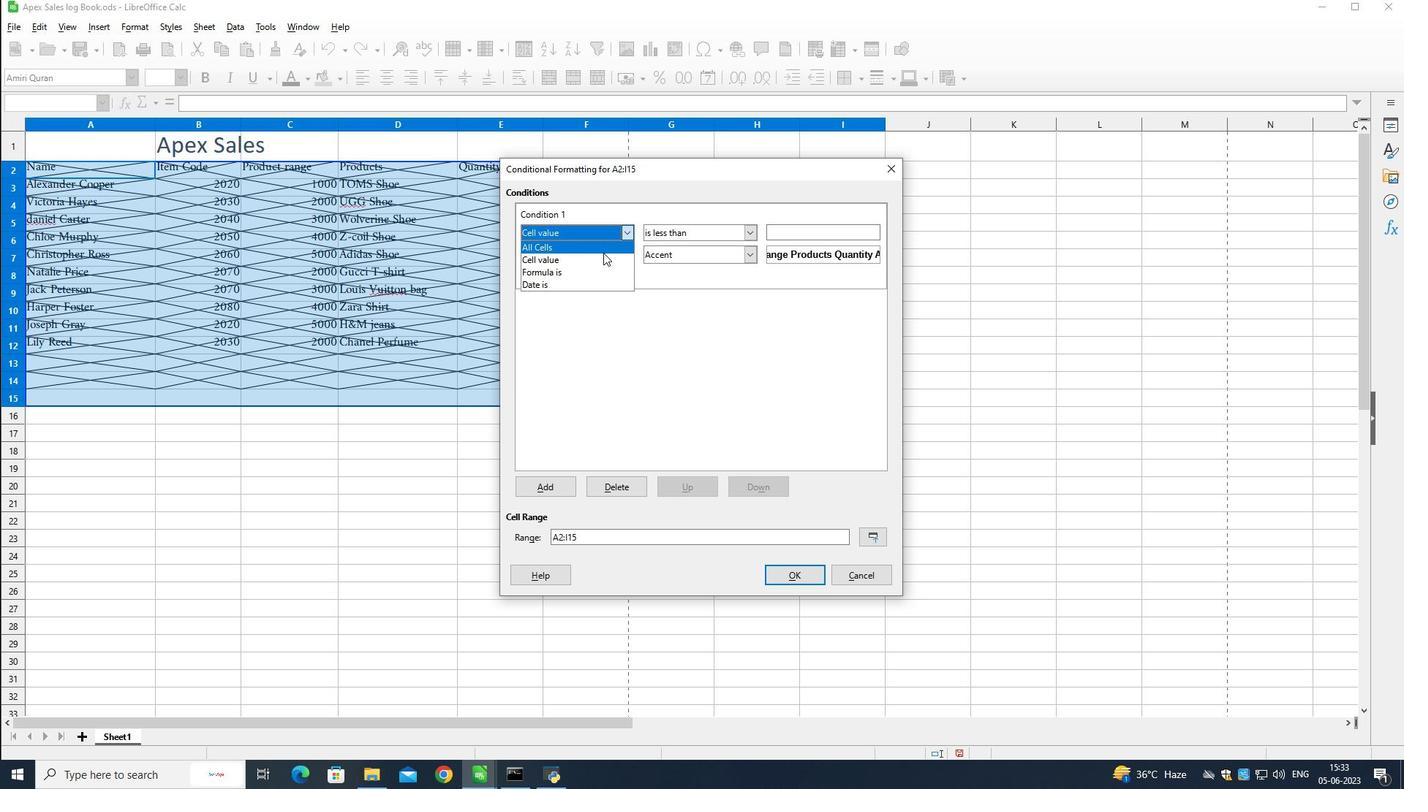 
Action: Mouse pressed left at (603, 251)
Screenshot: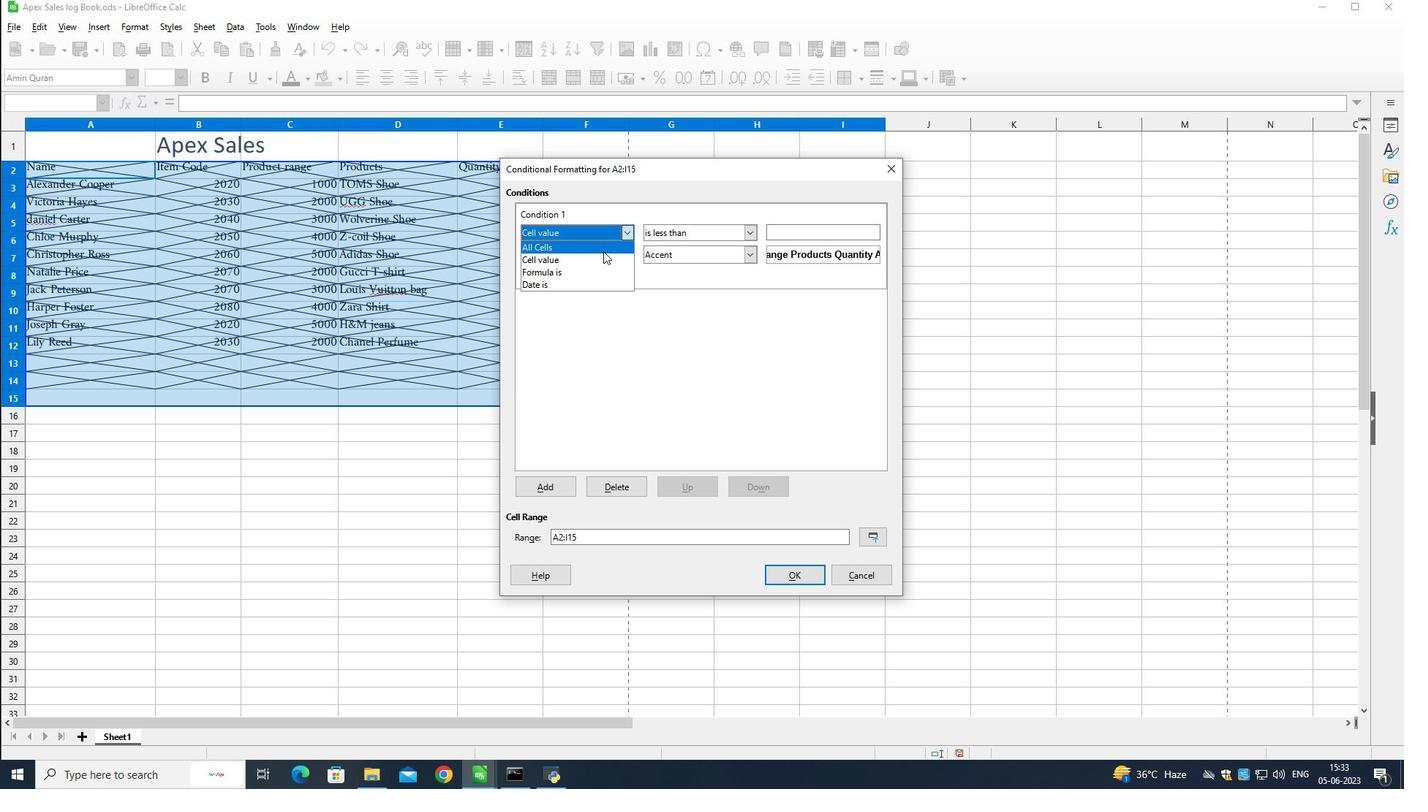 
Action: Mouse moved to (756, 234)
Screenshot: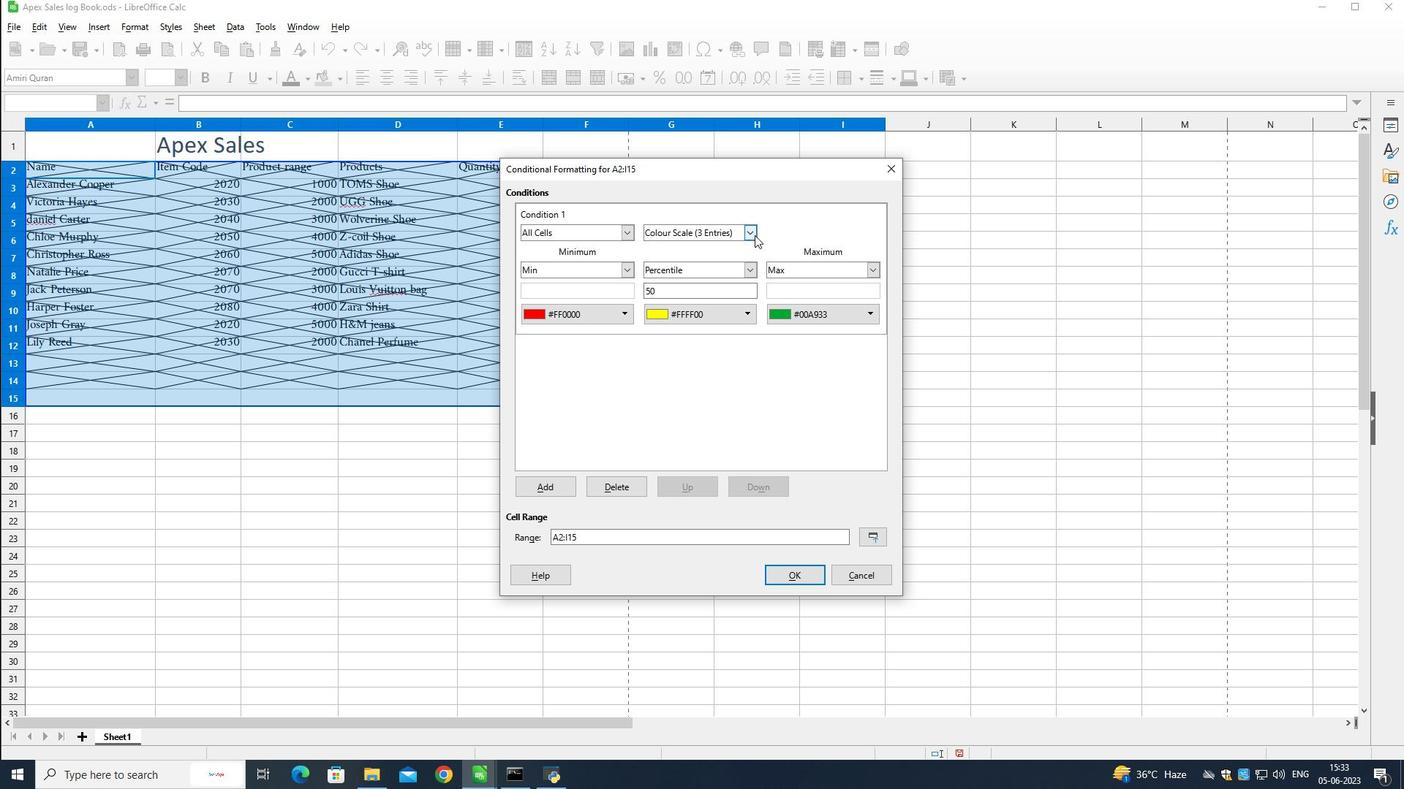 
Action: Mouse pressed left at (756, 234)
Screenshot: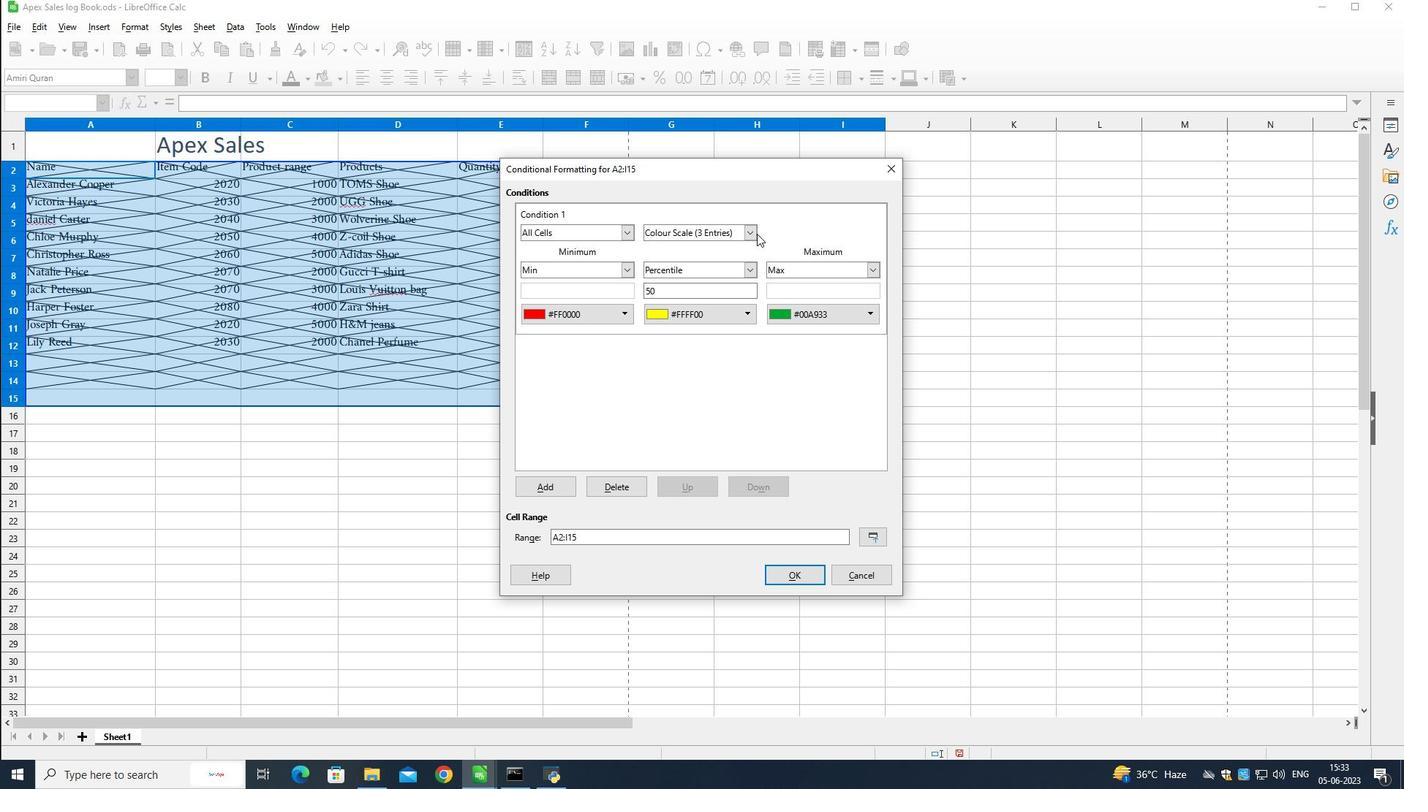 
Action: Mouse moved to (753, 231)
Screenshot: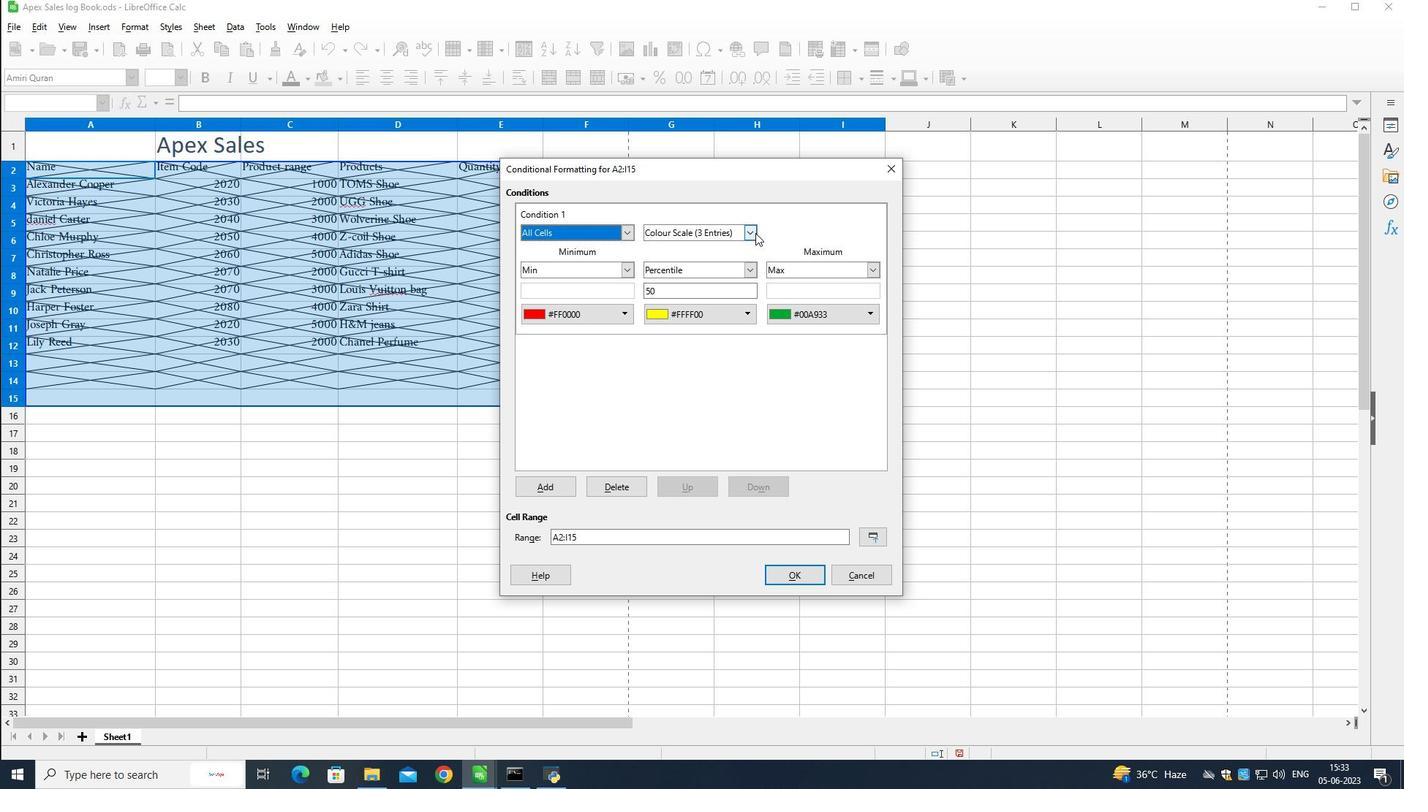 
Action: Mouse pressed left at (753, 231)
Screenshot: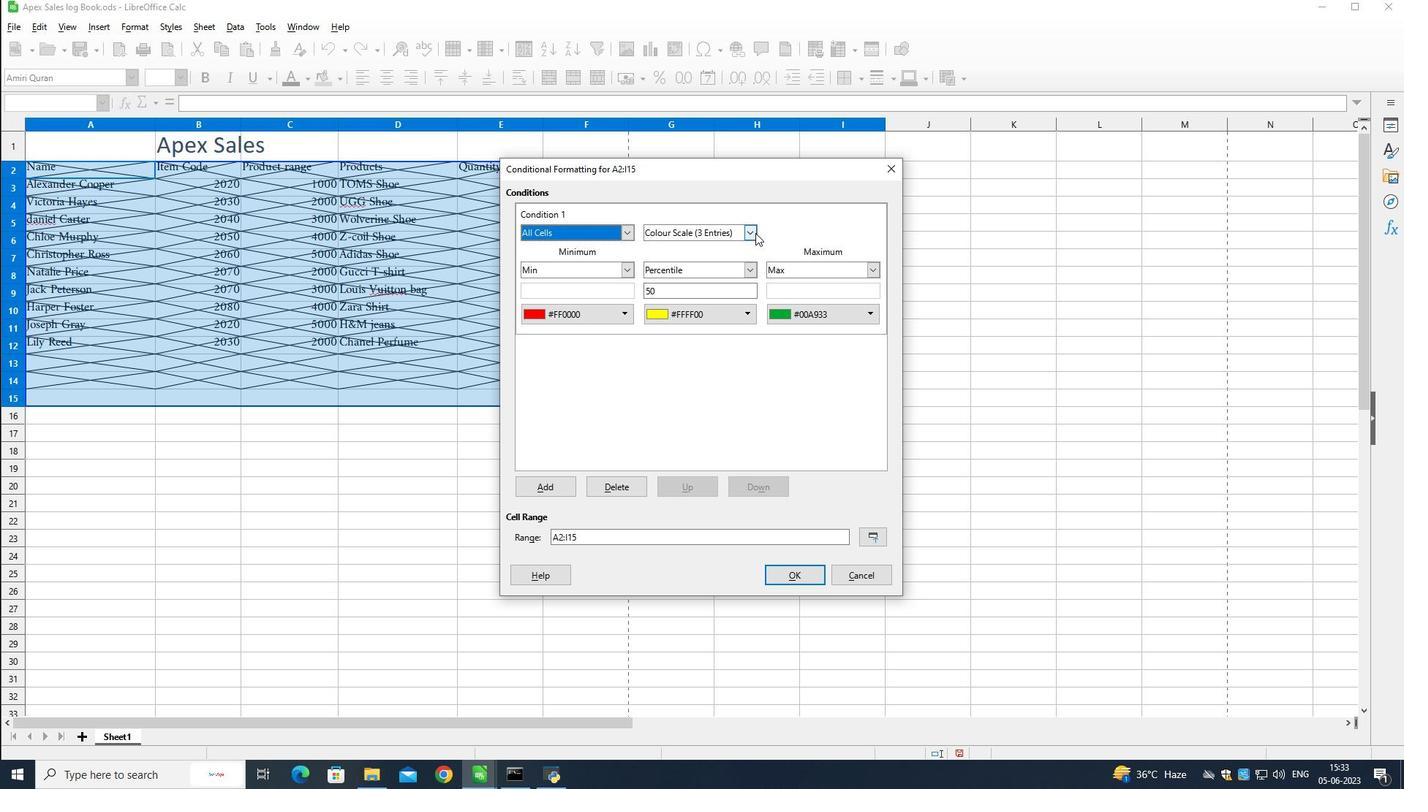 
Action: Mouse moved to (740, 244)
Screenshot: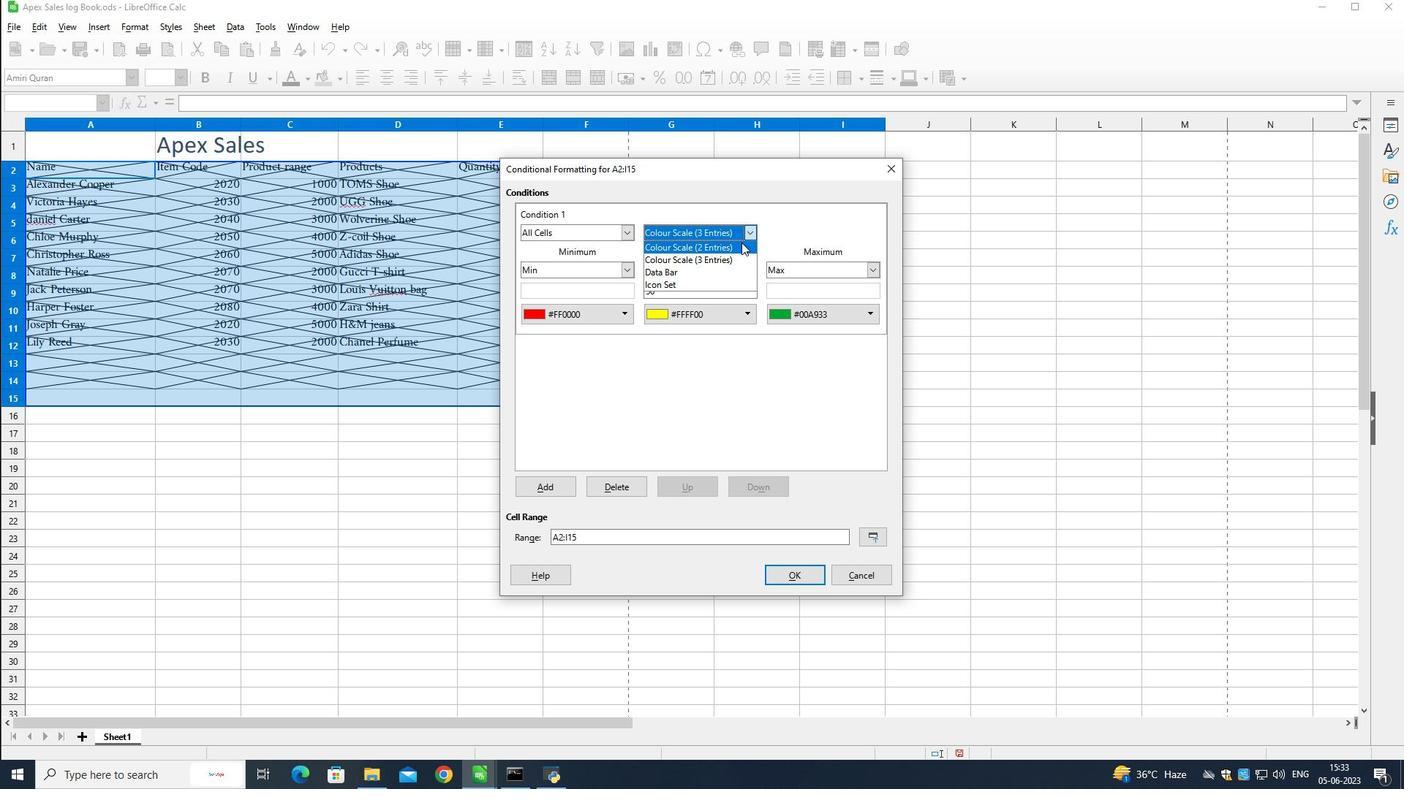 
Action: Mouse pressed left at (740, 244)
Screenshot: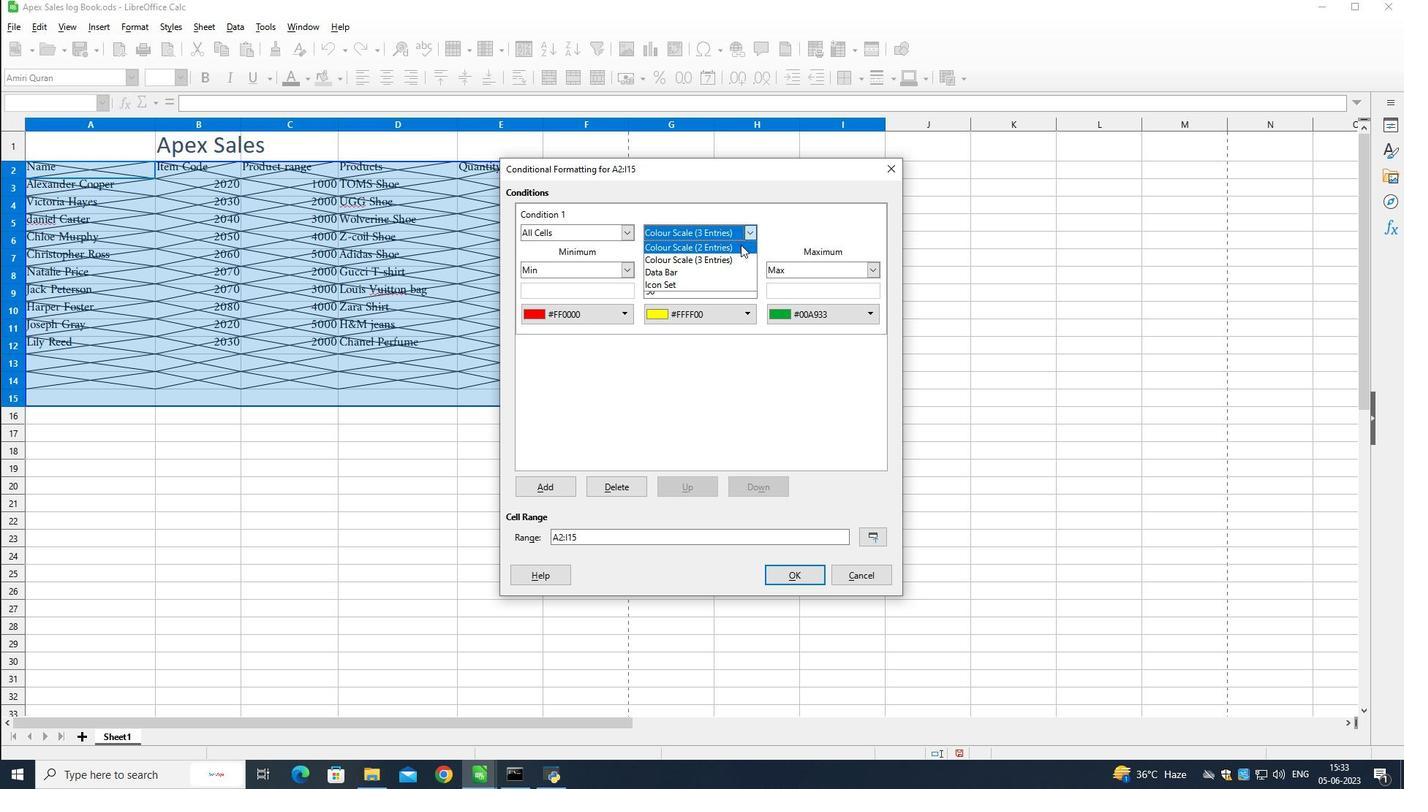 
Action: Mouse moved to (625, 314)
Screenshot: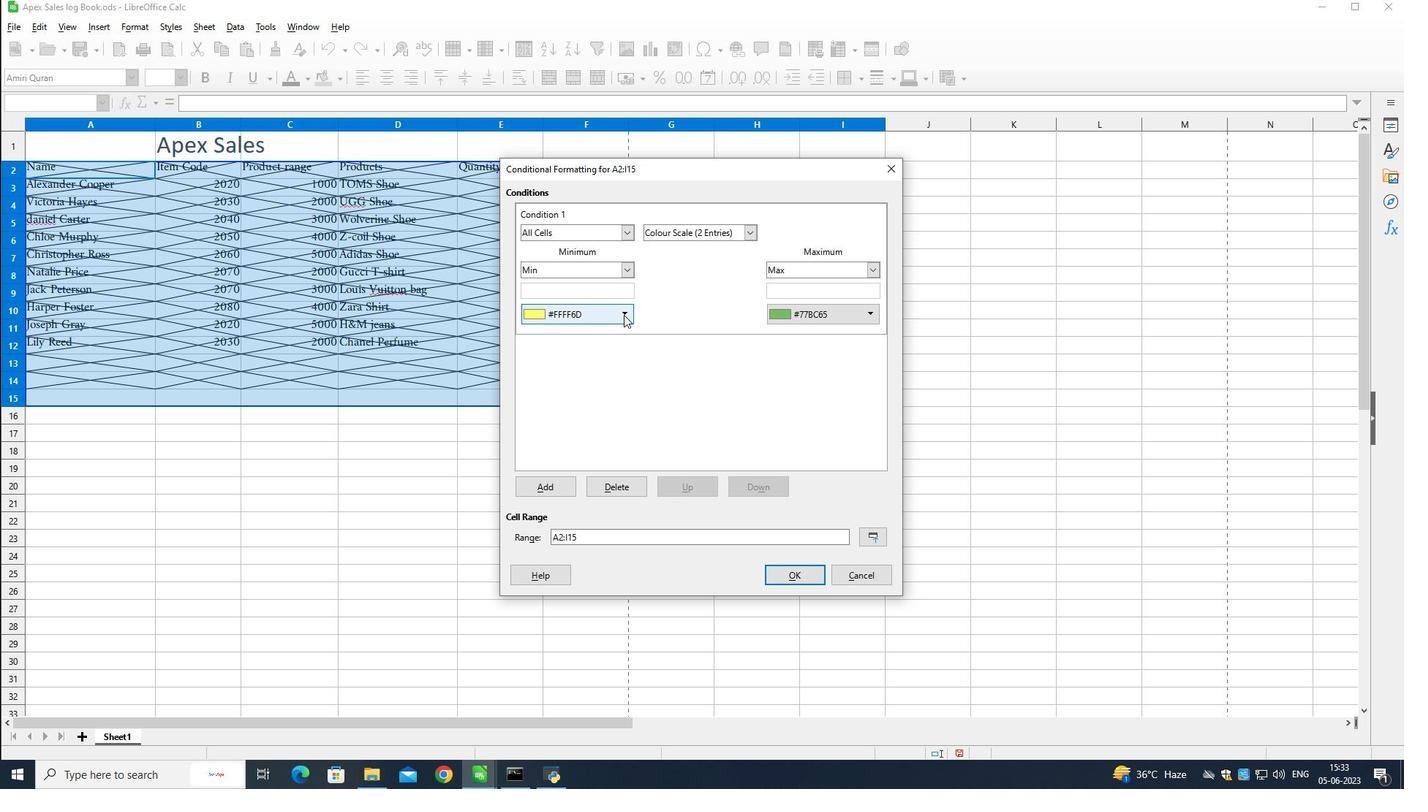 
Action: Mouse pressed left at (625, 314)
Screenshot: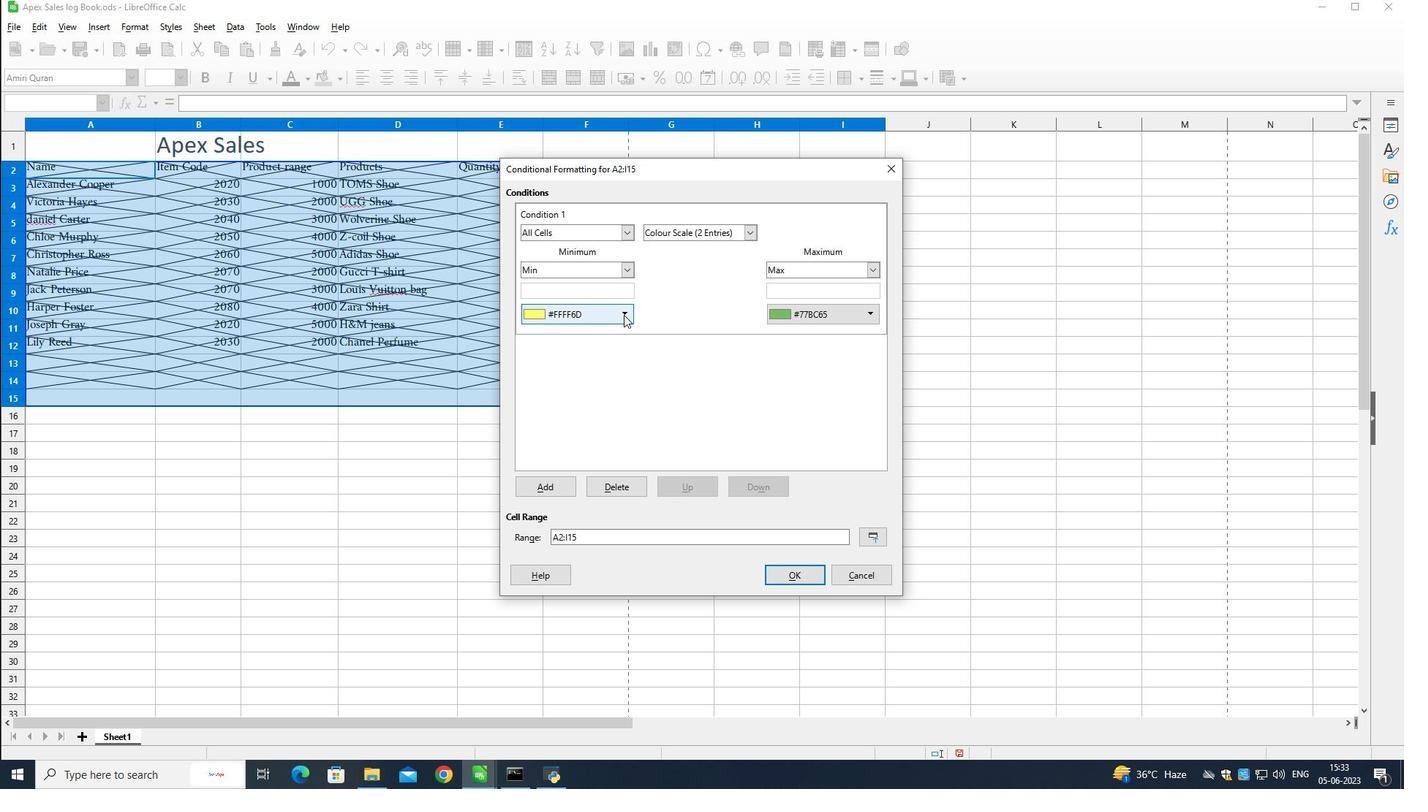 
Action: Mouse moved to (667, 331)
Screenshot: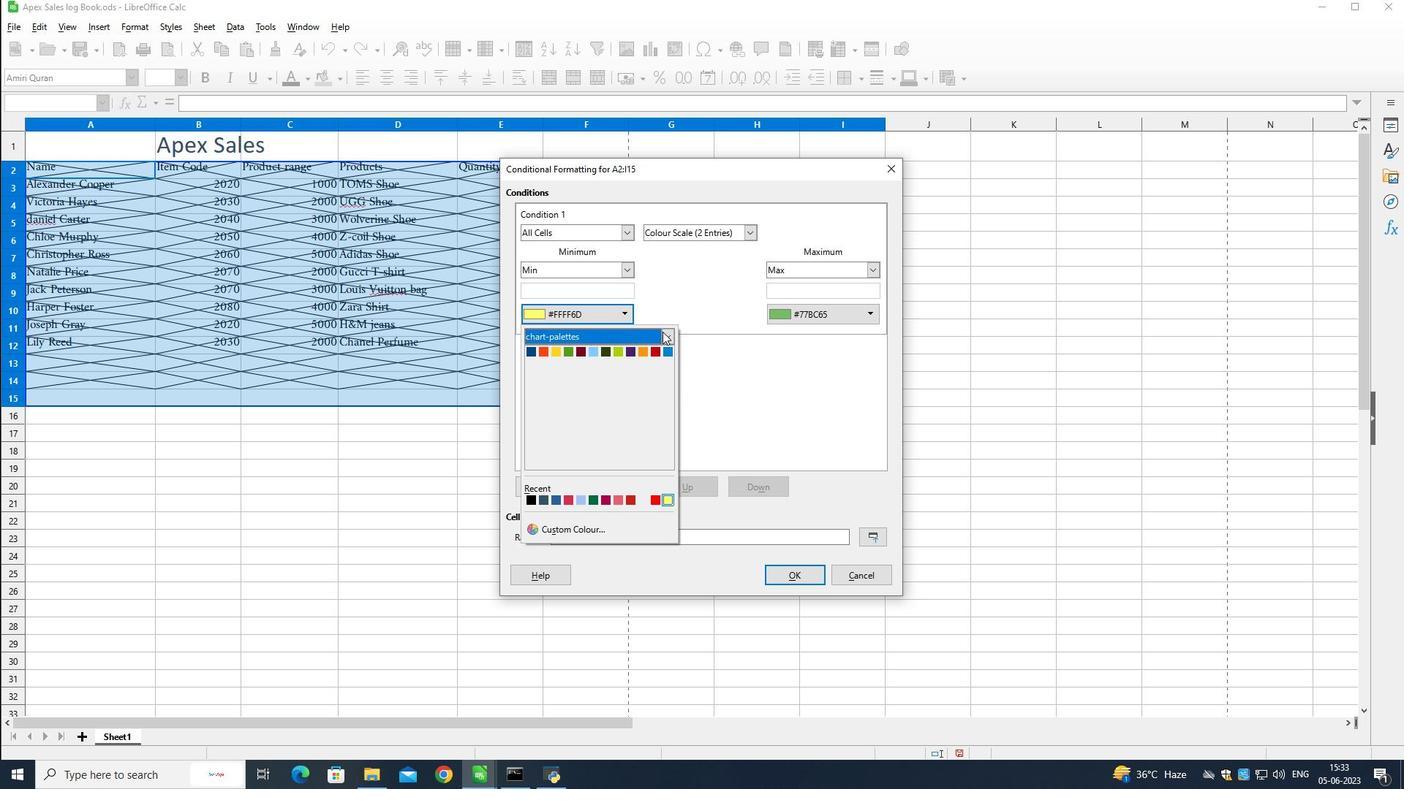 
Action: Mouse pressed left at (667, 331)
Screenshot: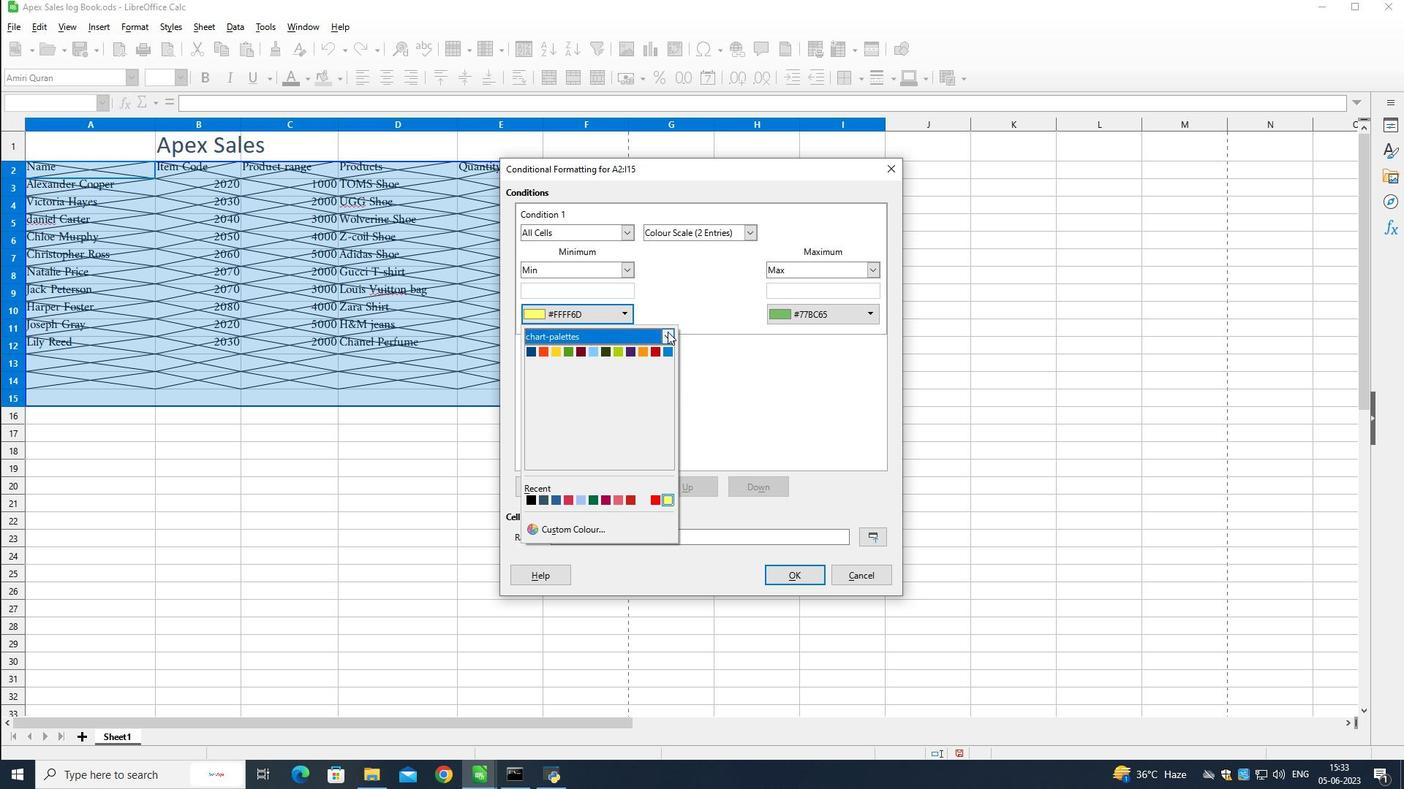 
Action: Mouse moved to (659, 361)
Screenshot: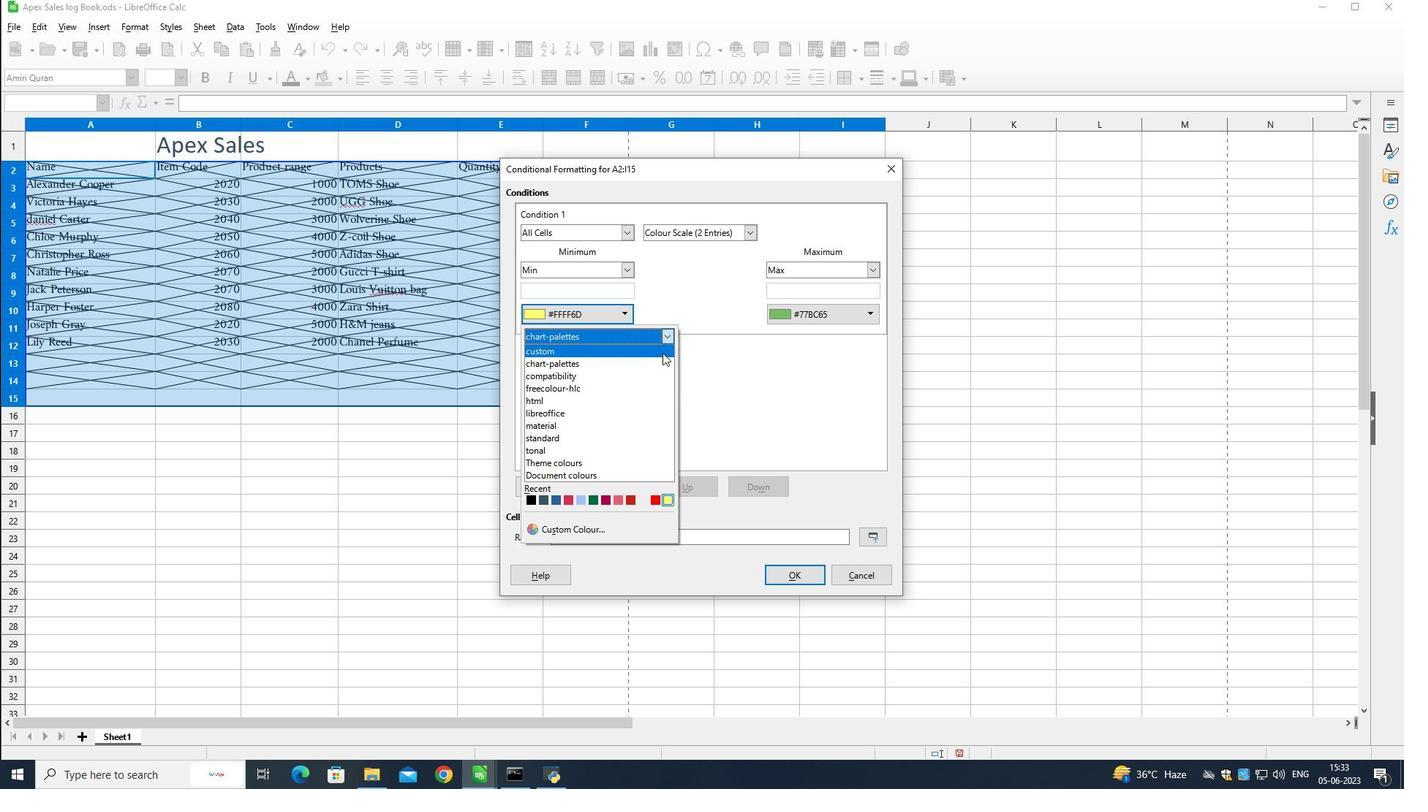 
Action: Mouse pressed left at (659, 361)
Screenshot: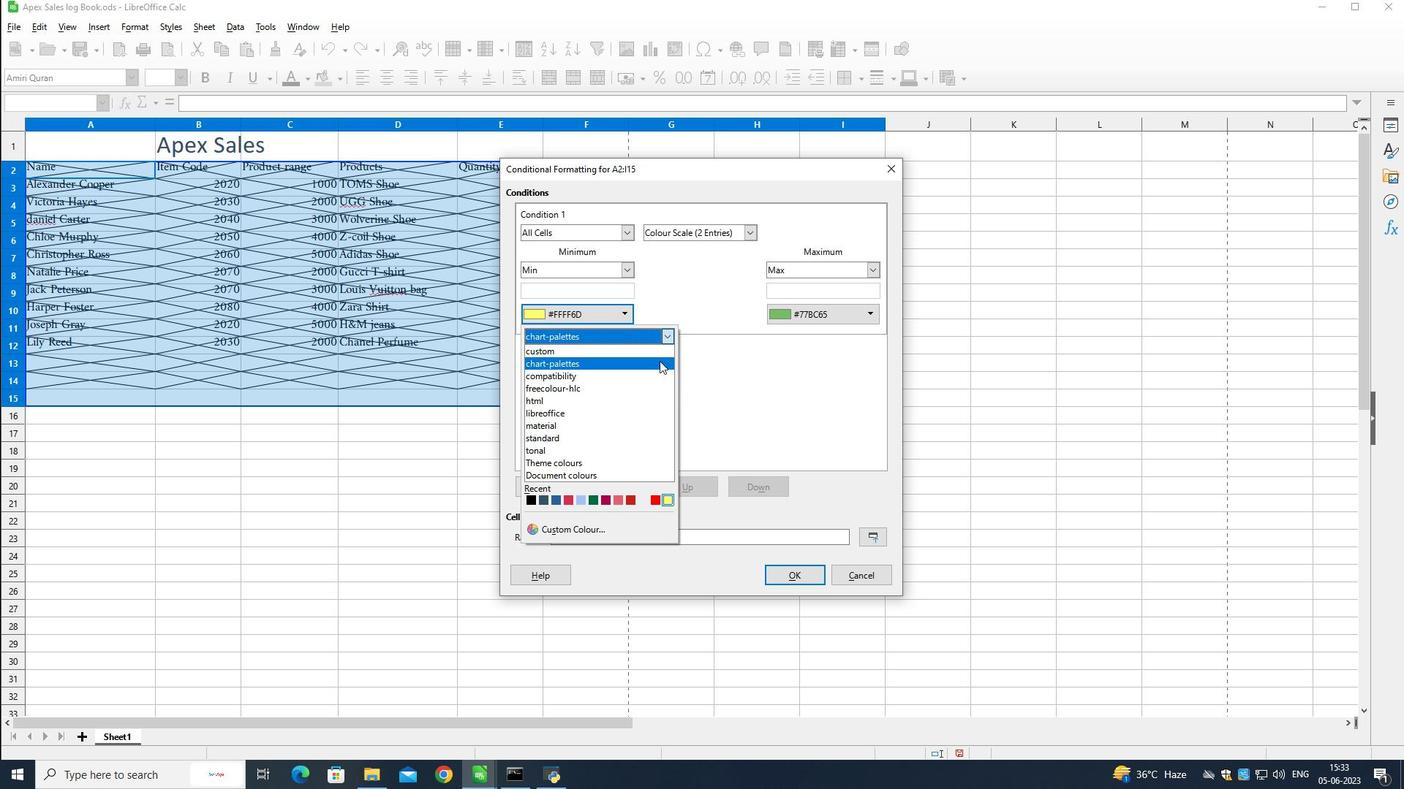 
Action: Mouse moved to (591, 354)
Screenshot: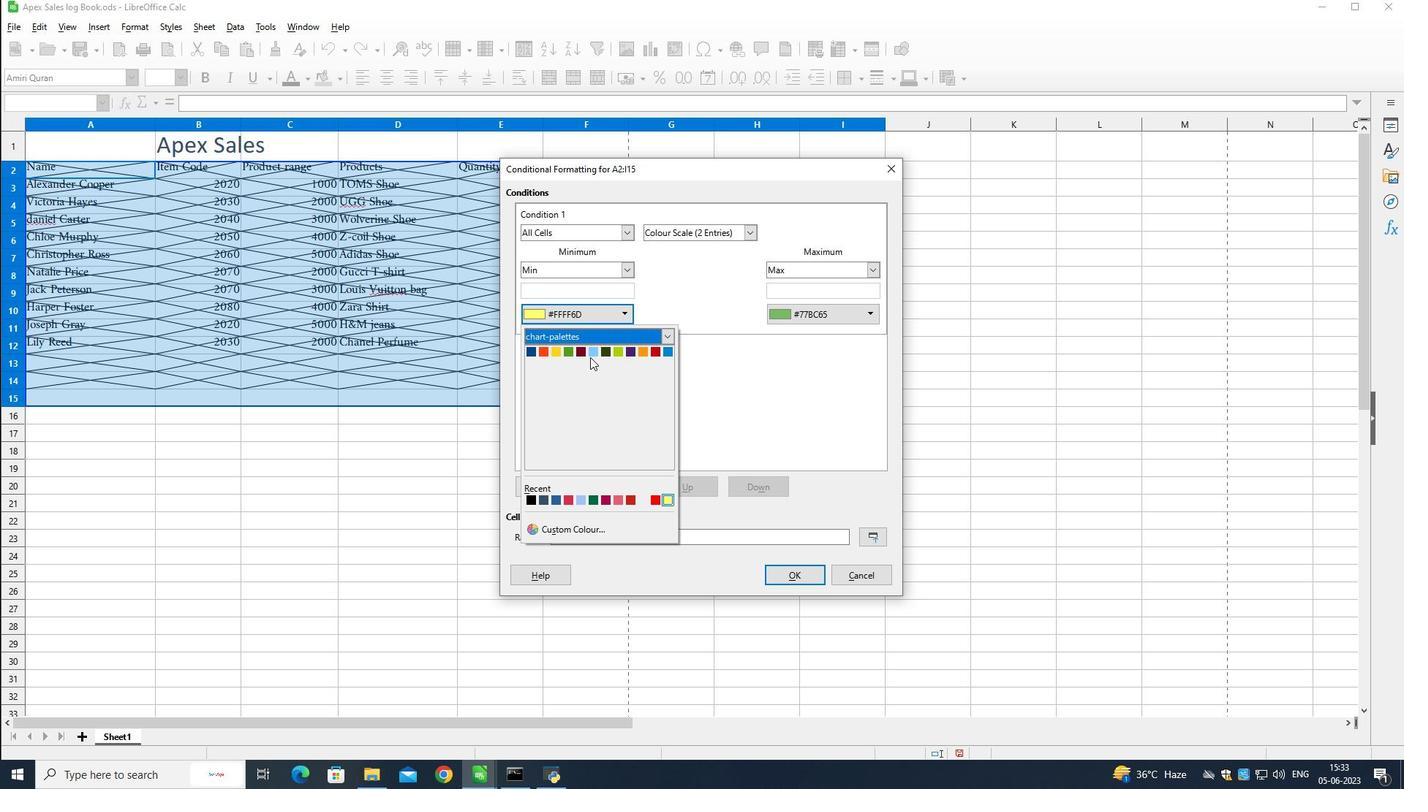 
Action: Mouse pressed left at (591, 354)
Screenshot: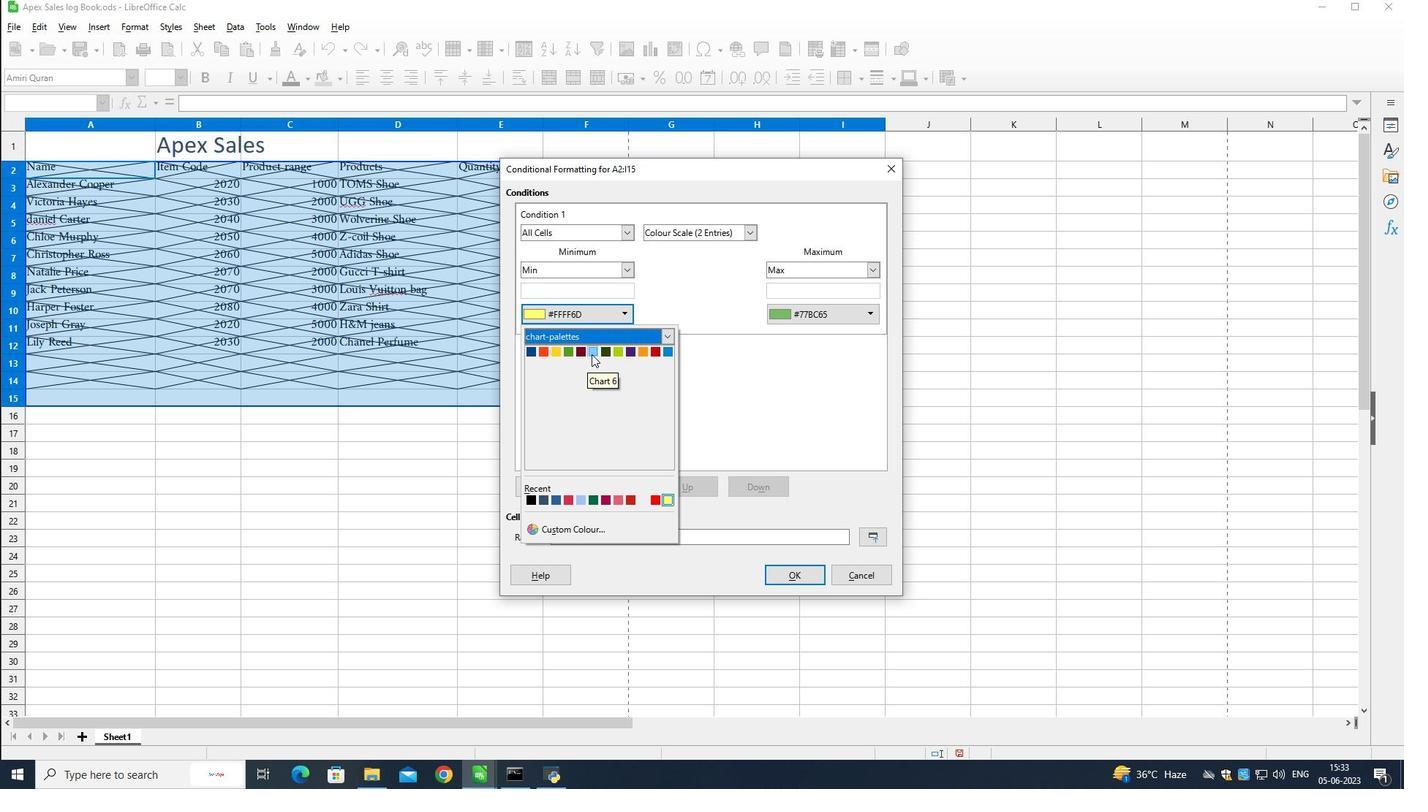 
Action: Mouse moved to (783, 575)
Screenshot: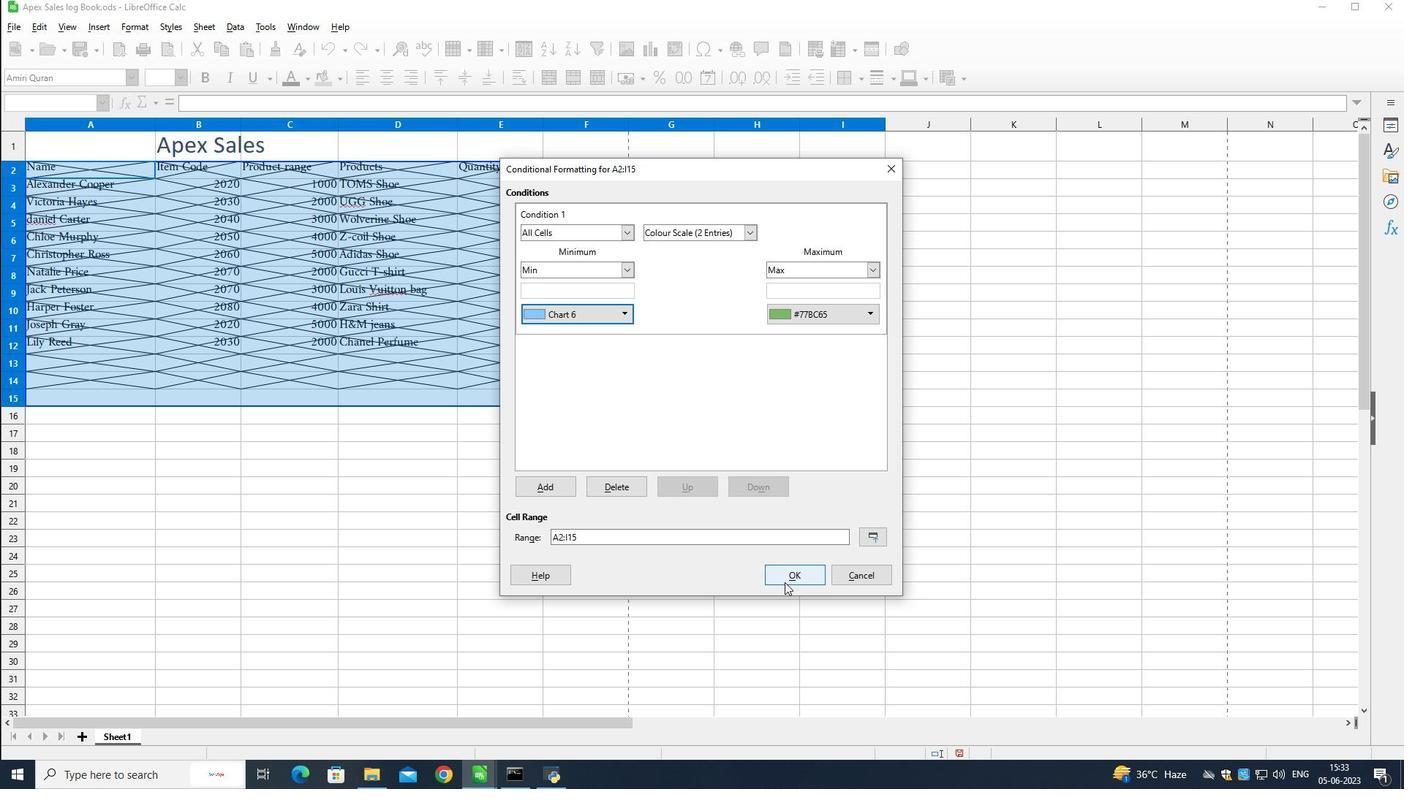 
Action: Mouse pressed left at (783, 575)
Screenshot: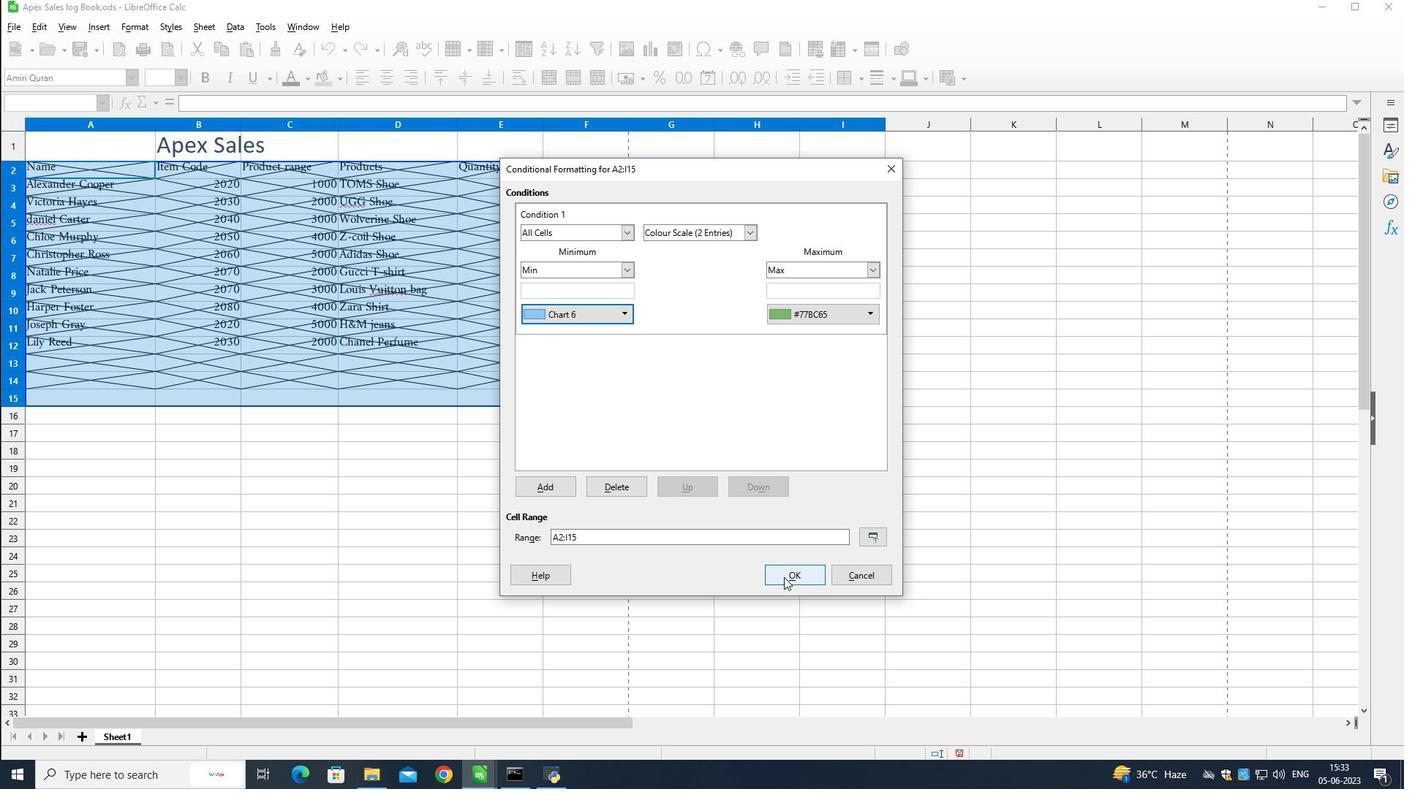 
Action: Mouse moved to (142, 27)
Screenshot: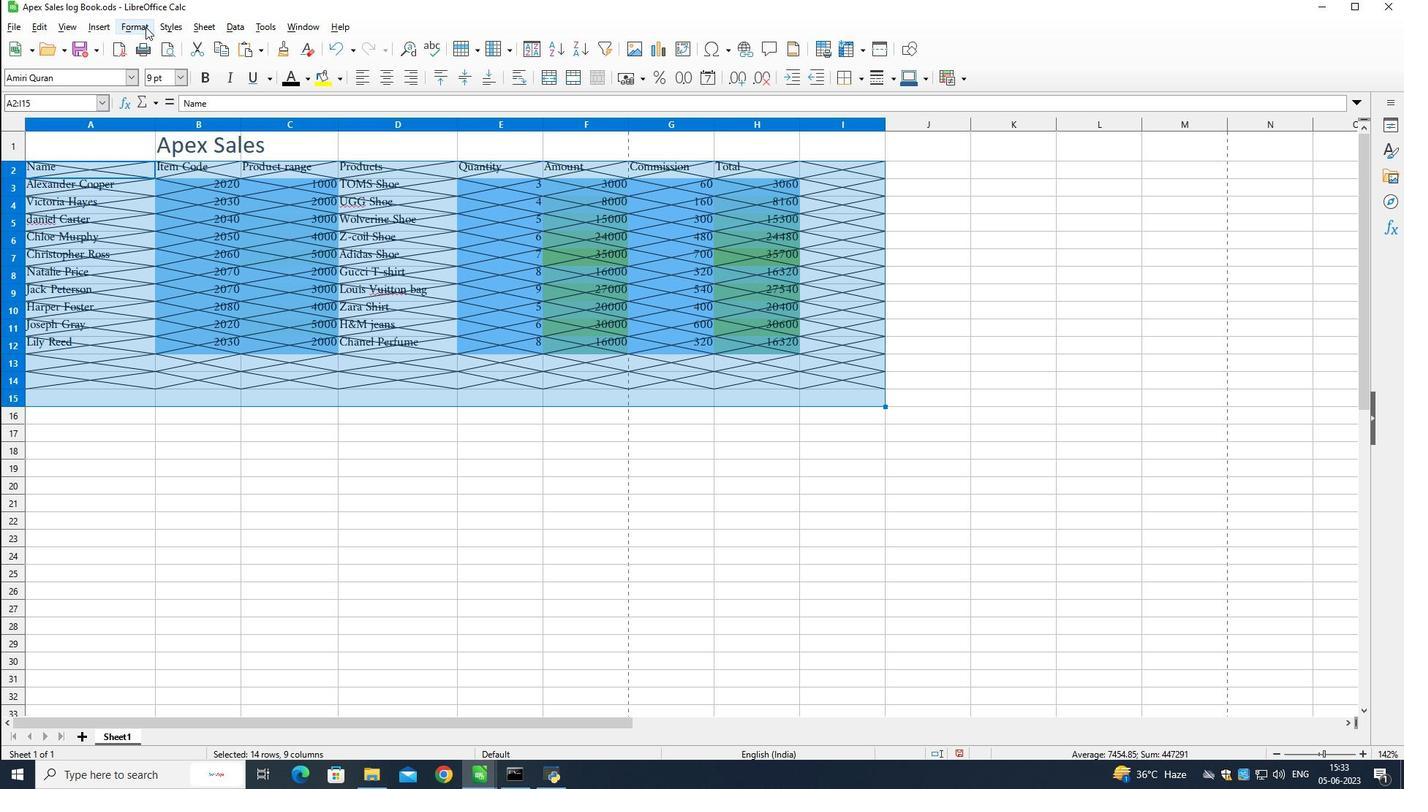 
Action: Mouse pressed left at (142, 27)
Screenshot: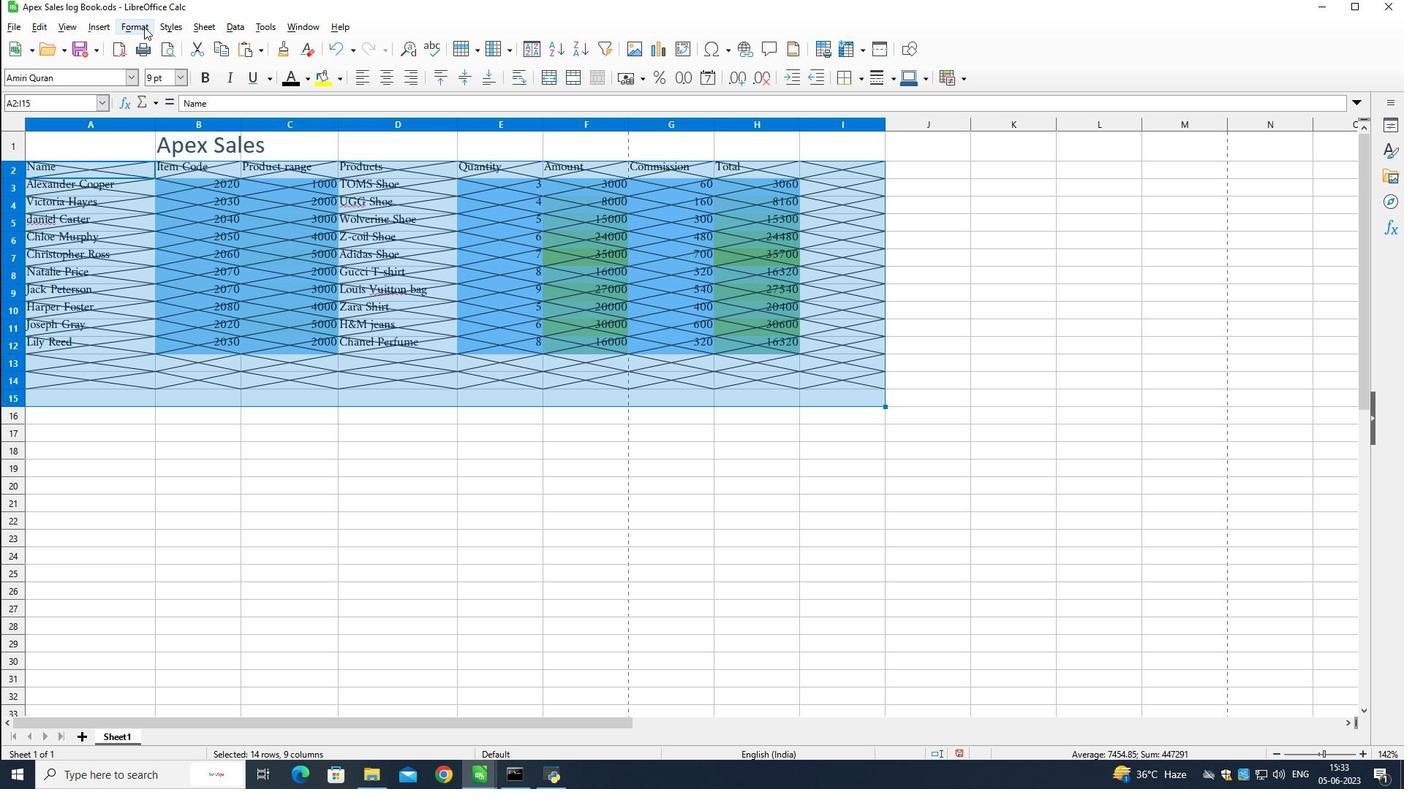 
Action: Mouse moved to (500, 435)
Screenshot: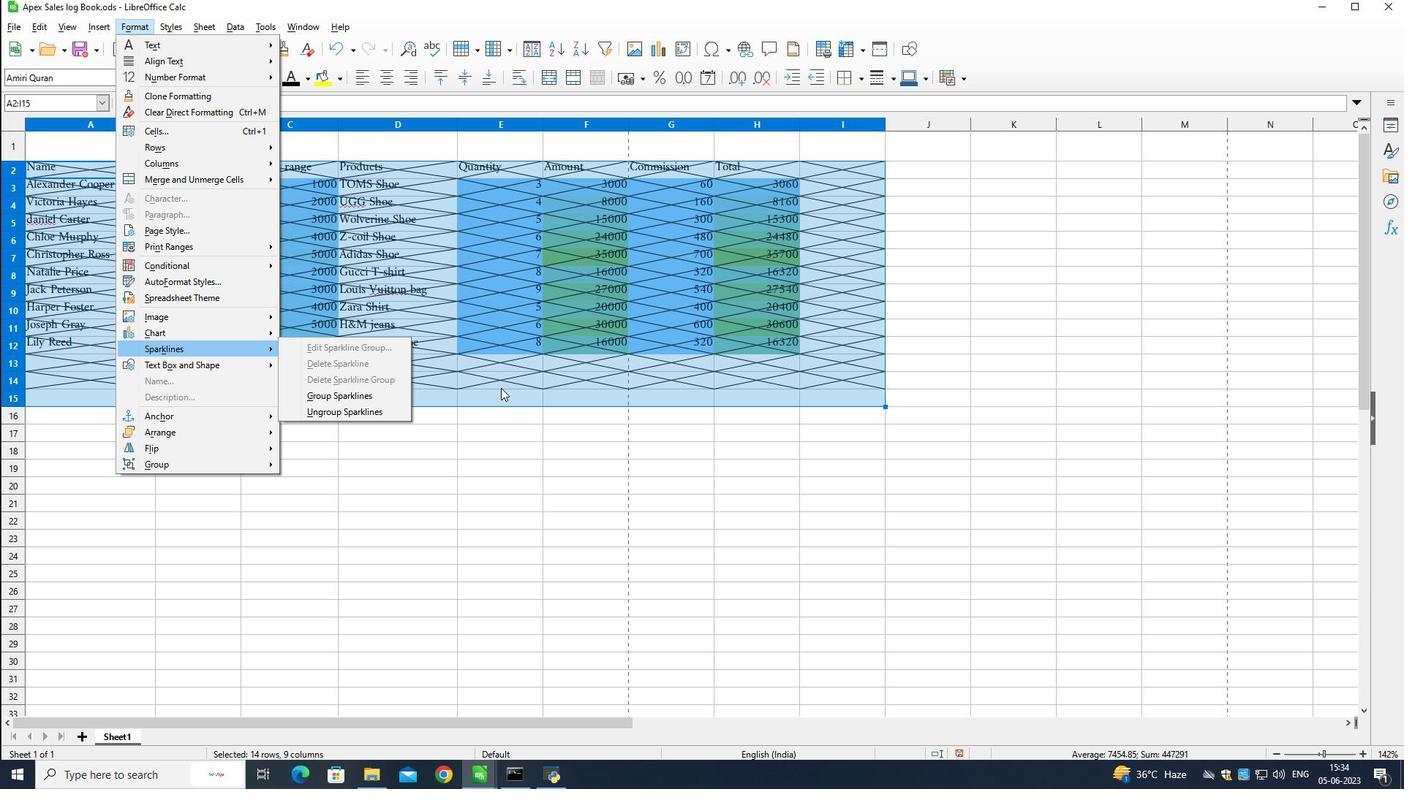 
Action: Mouse pressed left at (500, 435)
Screenshot: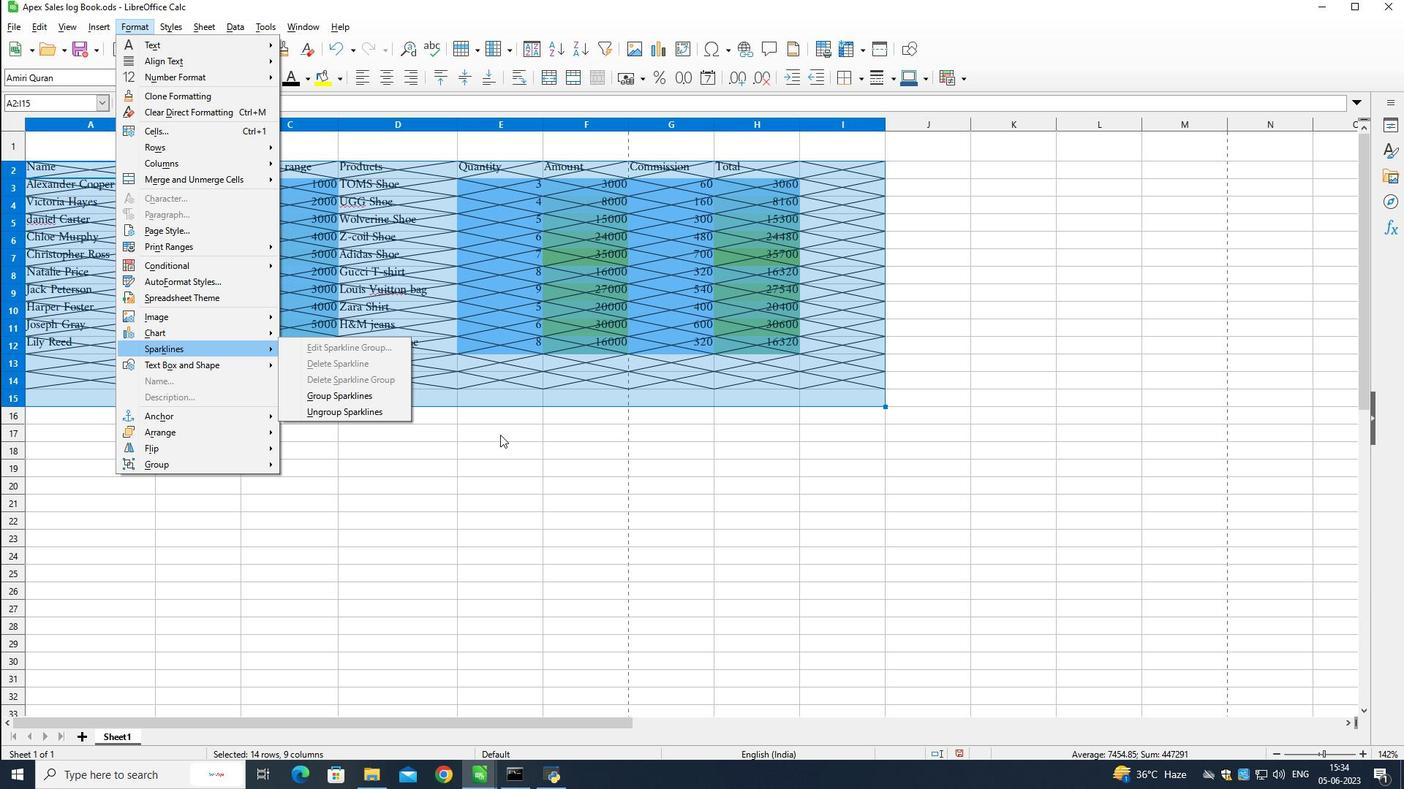 
Action: Mouse moved to (213, 125)
Screenshot: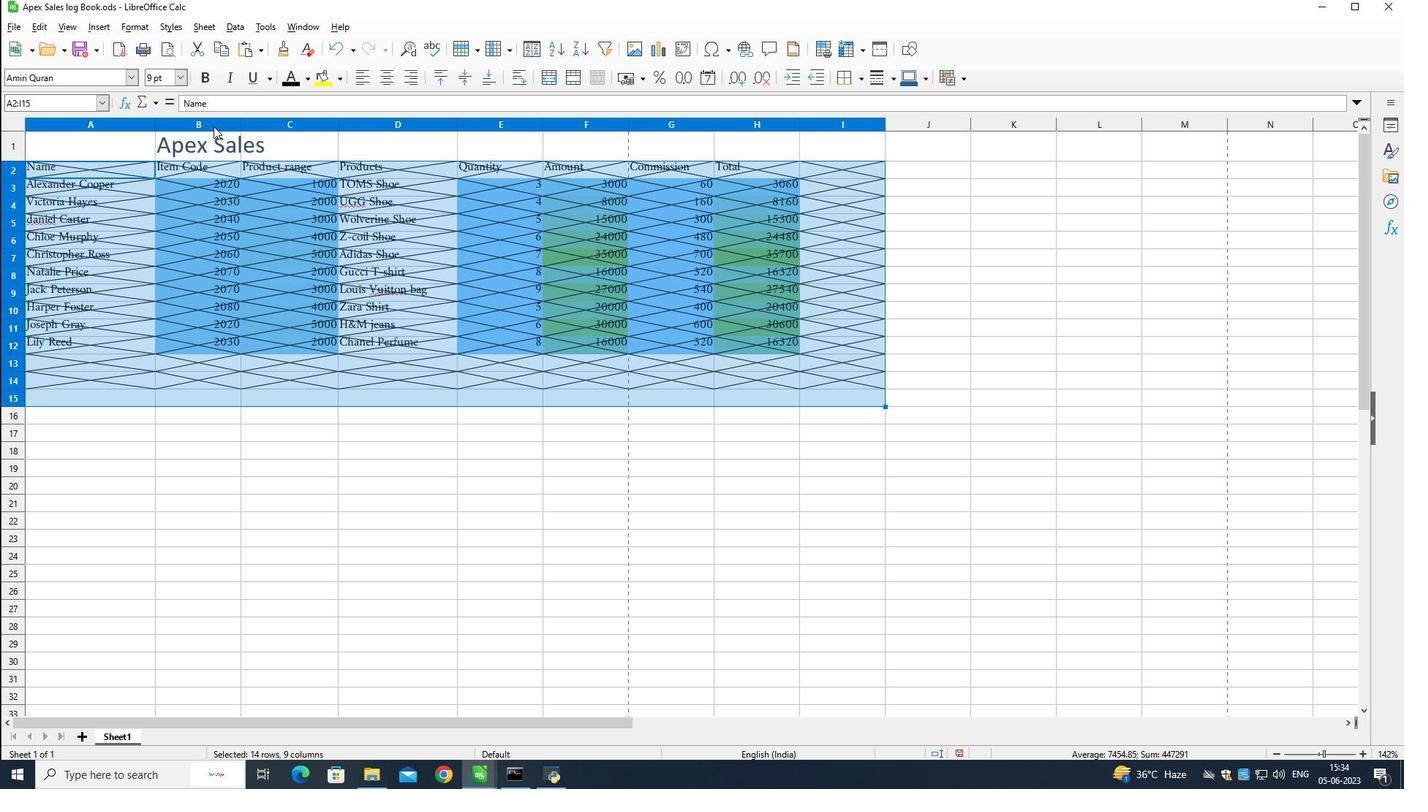 
Action: Mouse pressed right at (213, 125)
Screenshot: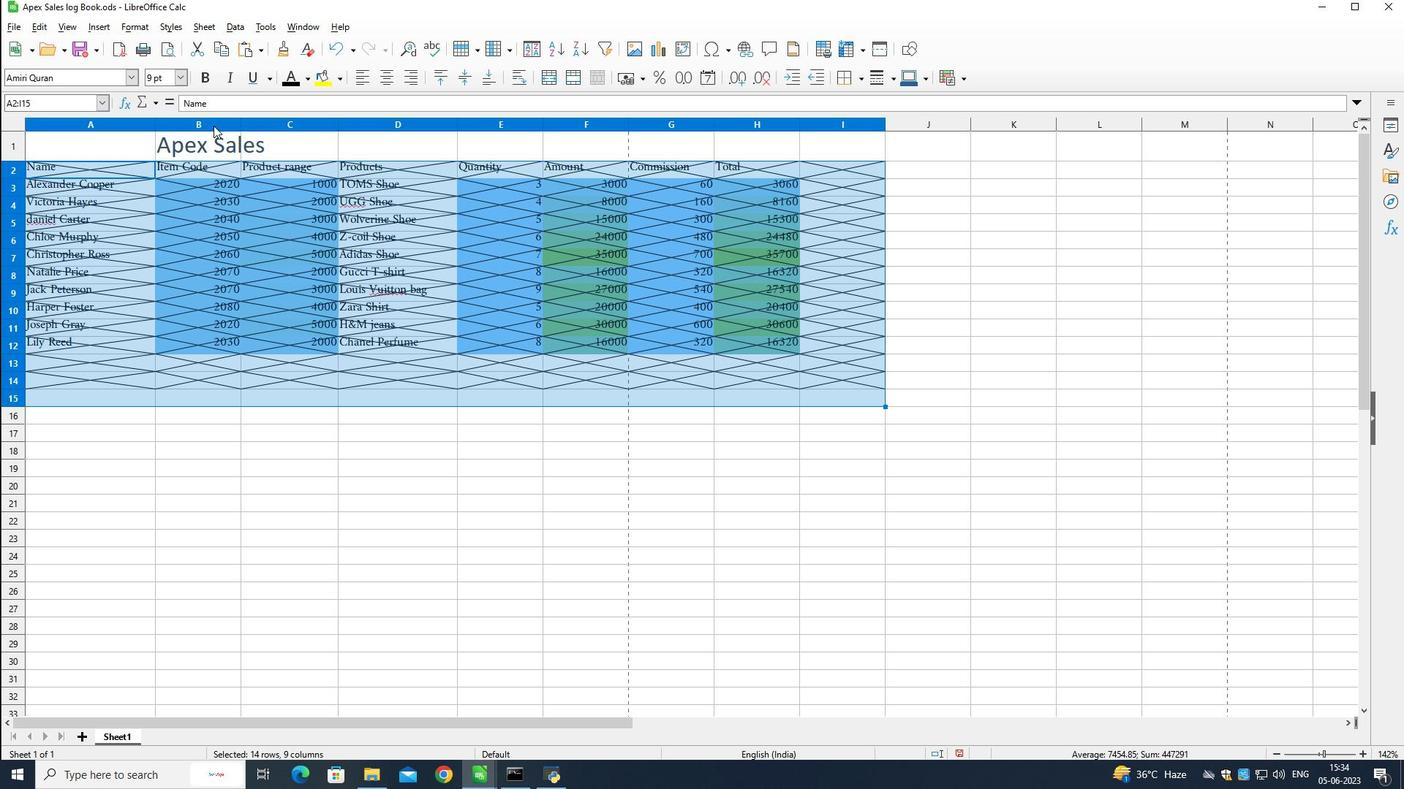 
Action: Mouse moved to (319, 270)
Screenshot: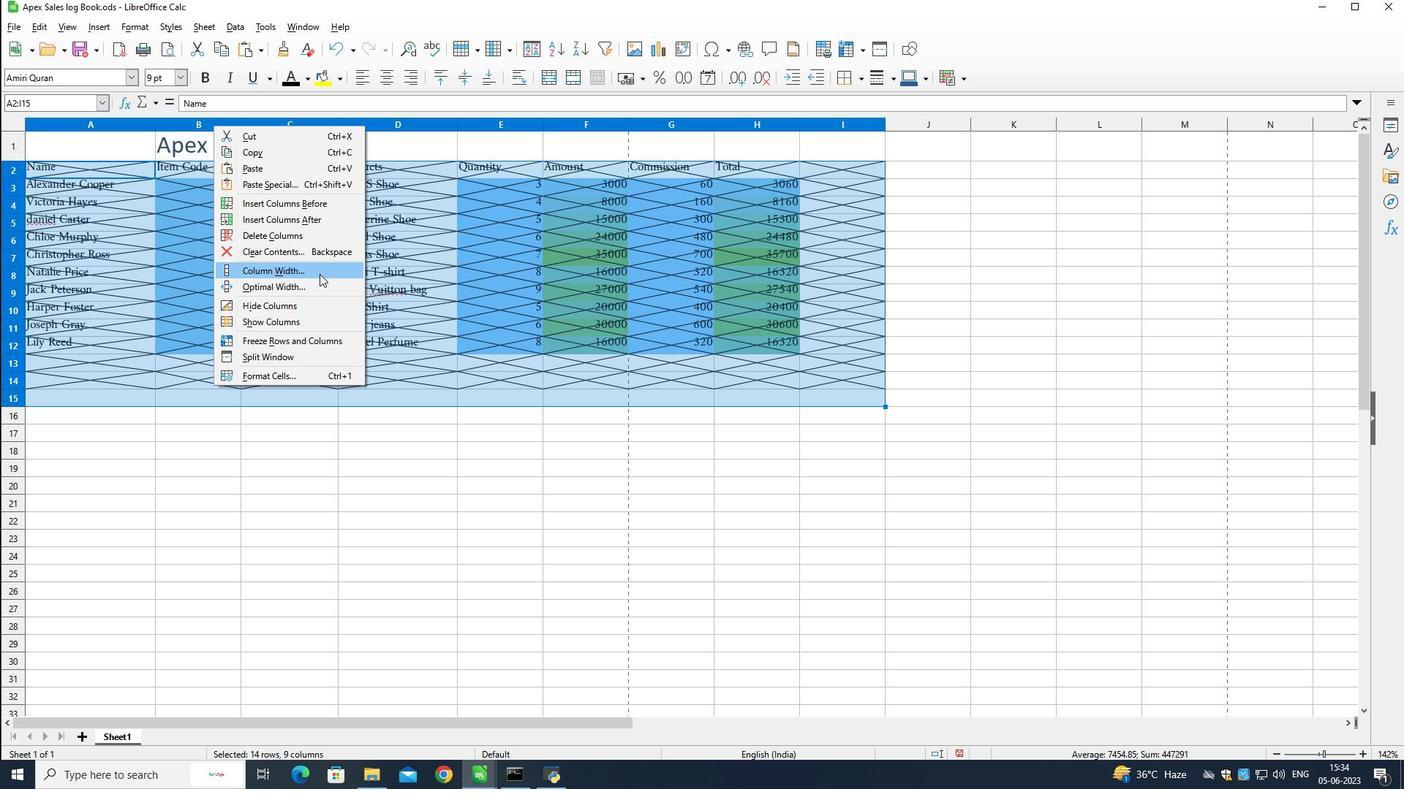 
Action: Mouse pressed left at (319, 270)
Screenshot: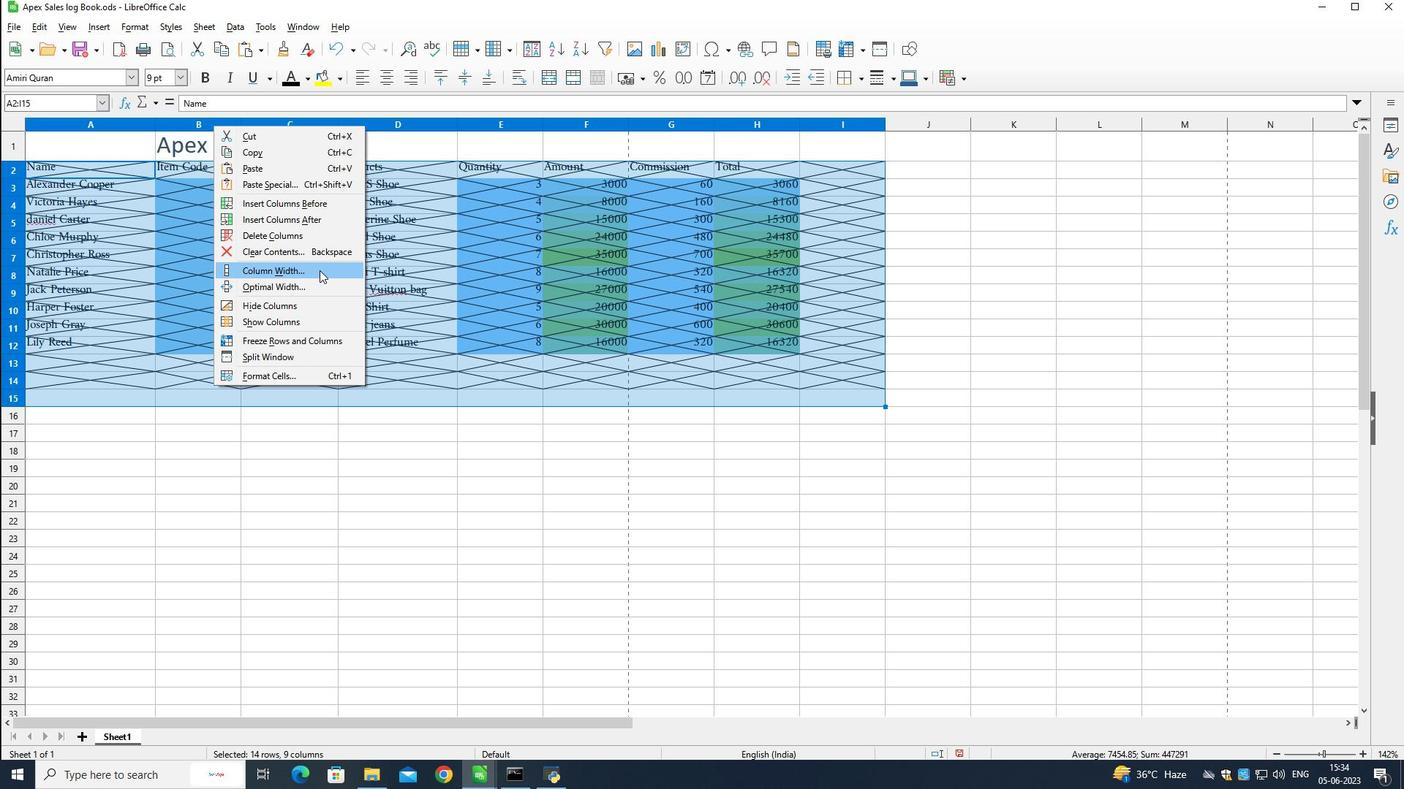 
Action: Mouse moved to (677, 360)
Screenshot: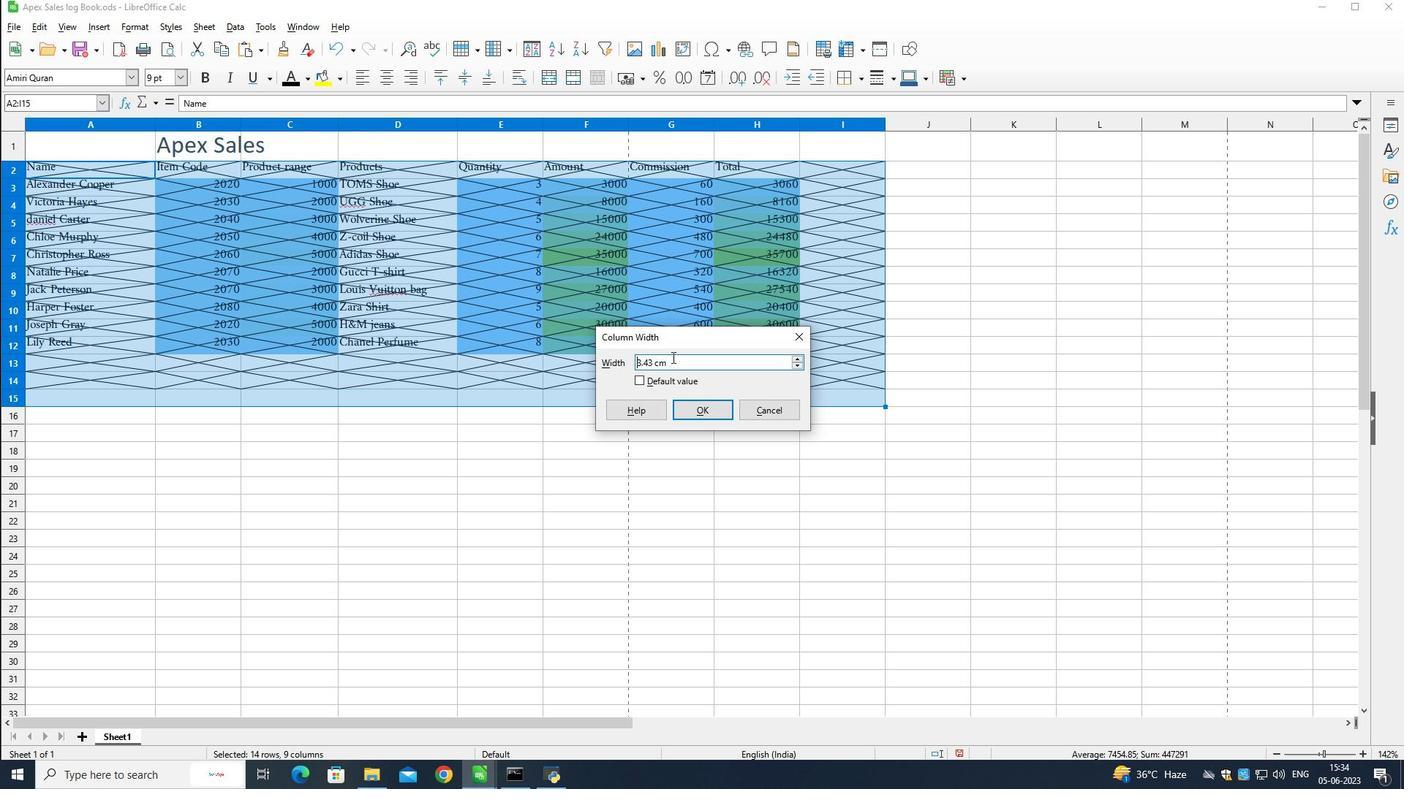 
Action: Mouse pressed left at (677, 360)
Screenshot: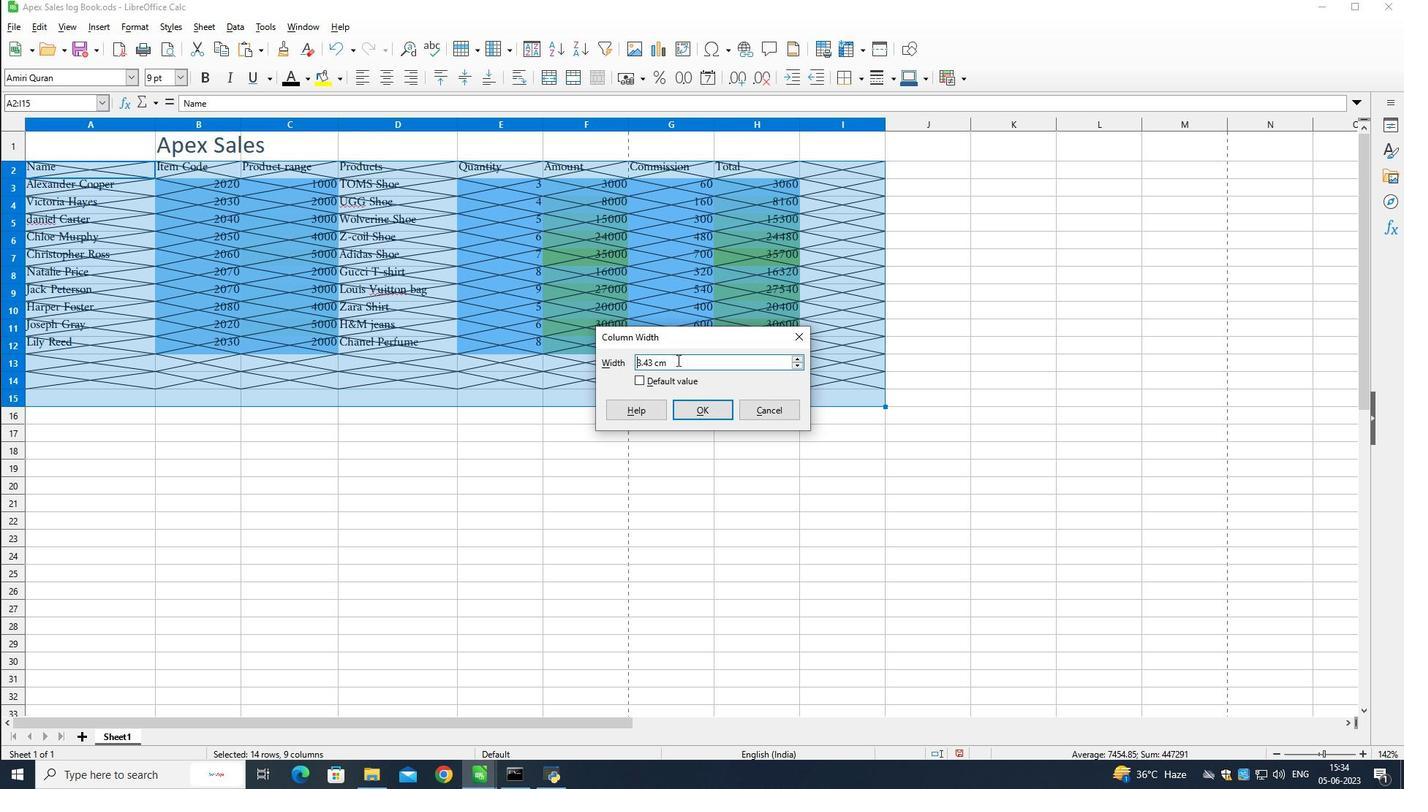 
Action: Mouse moved to (623, 357)
Screenshot: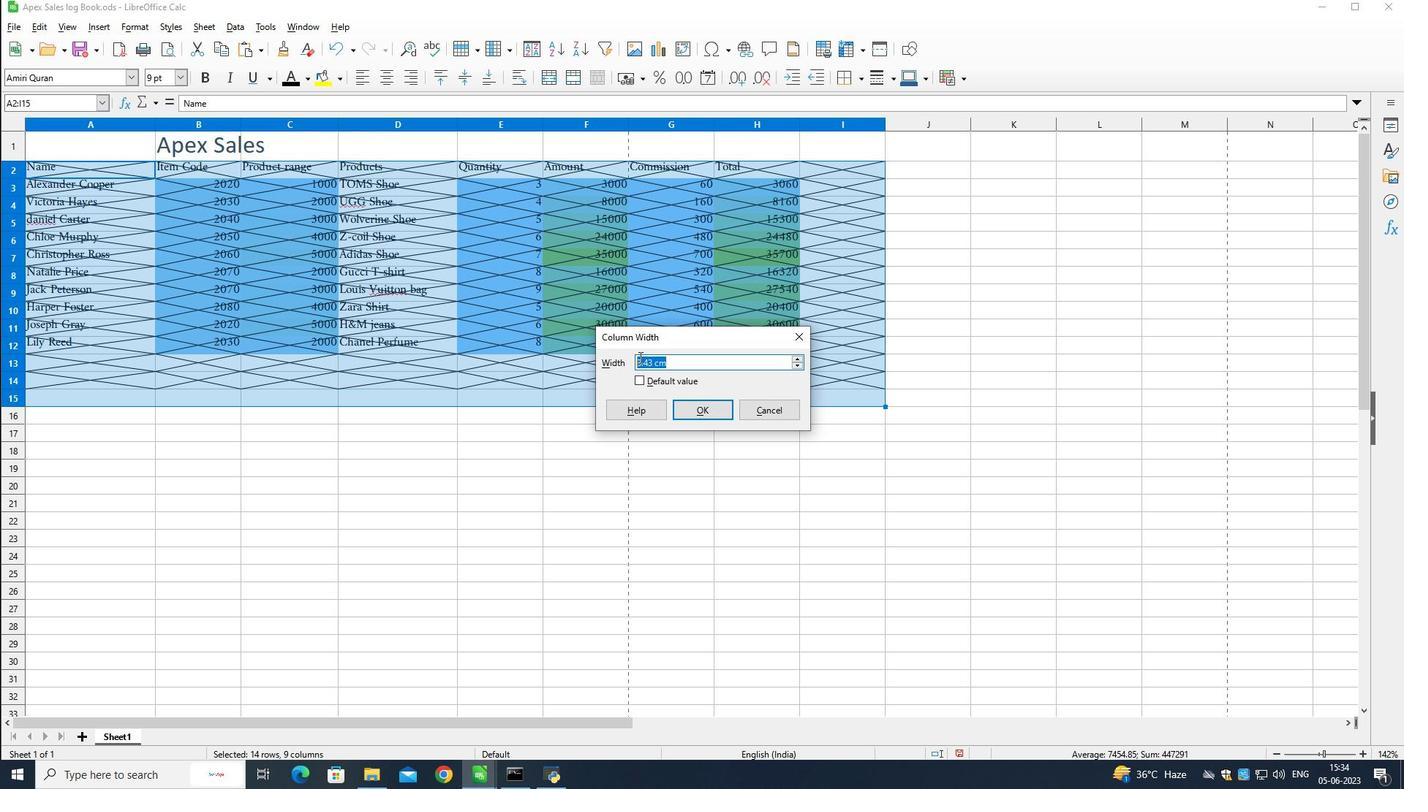 
Action: Mouse pressed left at (623, 357)
Screenshot: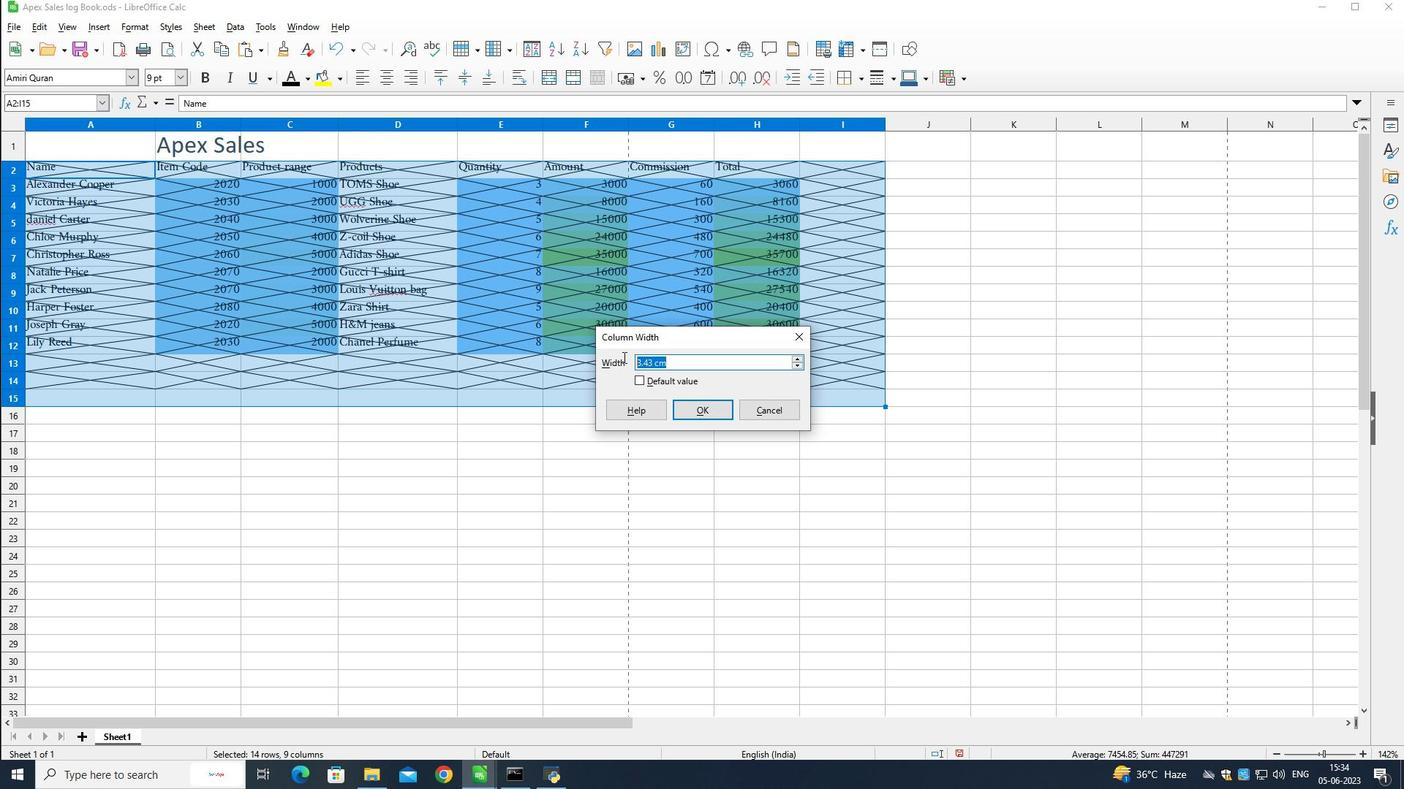 
Action: Mouse moved to (672, 362)
Screenshot: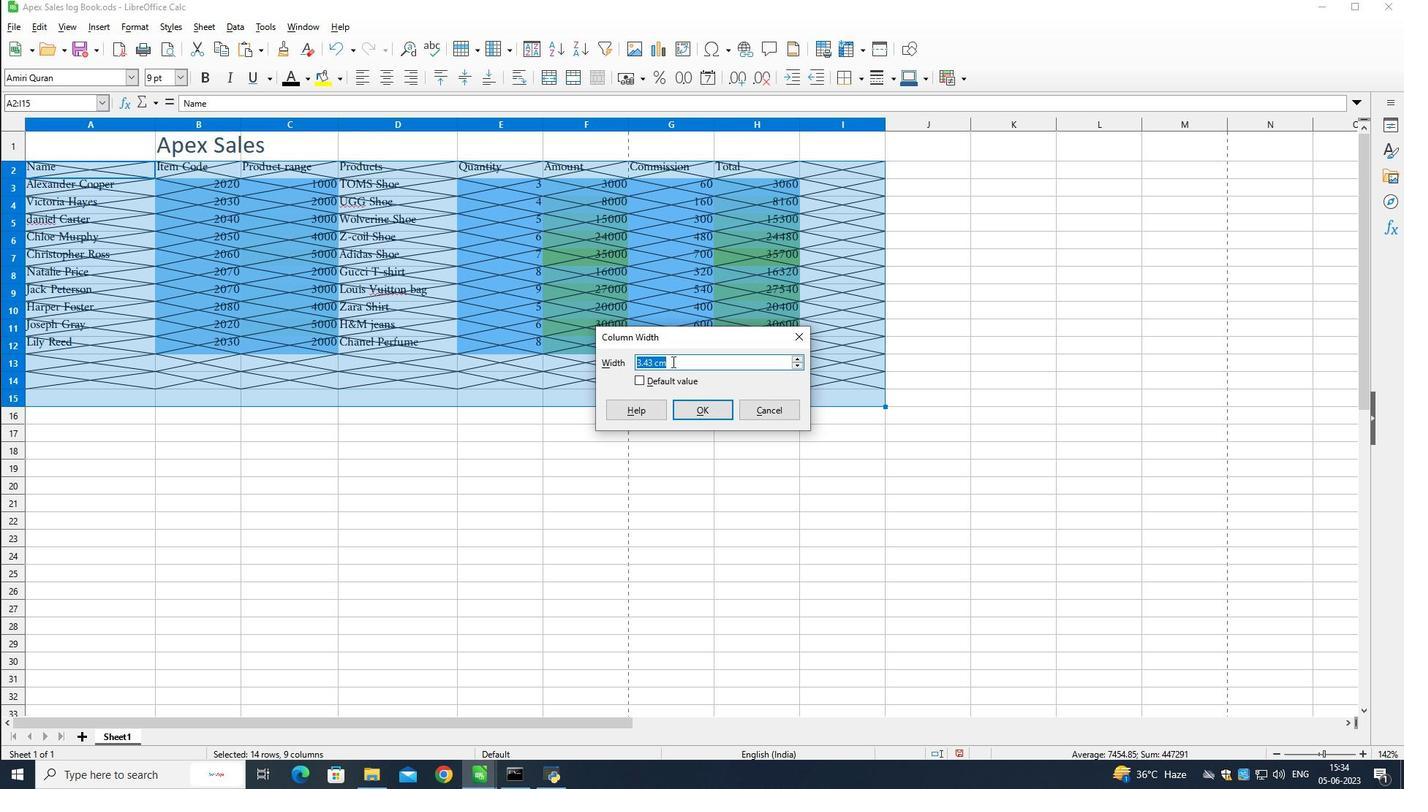
Action: Mouse pressed left at (672, 362)
Screenshot: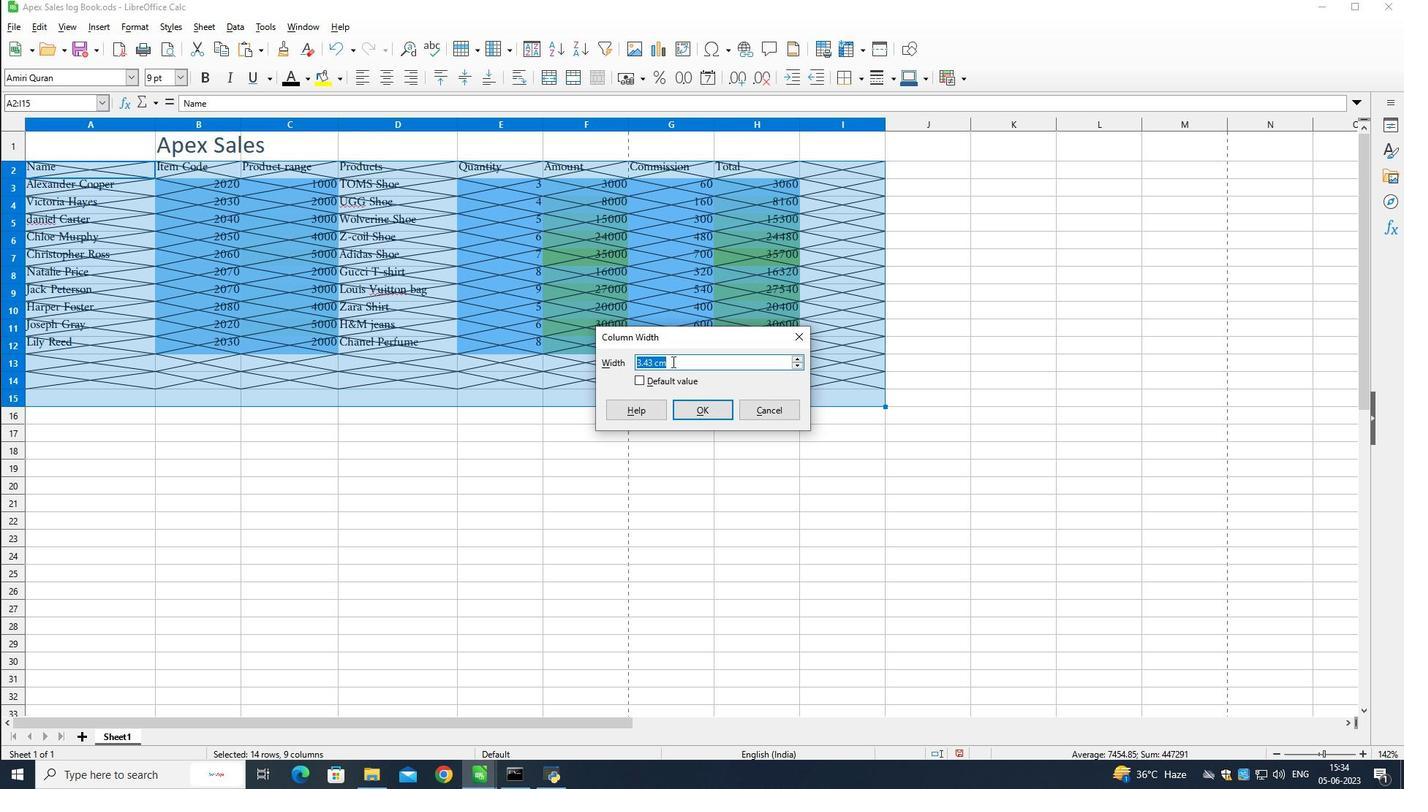 
Action: Mouse moved to (652, 361)
Screenshot: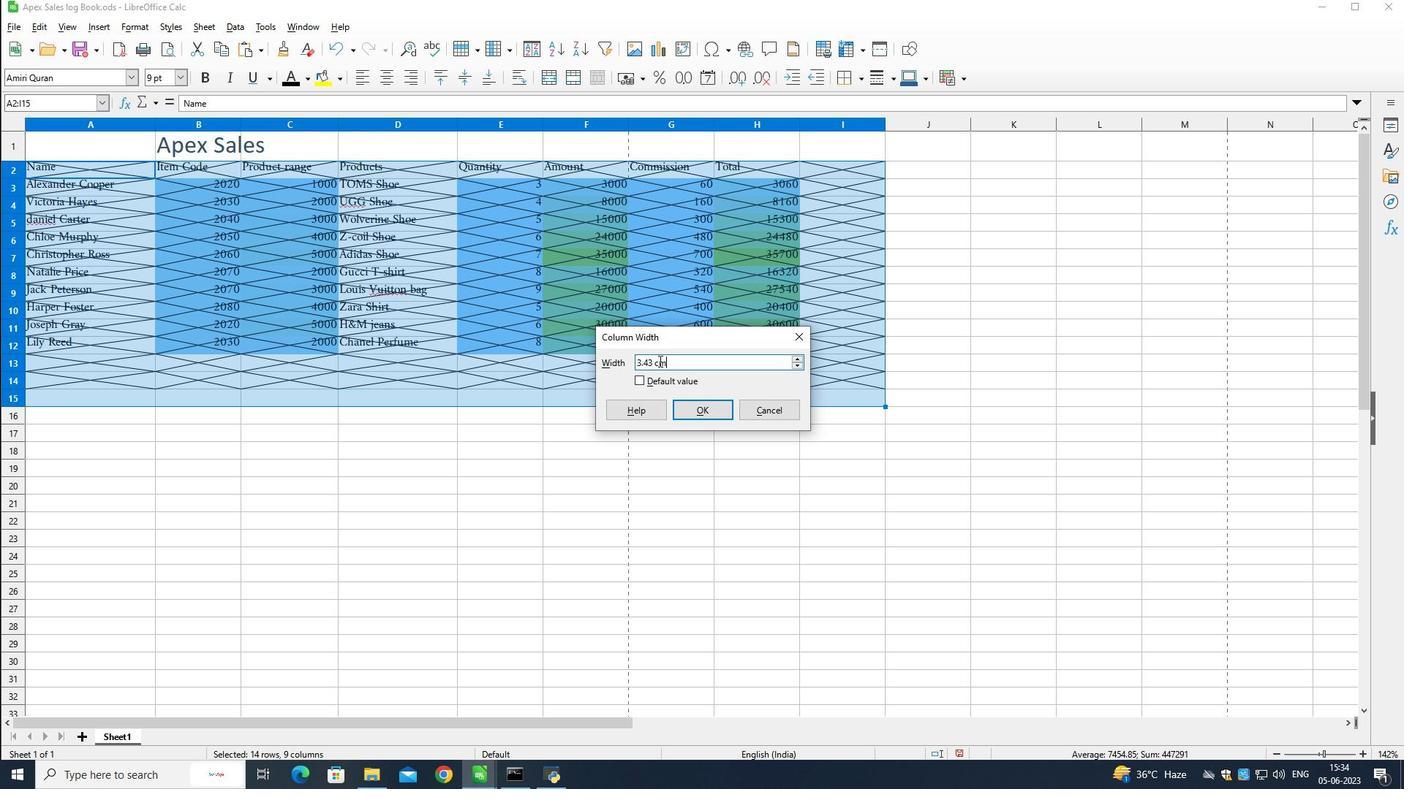
Action: Mouse pressed left at (652, 361)
Screenshot: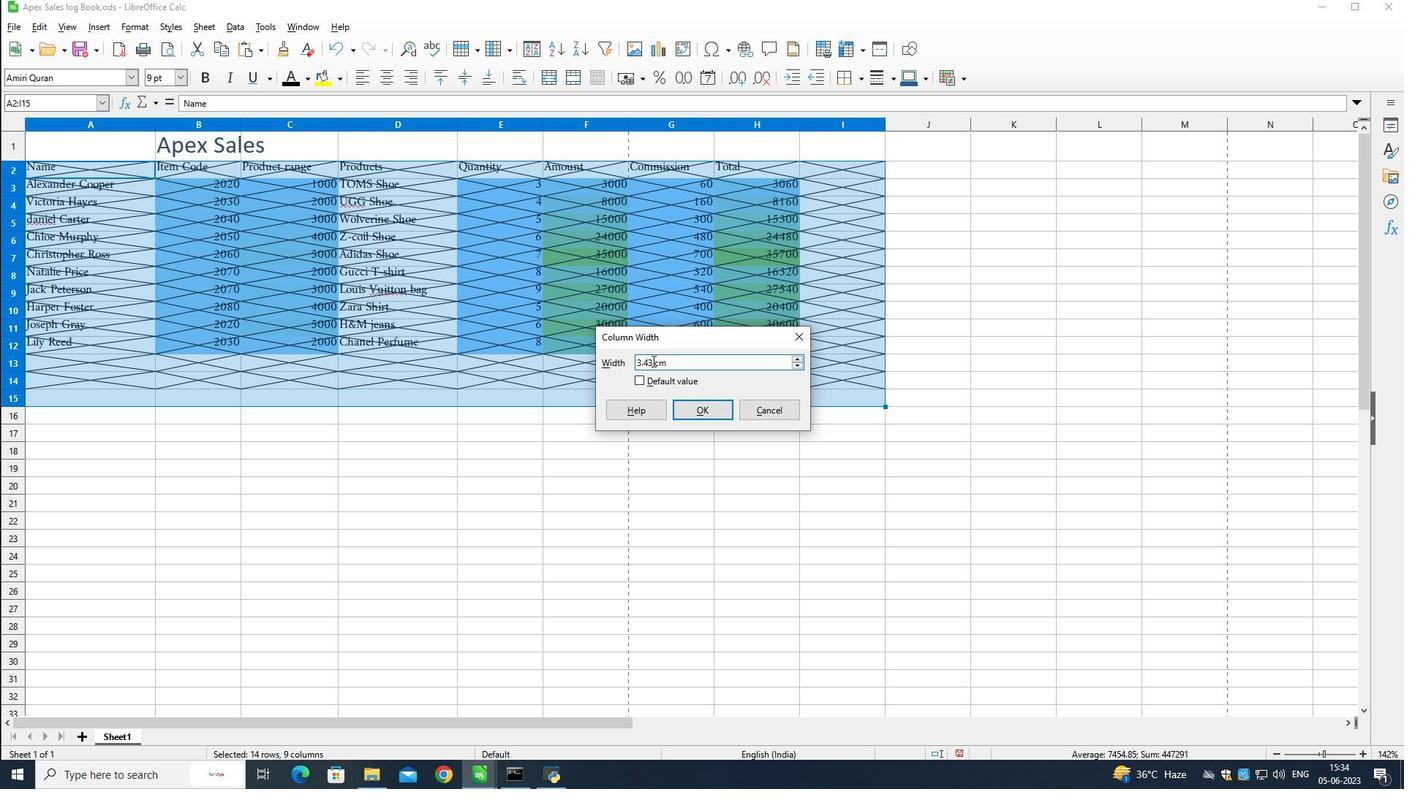 
Action: Mouse moved to (653, 367)
Screenshot: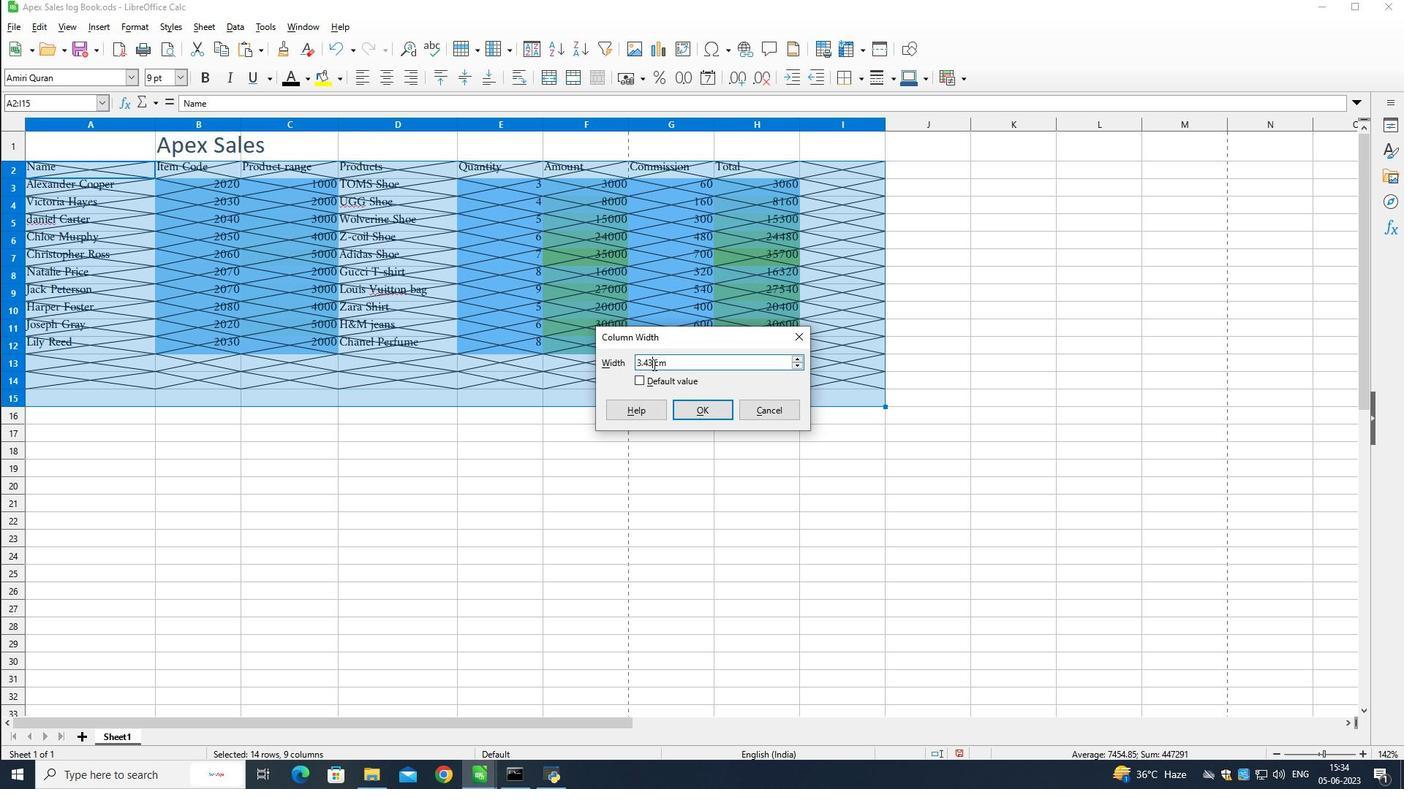 
Action: Key pressed <Key.backspace><Key.backspace><Key.backspace><Key.backspace>
Screenshot: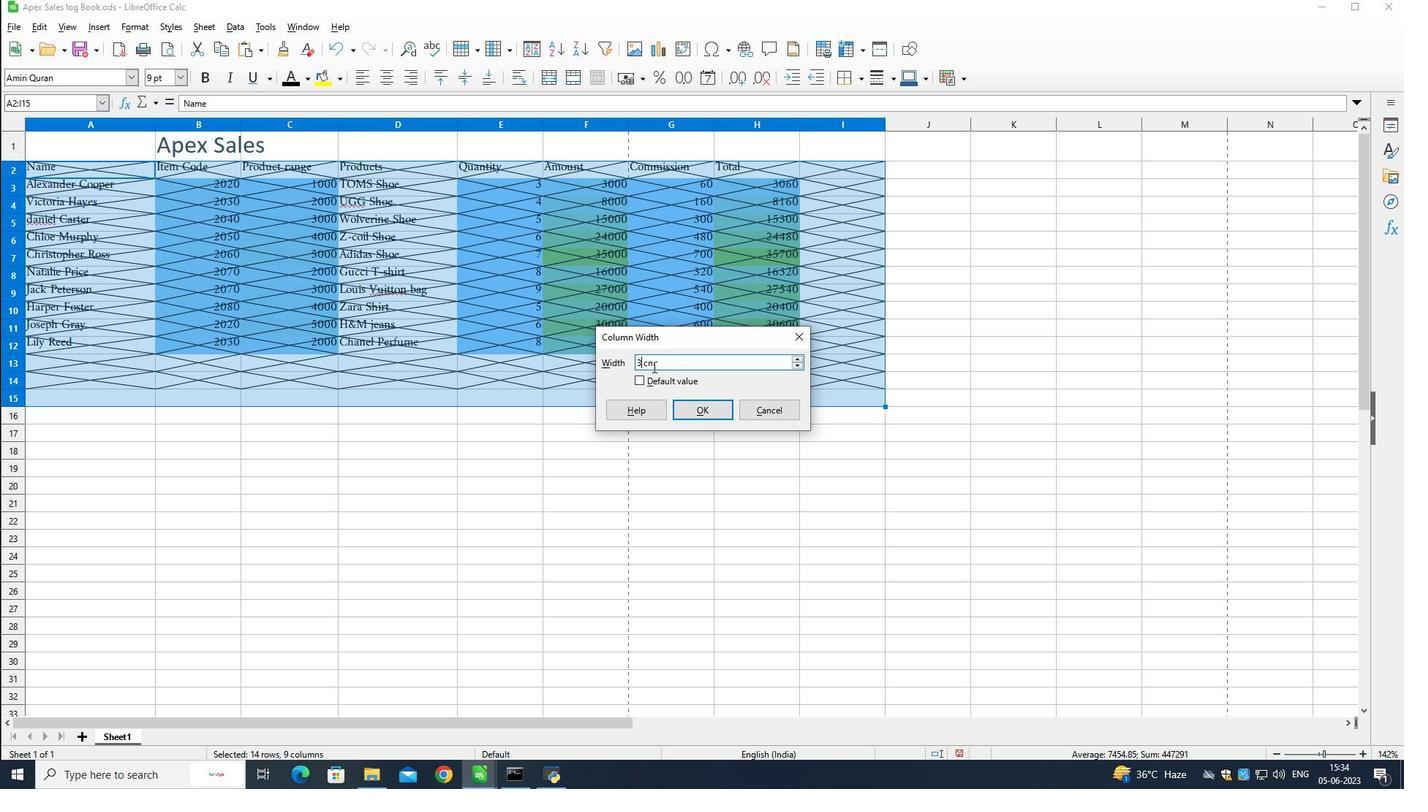 
Action: Mouse moved to (653, 367)
Screenshot: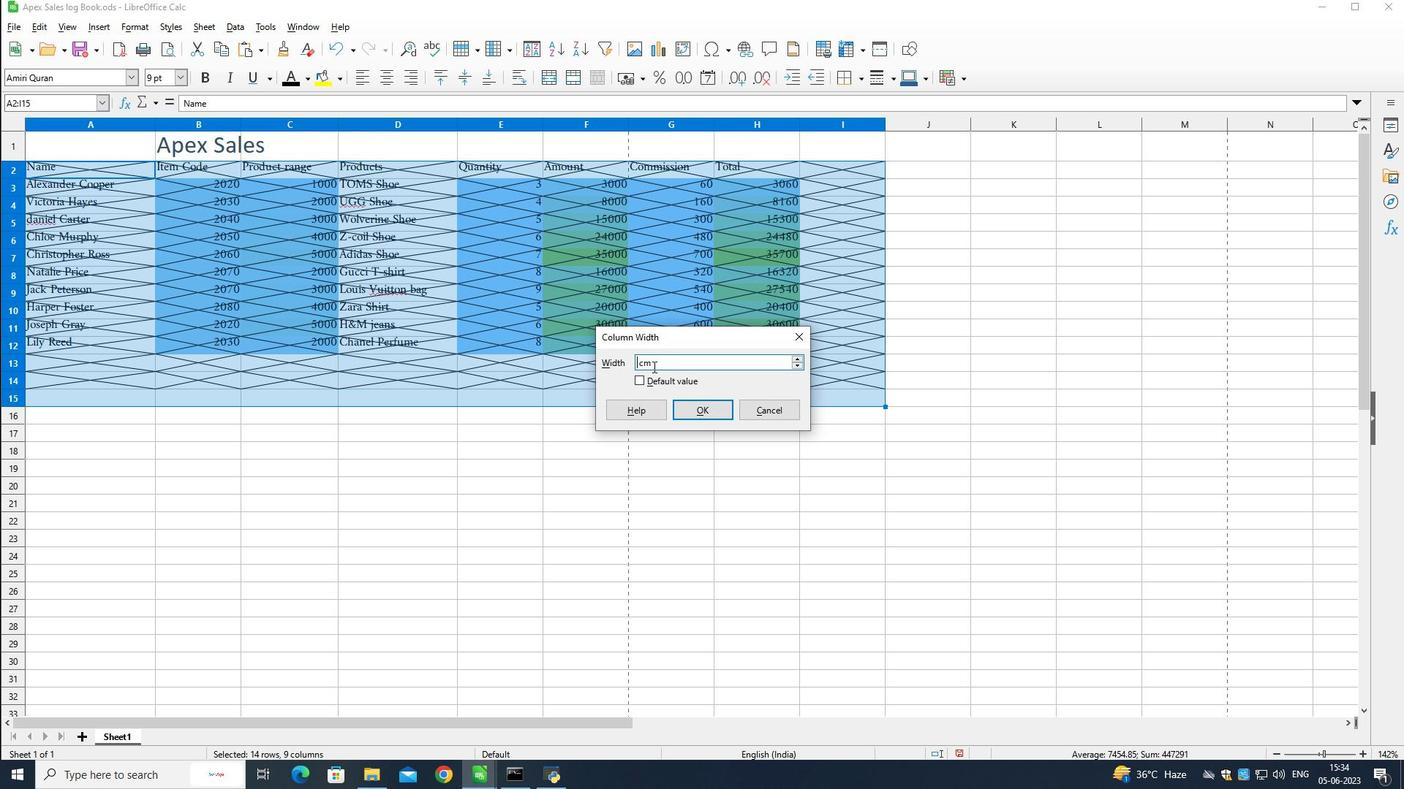 
Action: Key pressed <Key.backspace>
Screenshot: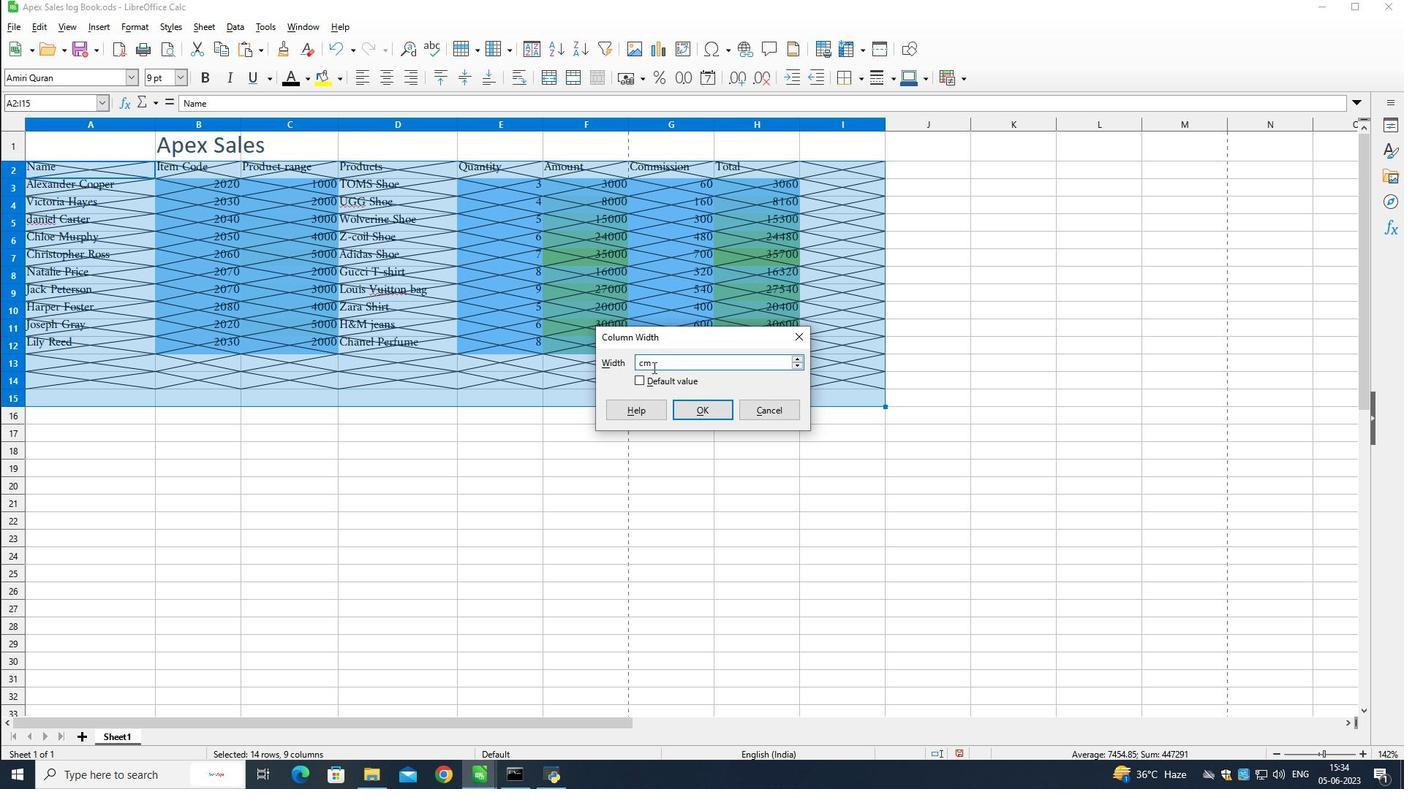 
Action: Mouse moved to (653, 367)
Screenshot: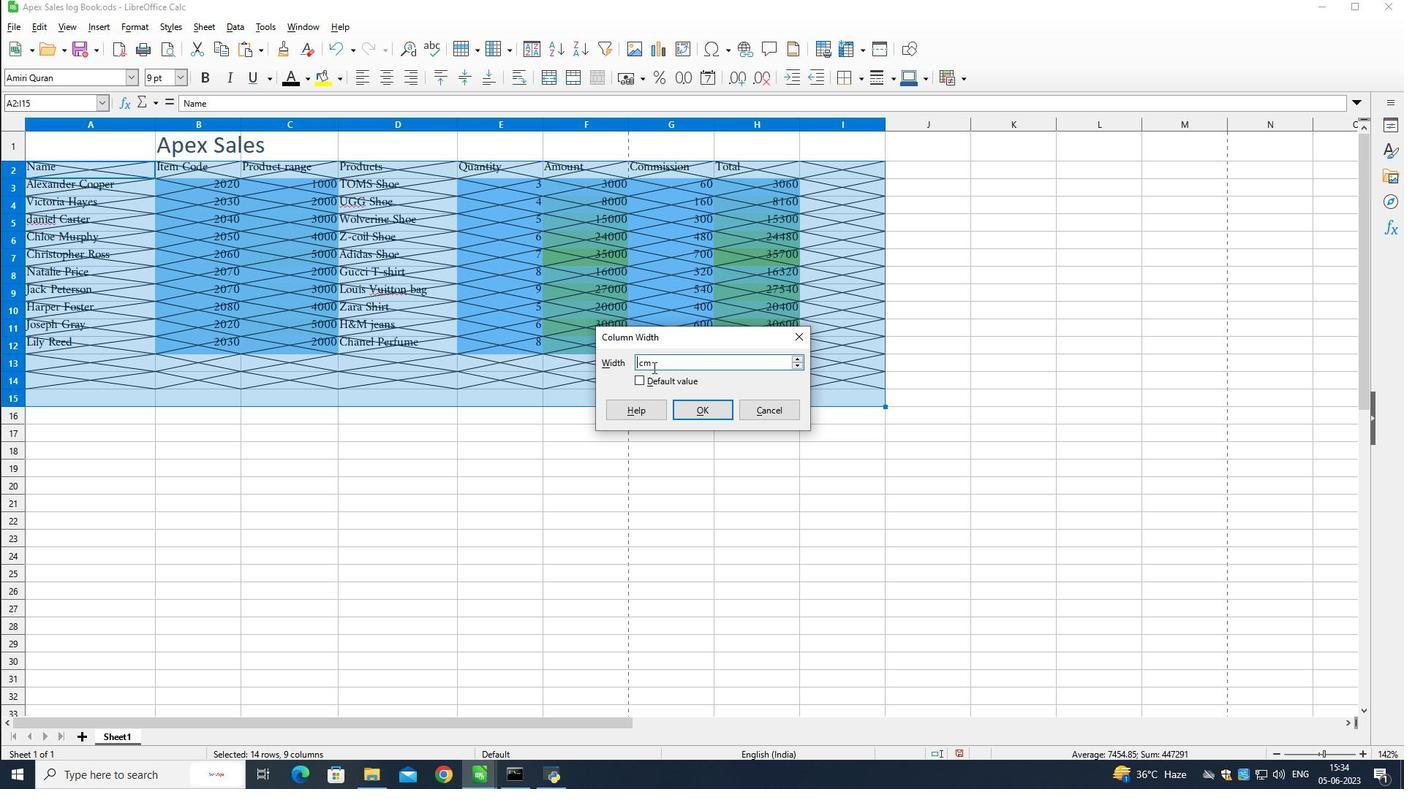 
Action: Key pressed 9
Screenshot: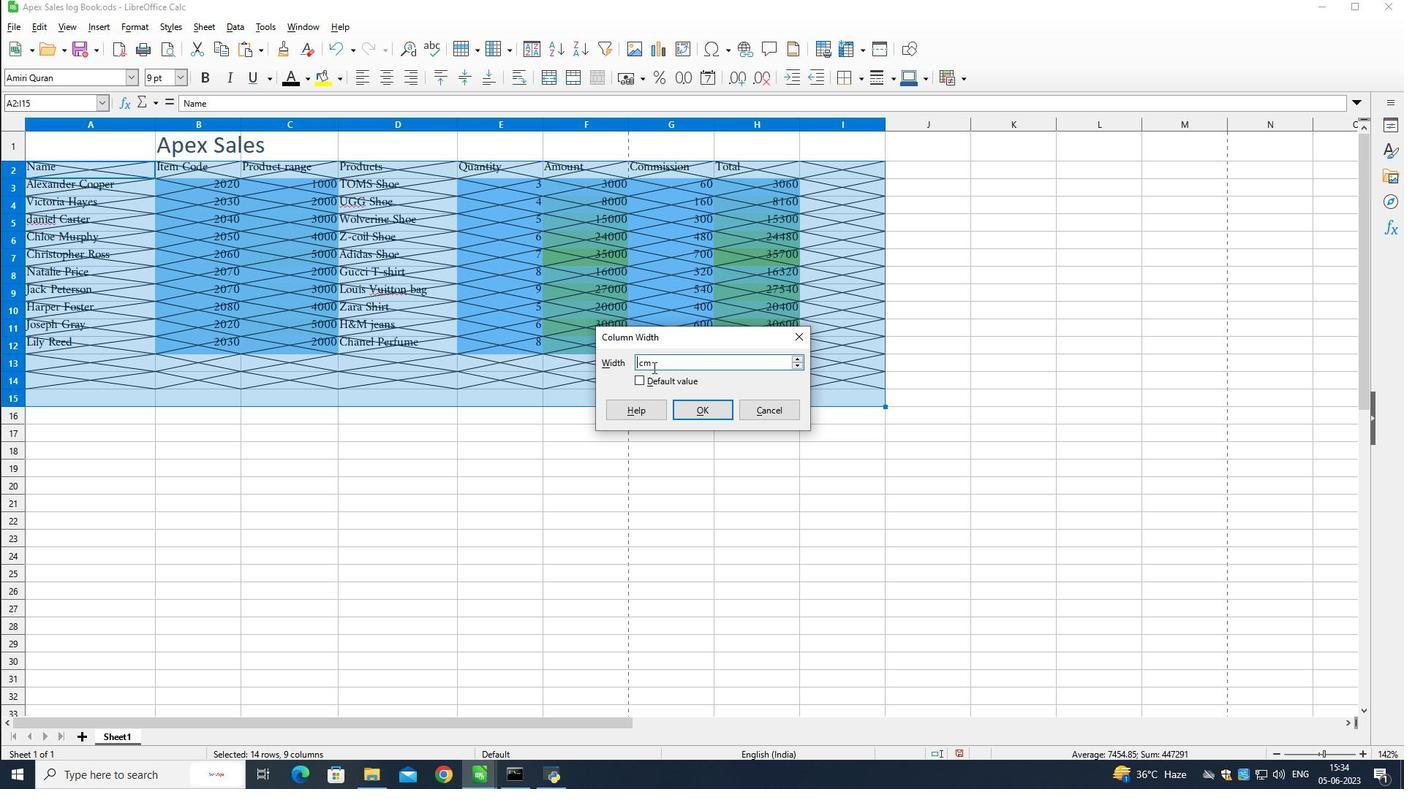 
Action: Mouse moved to (683, 413)
Screenshot: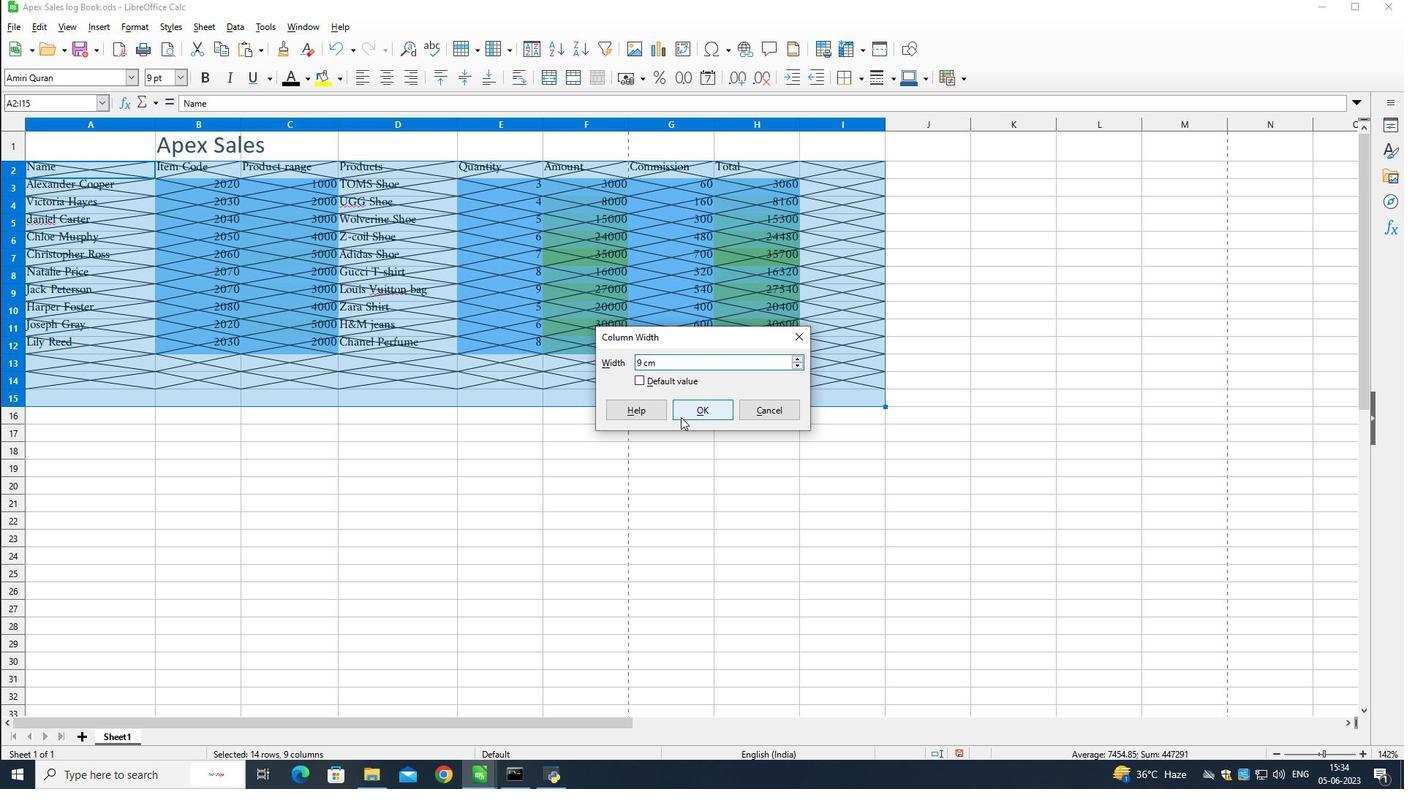 
Action: Mouse pressed left at (683, 413)
Screenshot: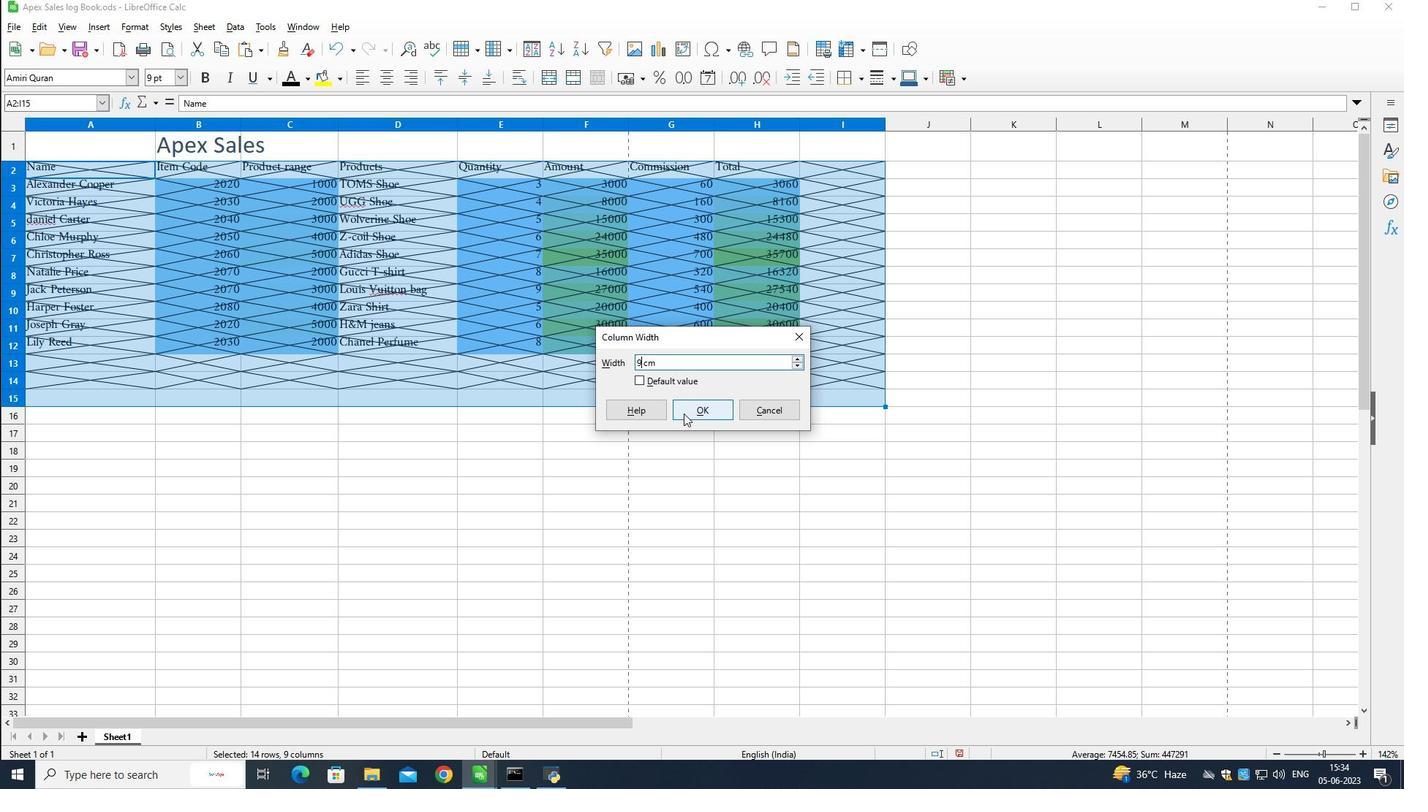 
Action: Mouse moved to (683, 451)
Screenshot: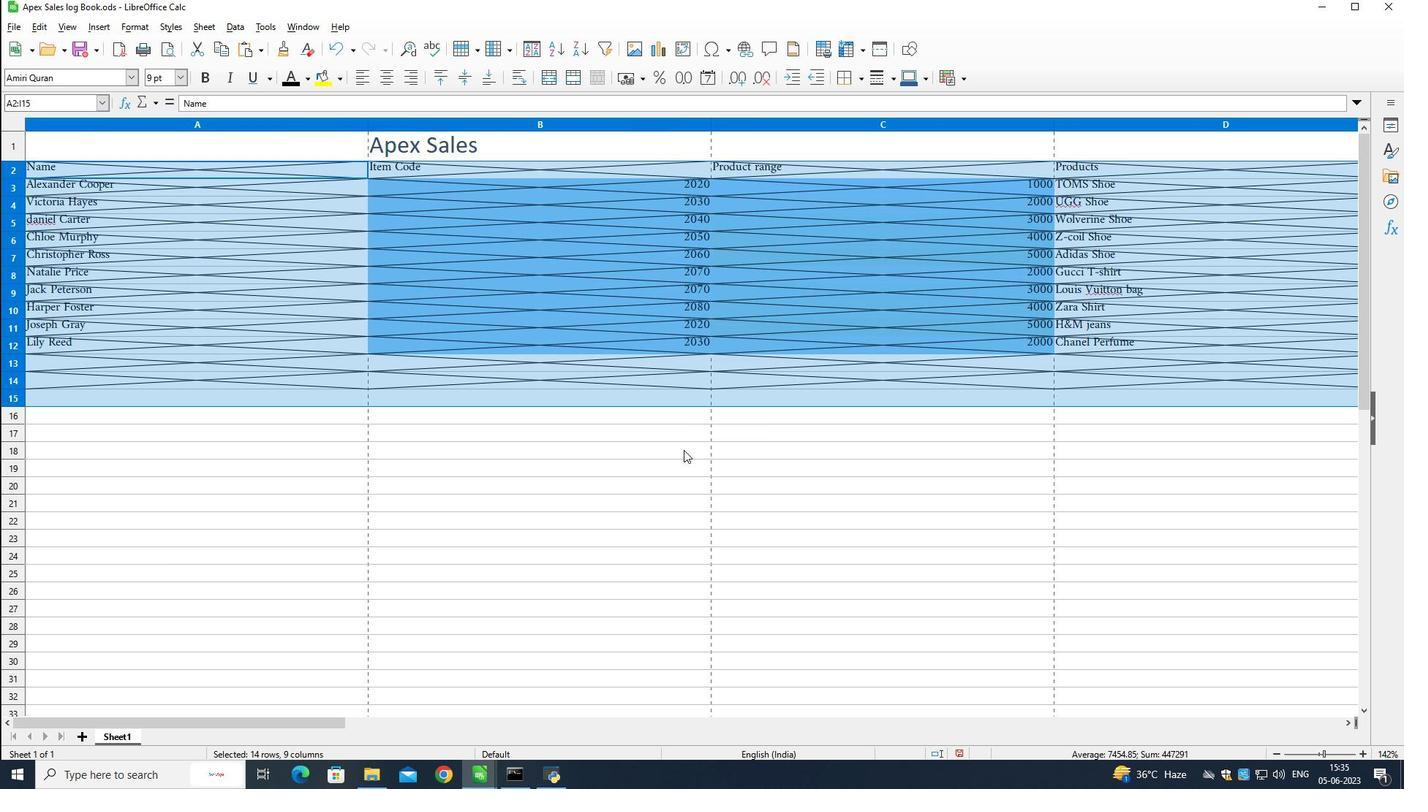 
Action: Mouse pressed left at (683, 451)
Screenshot: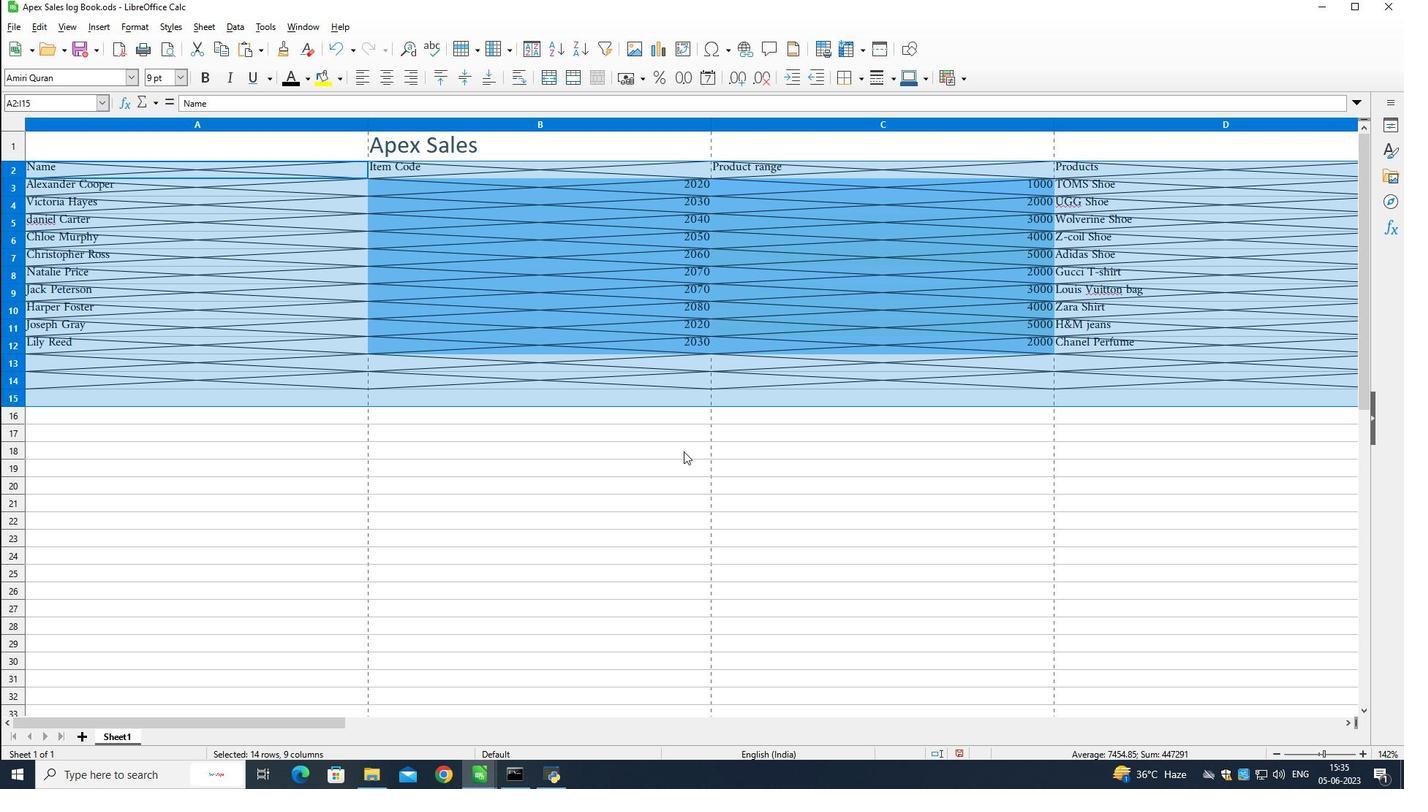 
Action: Mouse moved to (315, 720)
Screenshot: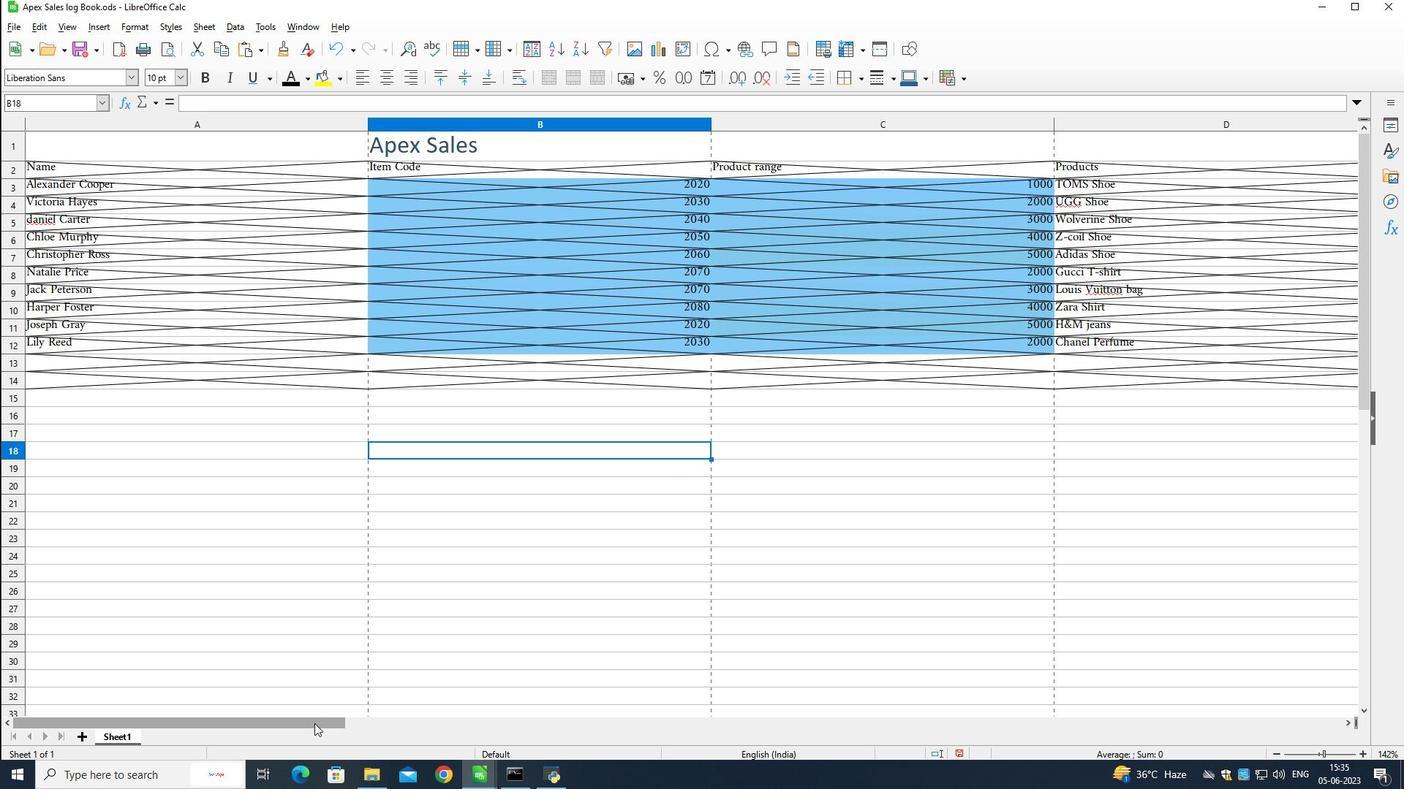 
Action: Mouse pressed left at (315, 720)
Screenshot: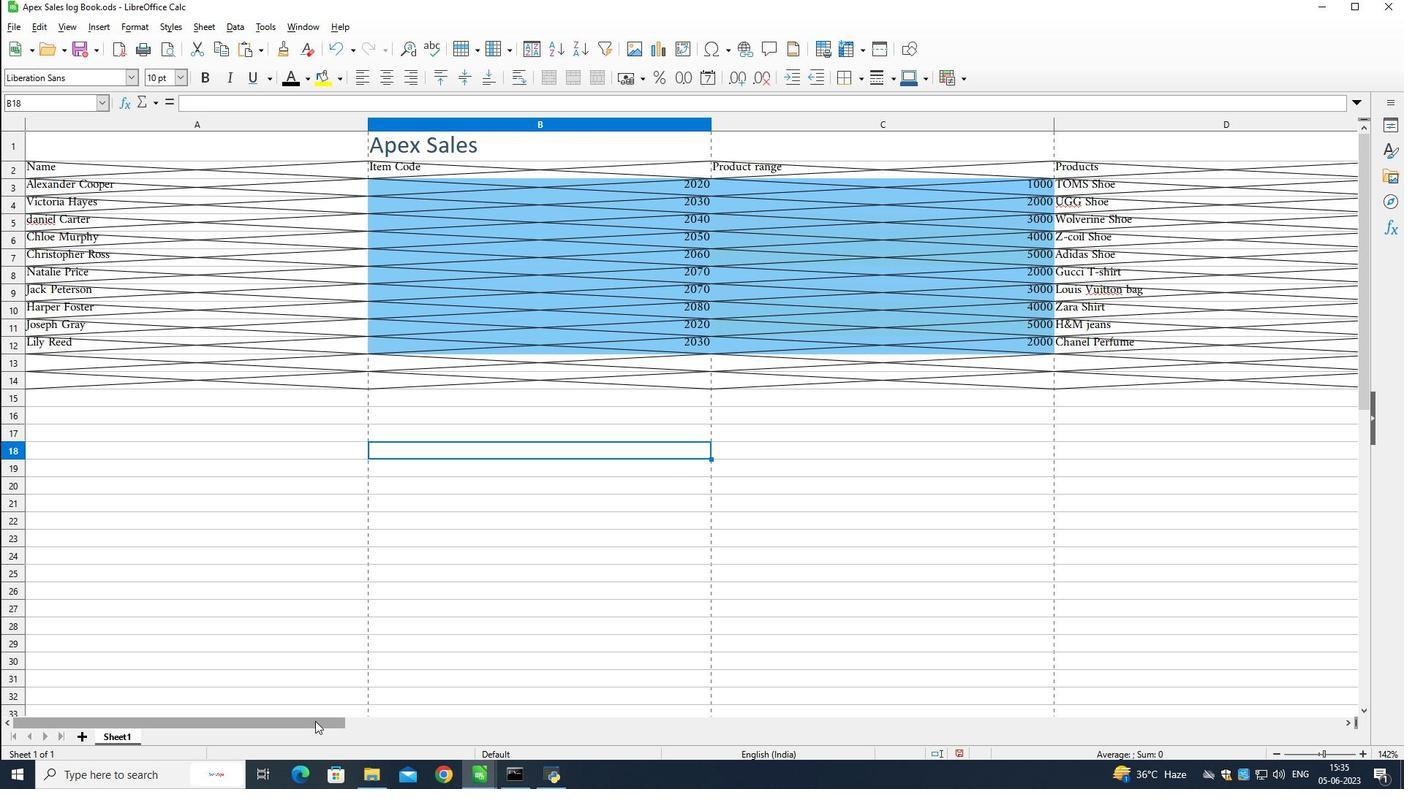 
Action: Mouse moved to (522, 602)
Screenshot: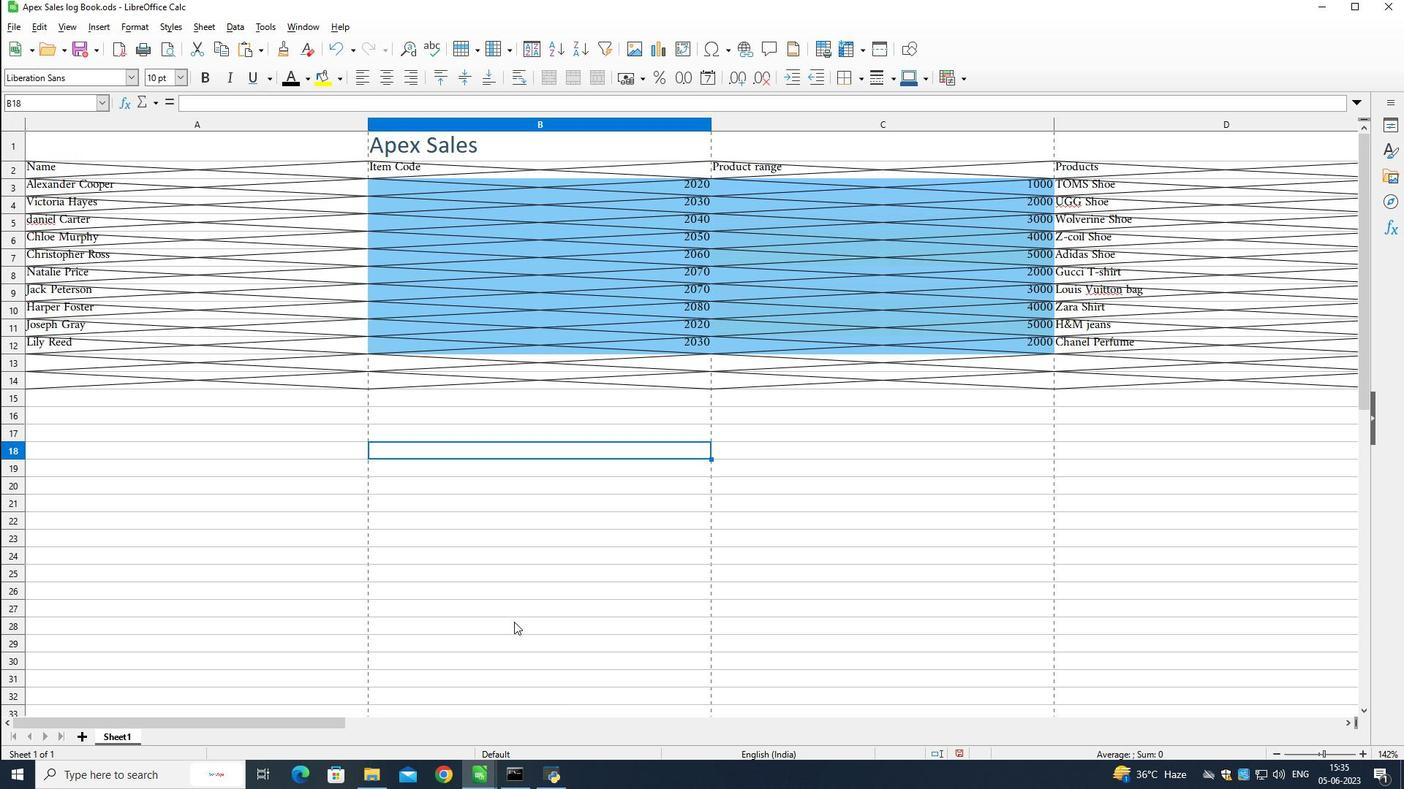 
Action: Mouse pressed left at (522, 602)
Screenshot: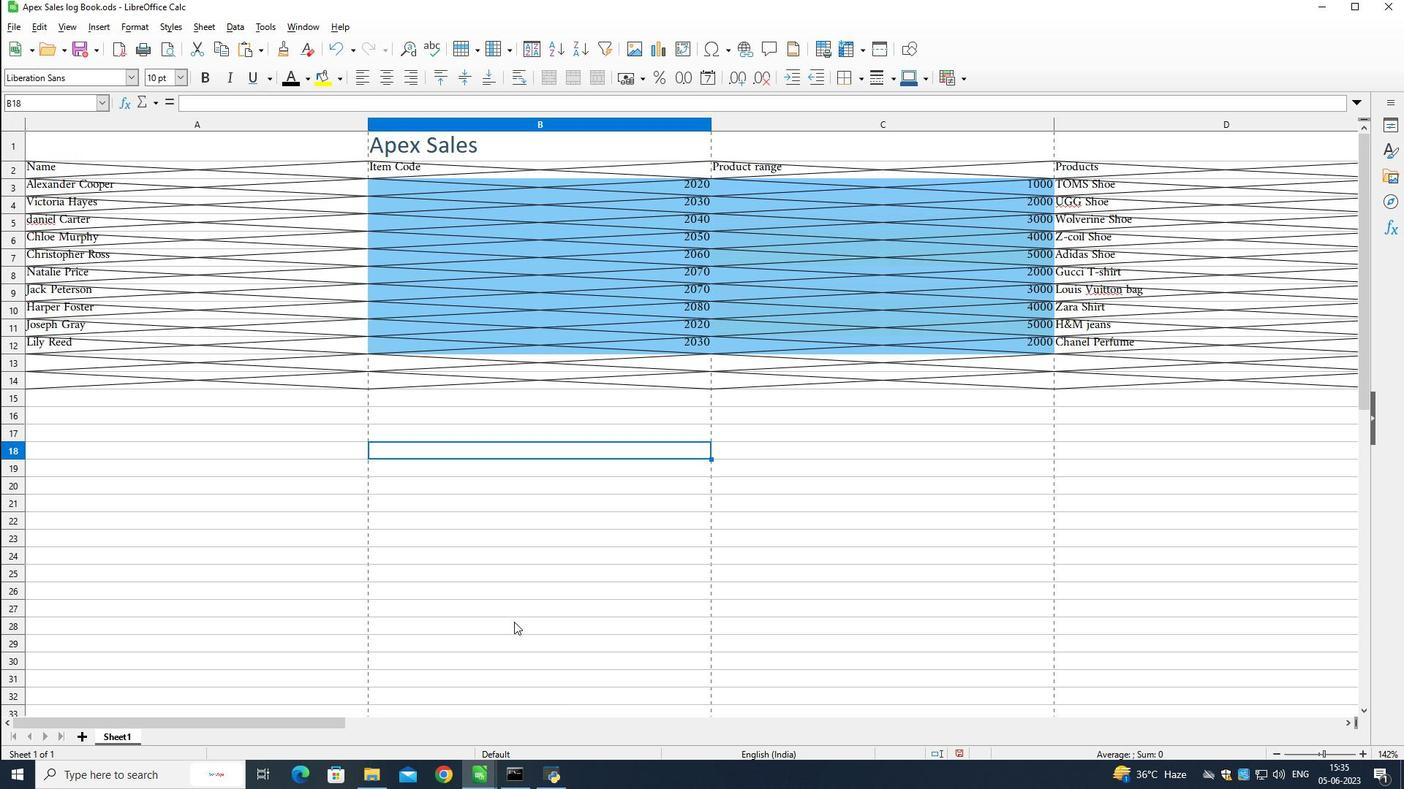 
Action: Mouse moved to (540, 574)
Screenshot: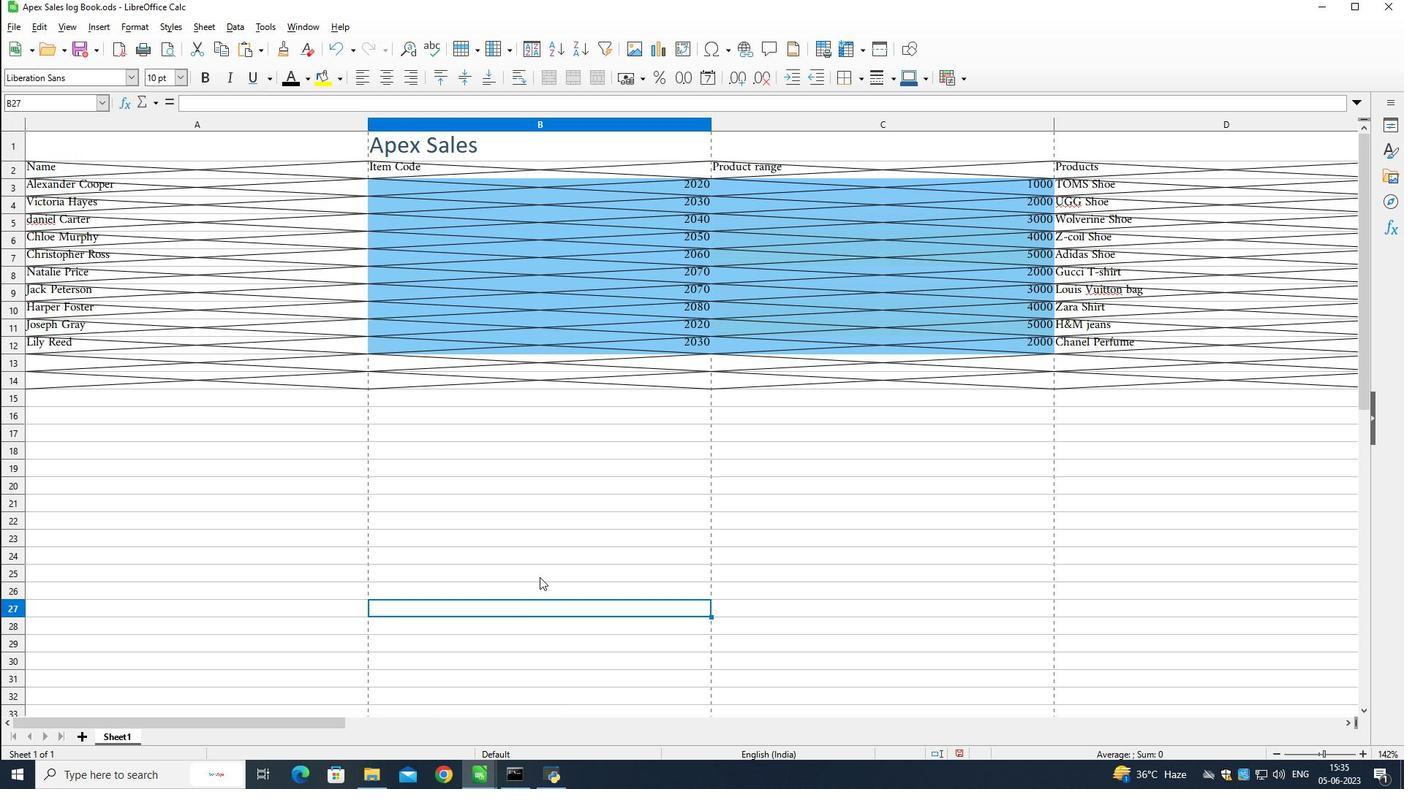 
Action: Key pressed ctrl+S
Screenshot: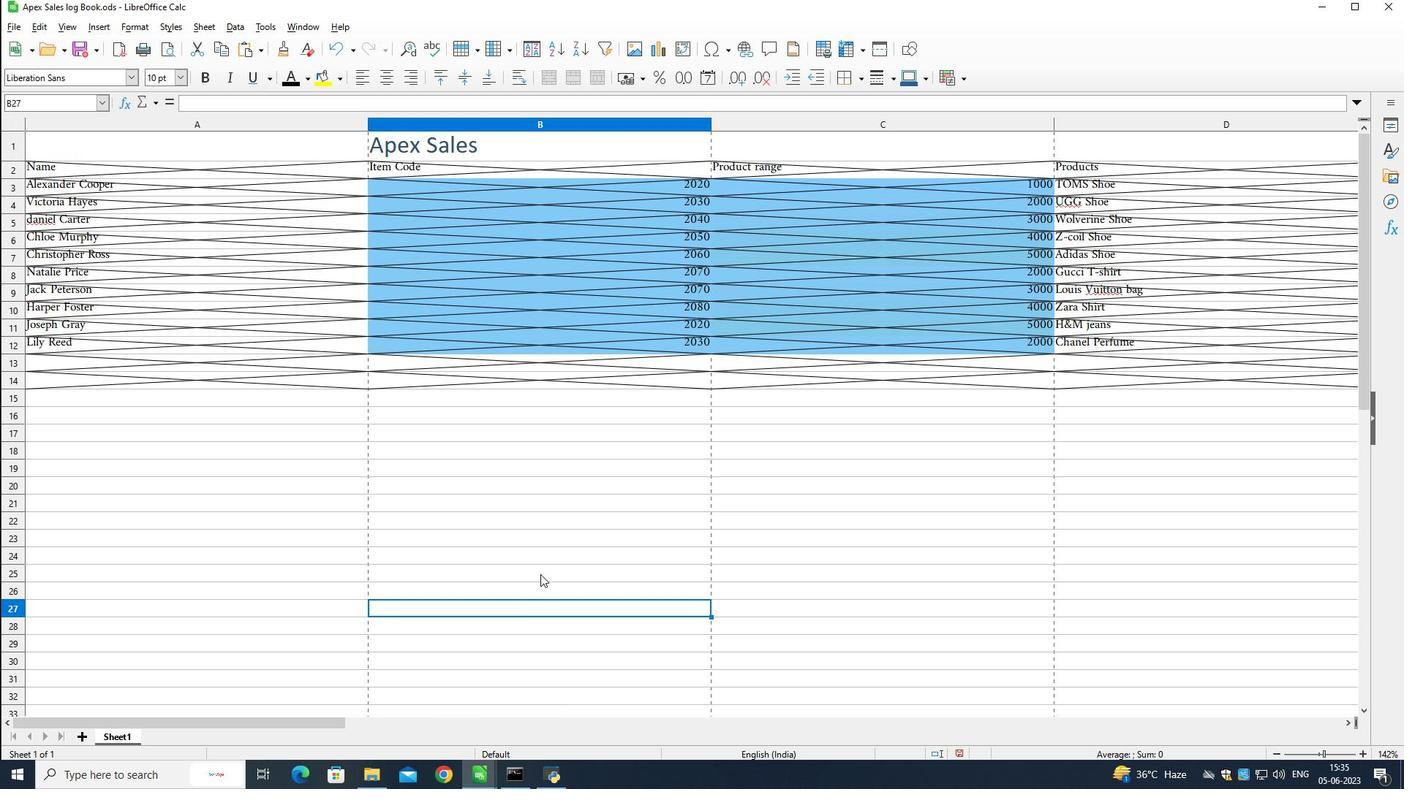 
Action: Mouse moved to (547, 563)
Screenshot: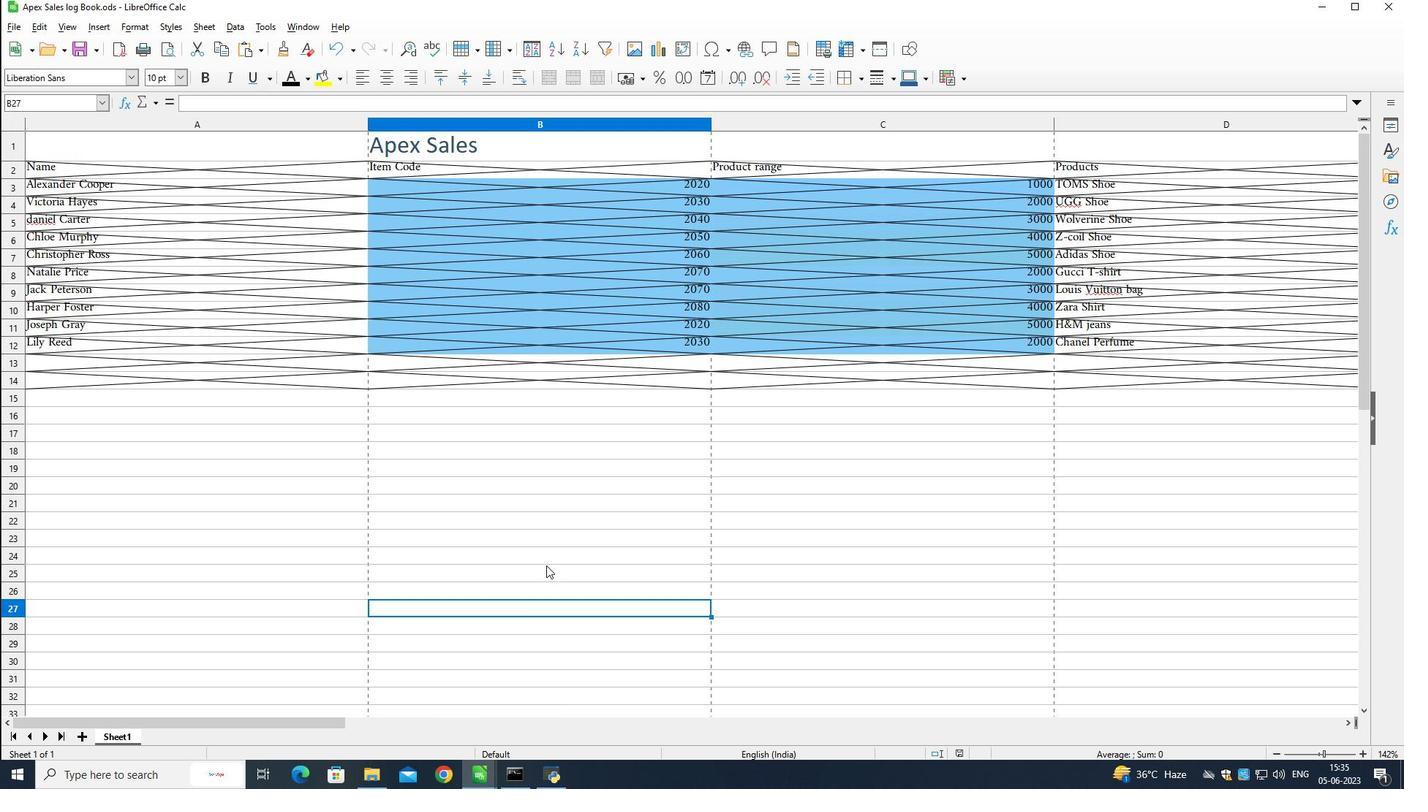 
